 Task: Find connections with filter location Gampengrejo with filter topic #coach with filter profile language French with filter current company BMC Software with filter school Cotton University with filter industry Wholesale Food and Beverage with filter service category Market Research with filter keywords title Brand Strategist
Action: Mouse moved to (679, 73)
Screenshot: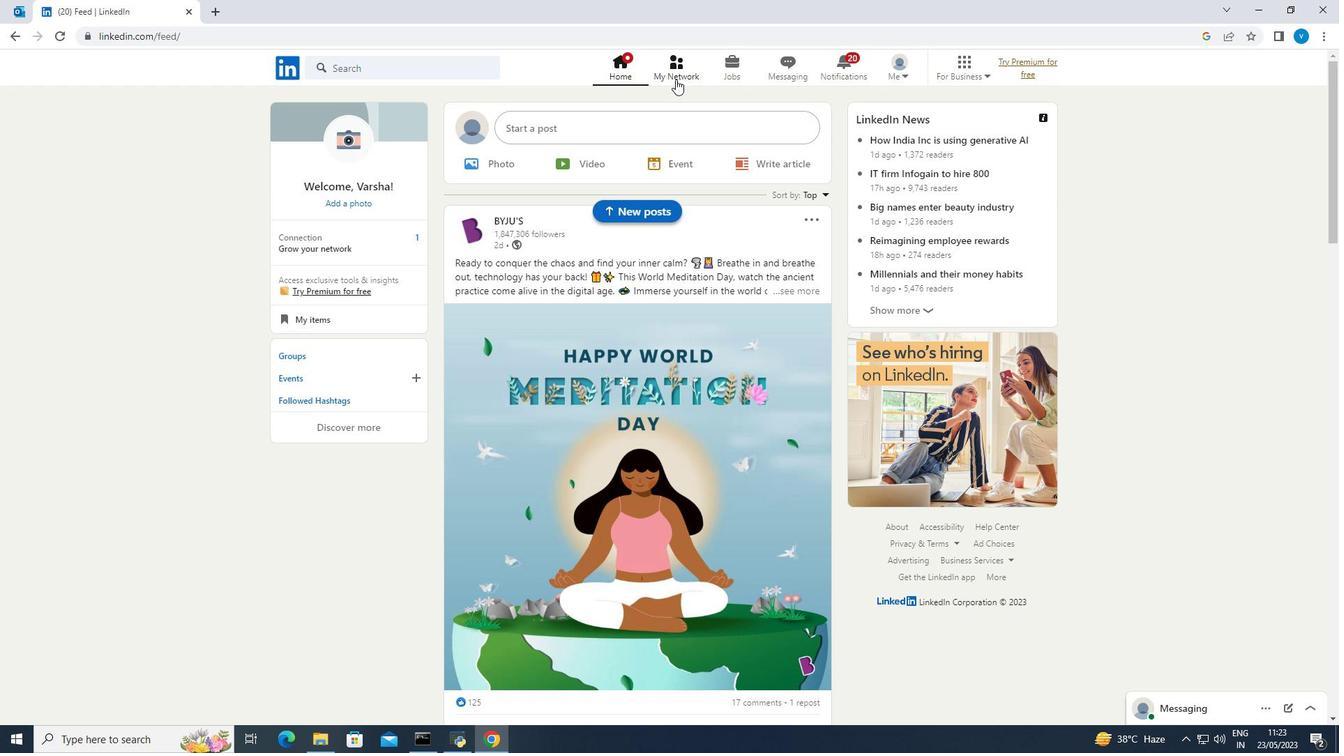 
Action: Mouse pressed left at (679, 73)
Screenshot: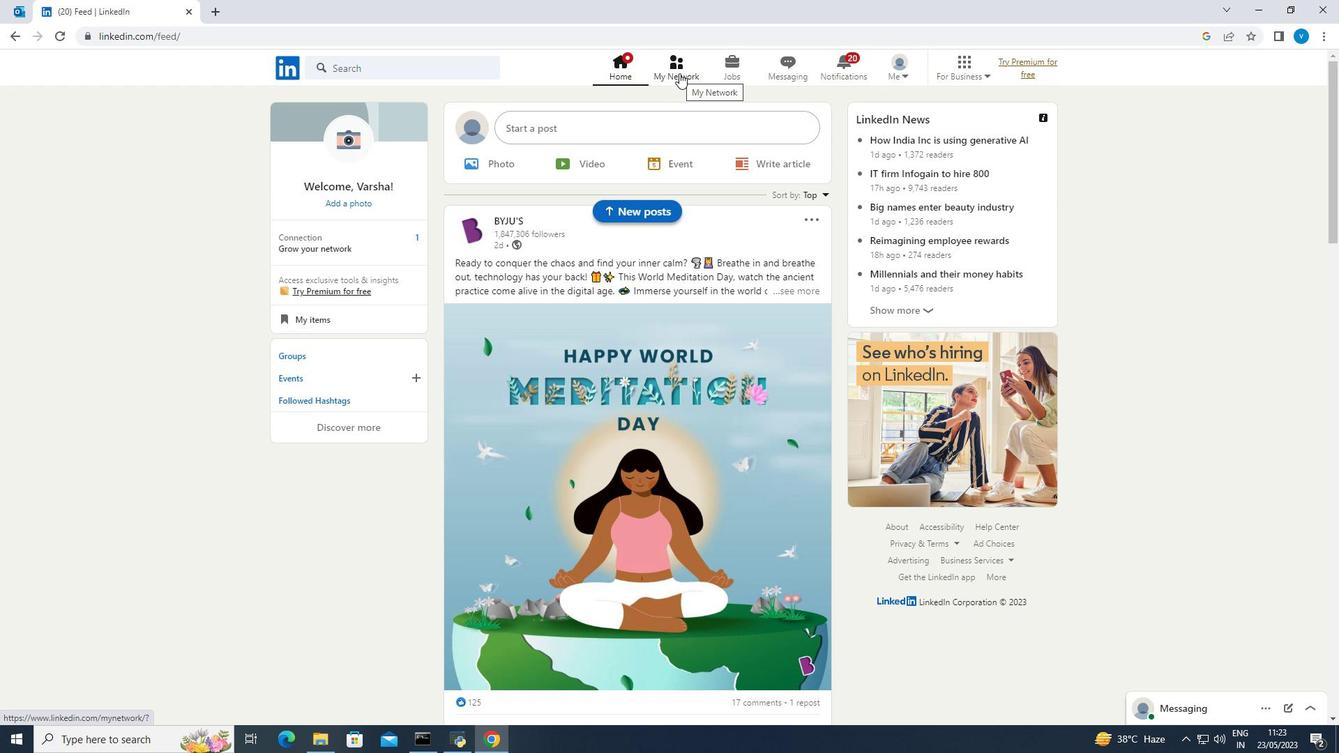 
Action: Mouse moved to (389, 152)
Screenshot: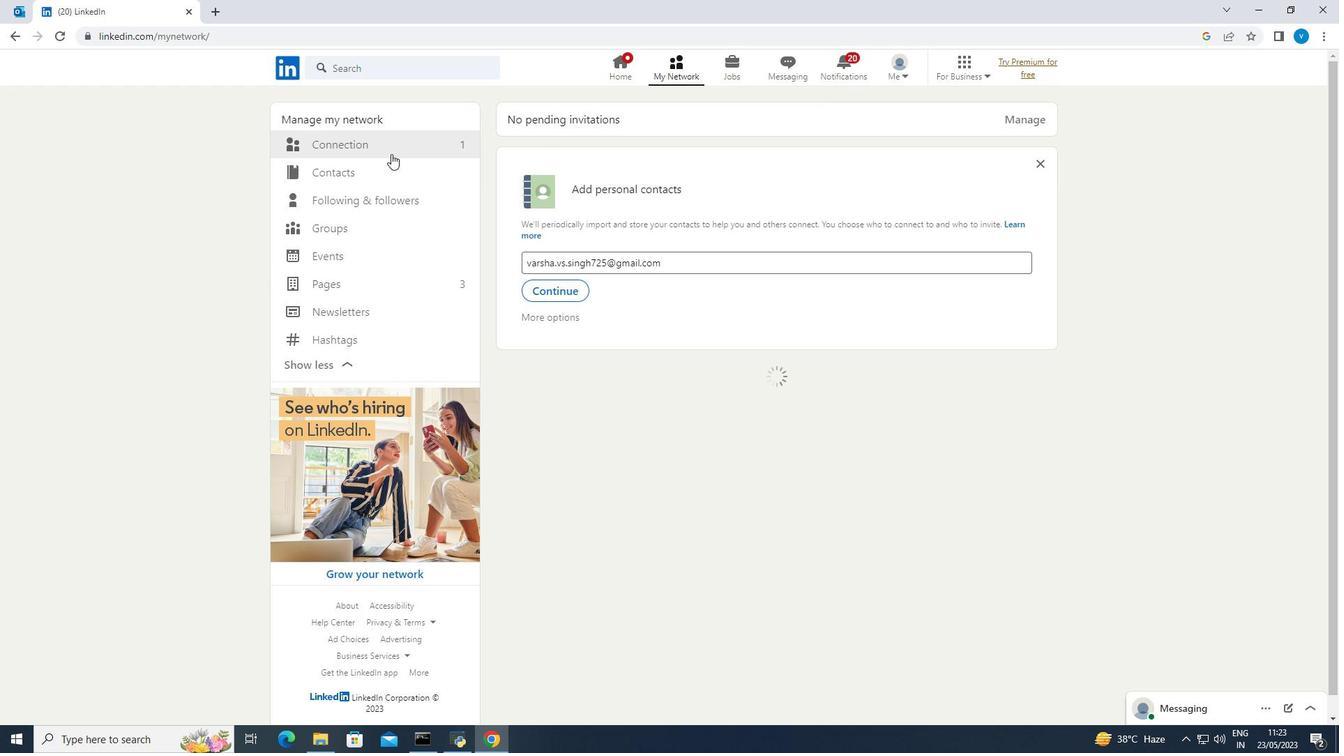 
Action: Mouse pressed left at (389, 152)
Screenshot: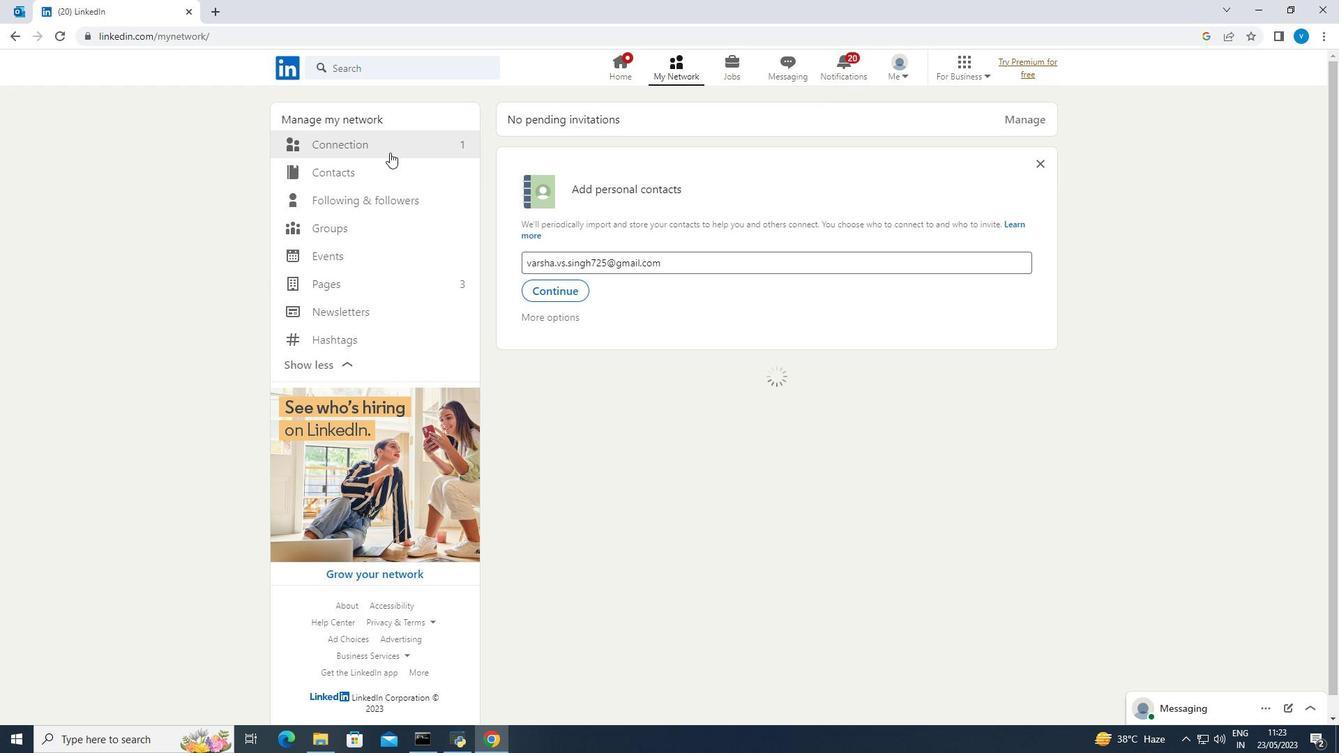 
Action: Mouse moved to (417, 149)
Screenshot: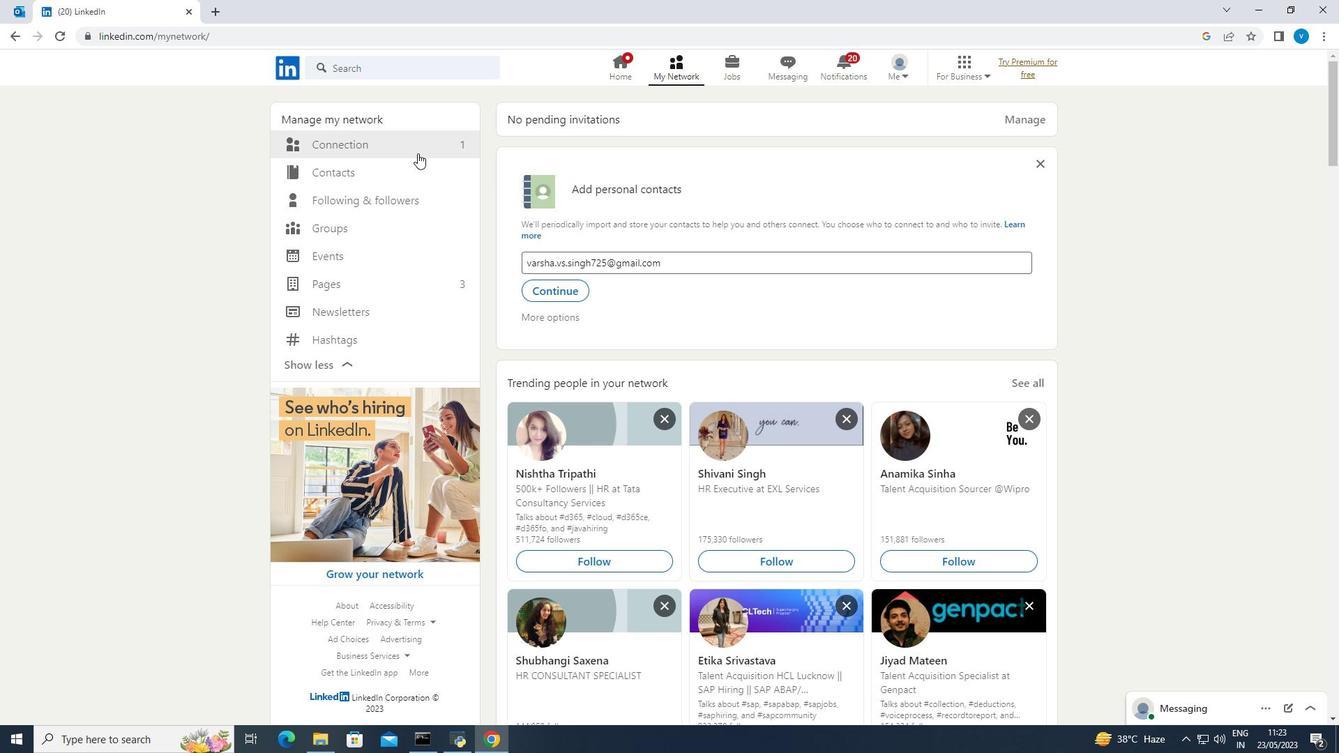 
Action: Mouse pressed left at (417, 149)
Screenshot: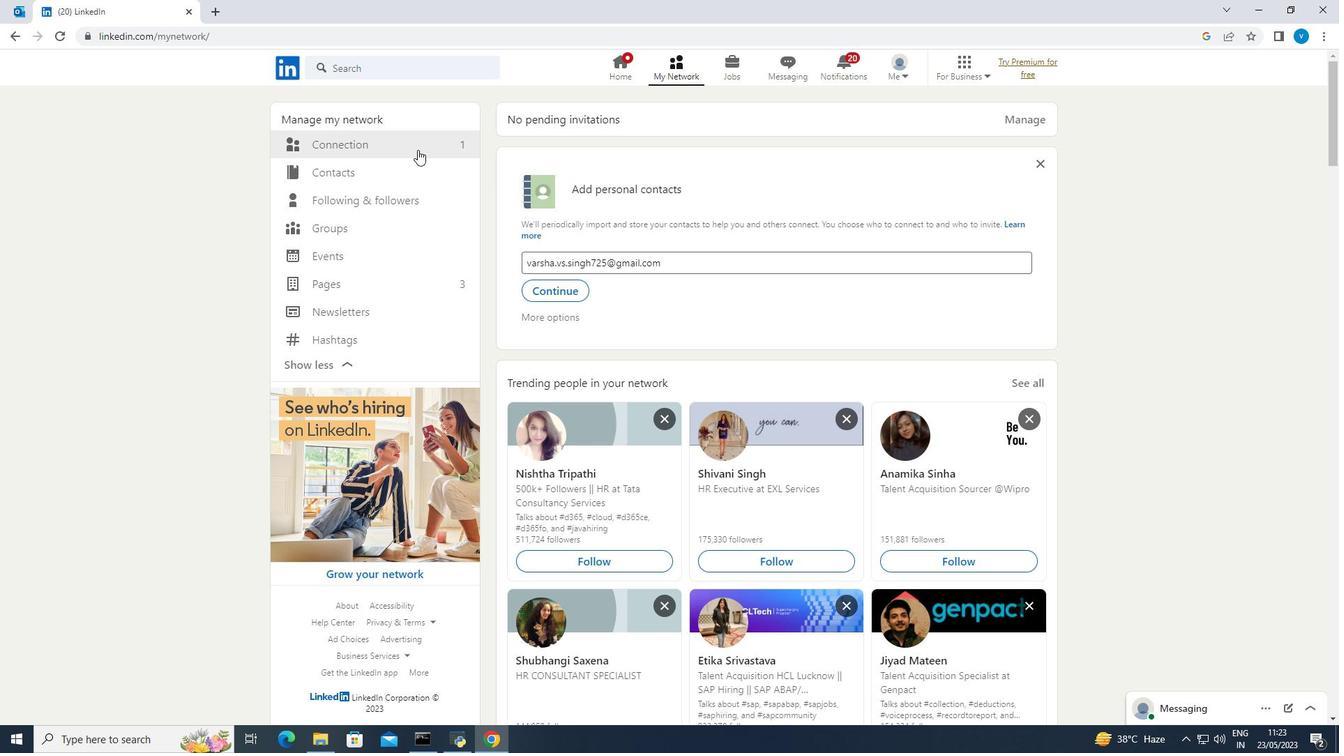 
Action: Mouse moved to (747, 145)
Screenshot: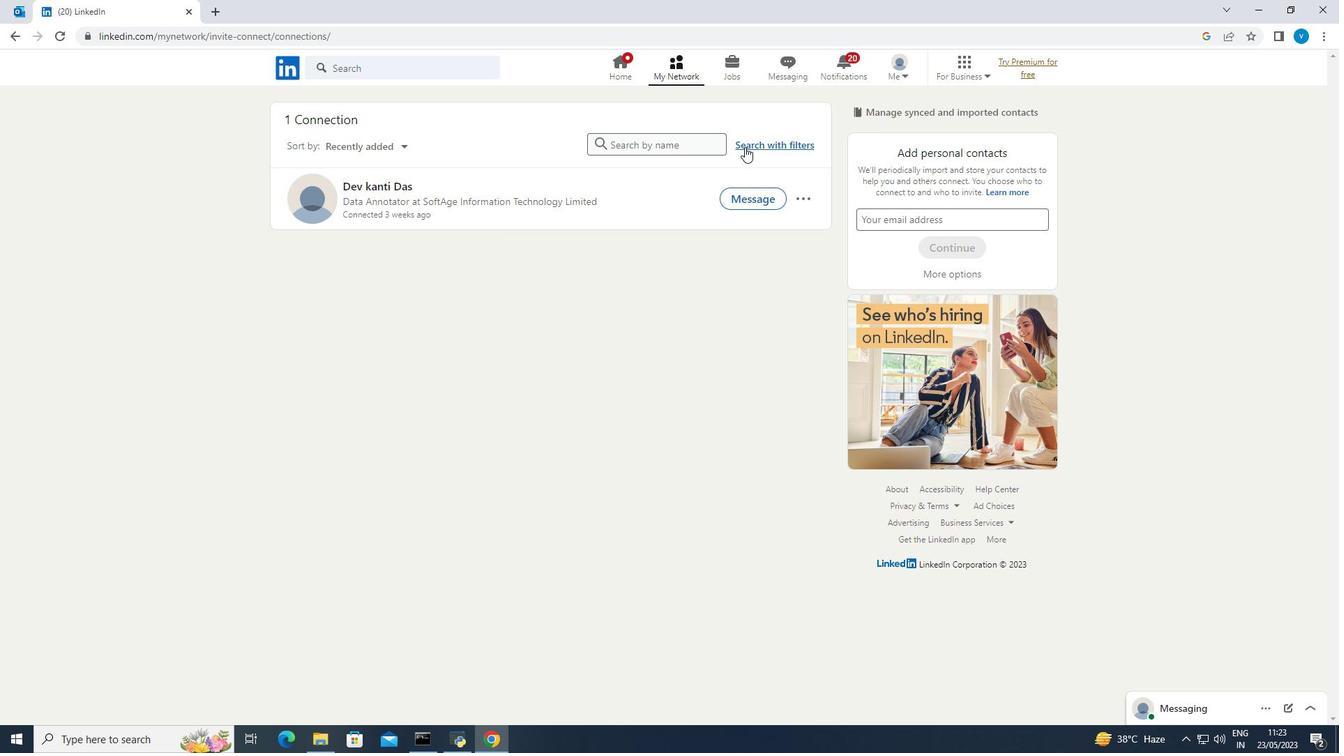 
Action: Mouse pressed left at (747, 145)
Screenshot: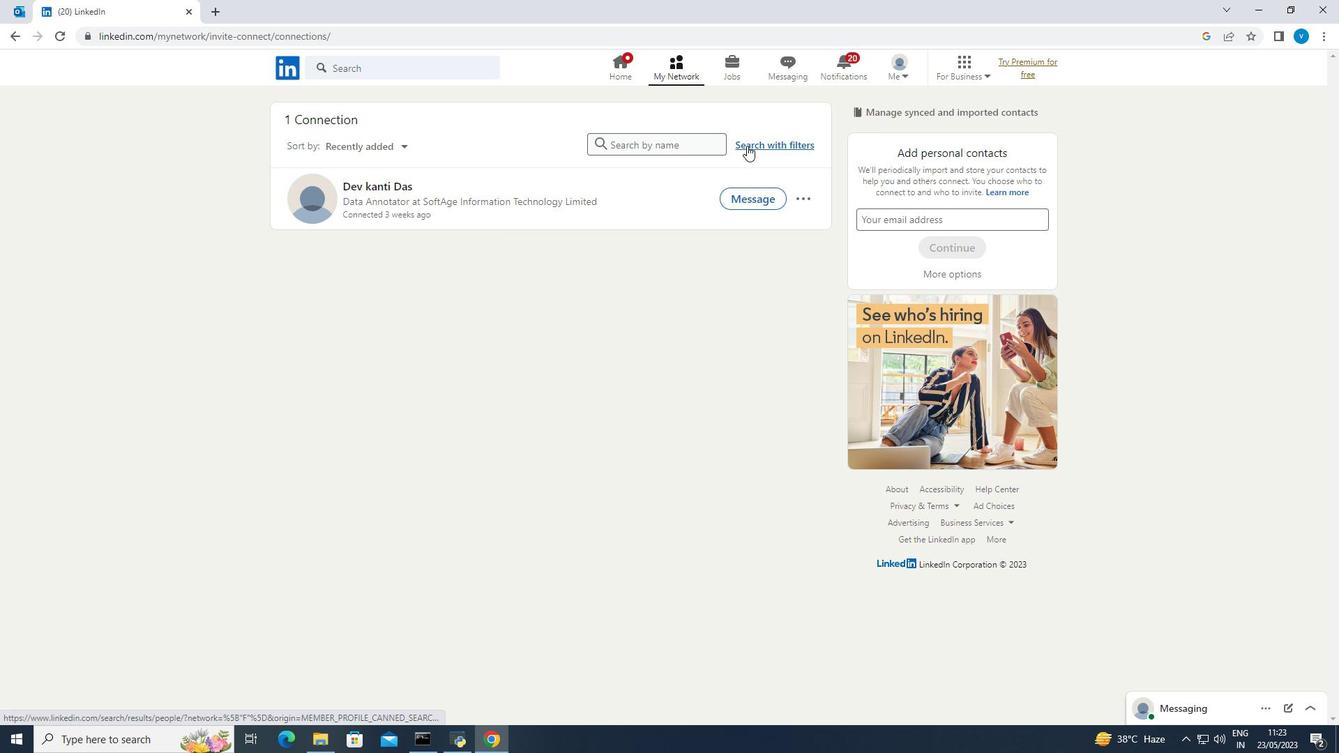 
Action: Mouse moved to (715, 110)
Screenshot: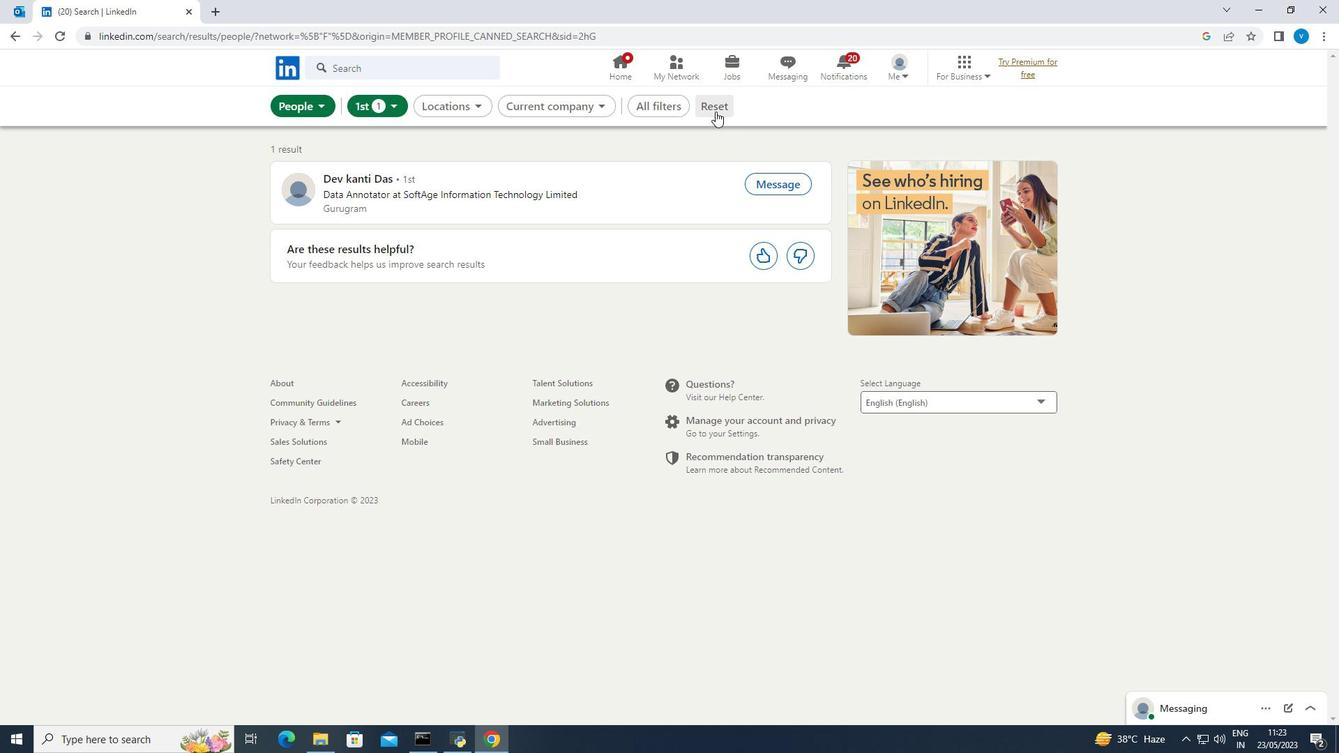 
Action: Mouse pressed left at (715, 110)
Screenshot: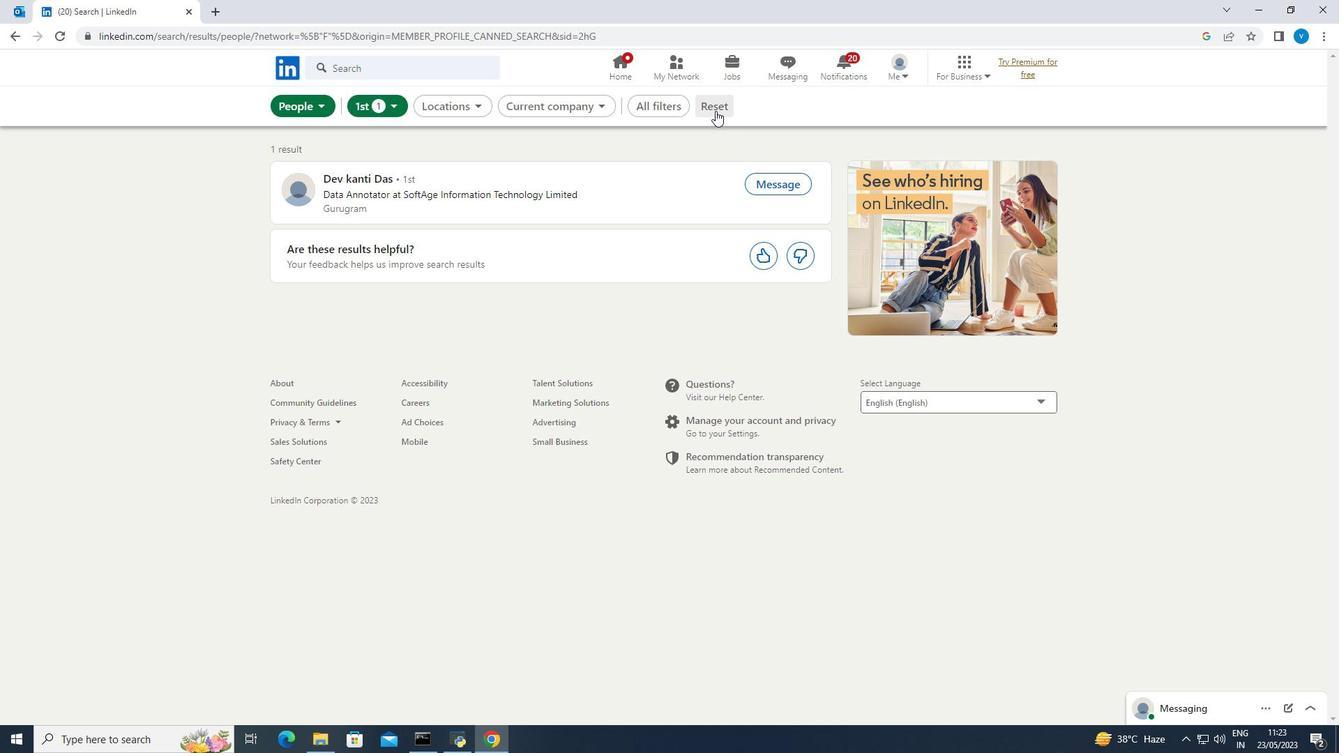 
Action: Mouse moved to (710, 110)
Screenshot: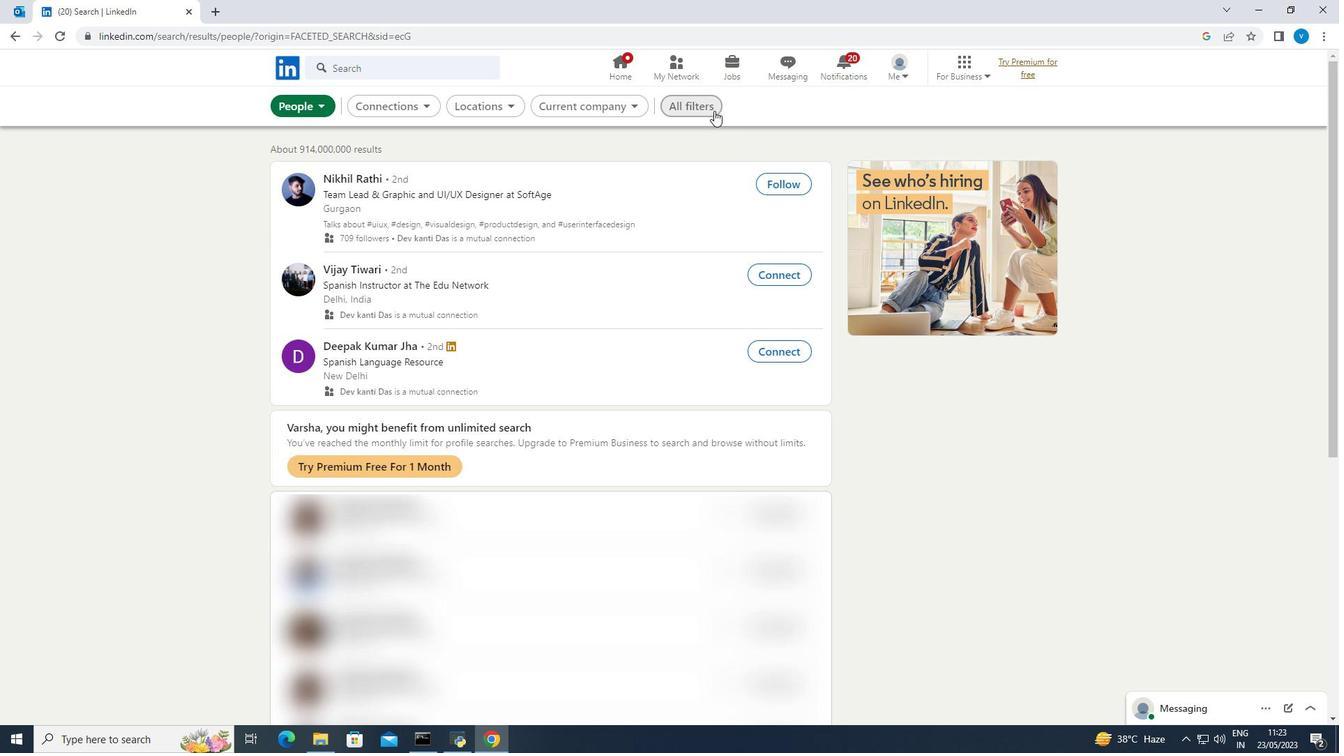 
Action: Mouse pressed left at (710, 110)
Screenshot: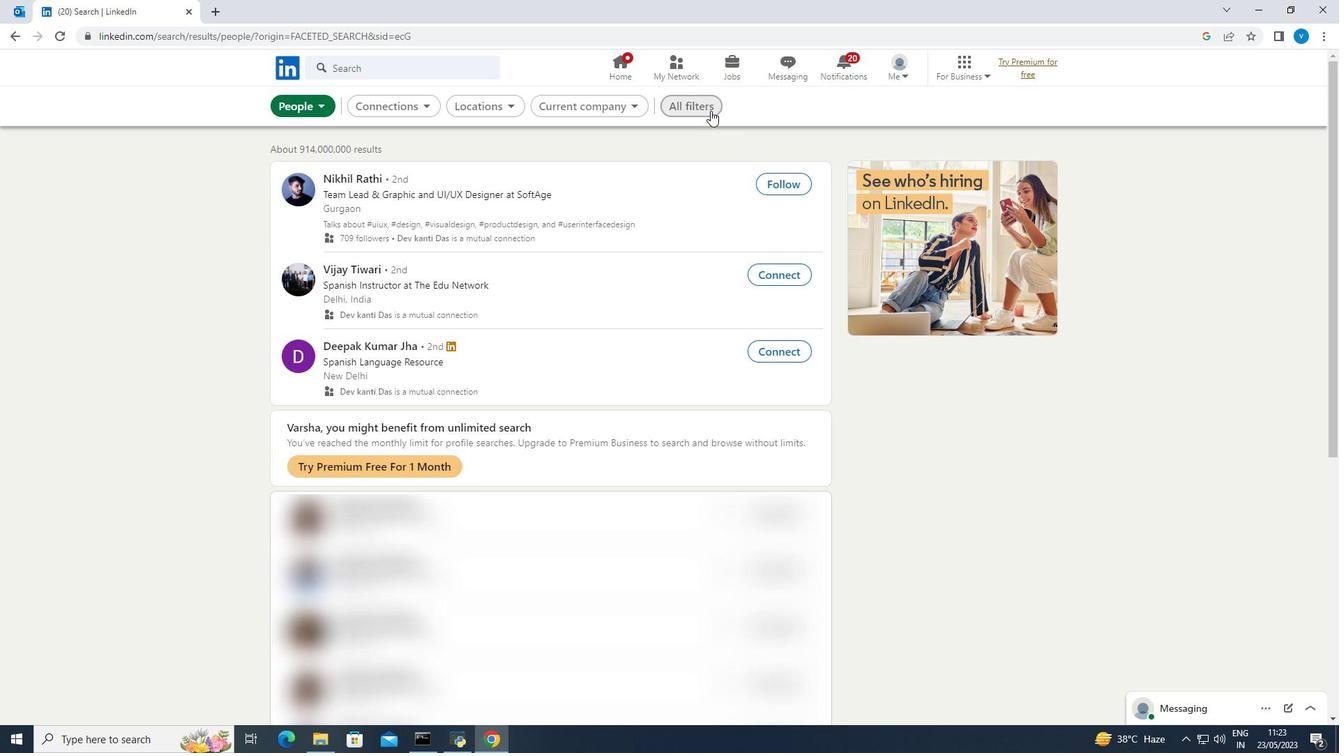 
Action: Mouse moved to (1028, 255)
Screenshot: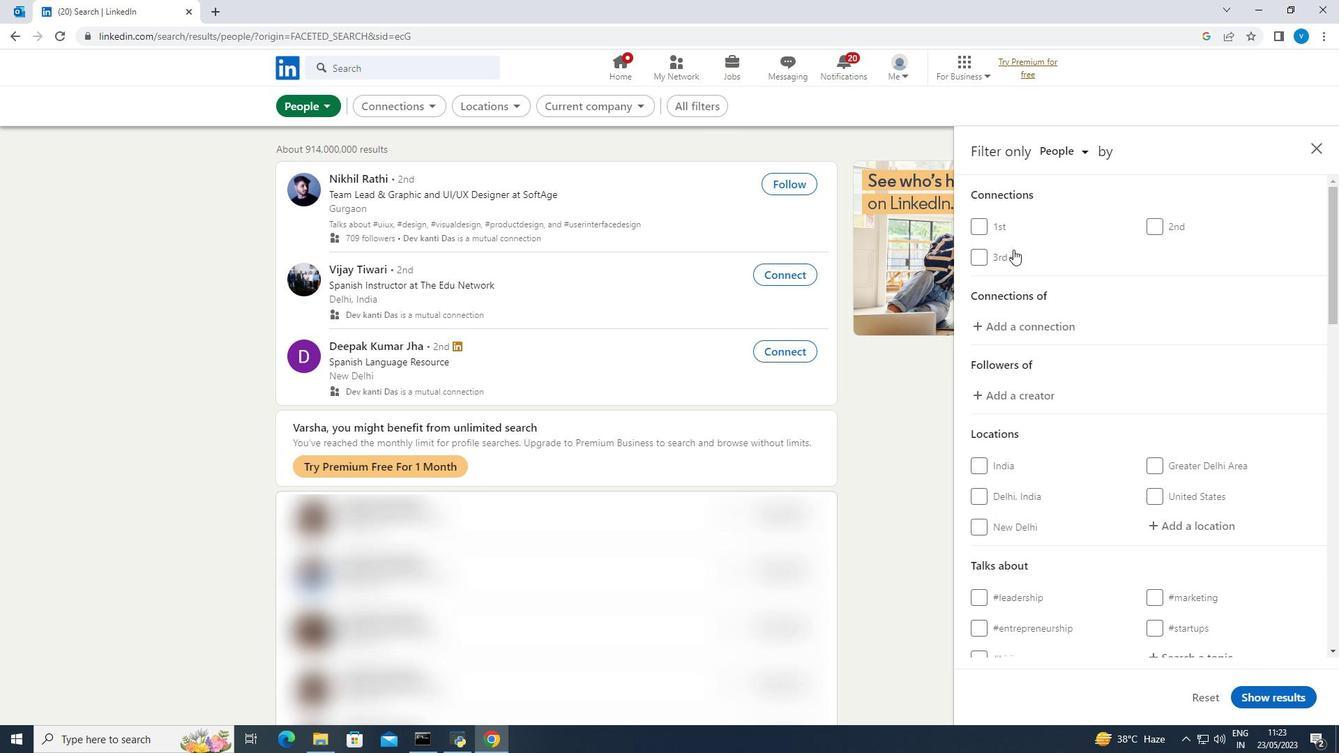 
Action: Mouse scrolled (1028, 255) with delta (0, 0)
Screenshot: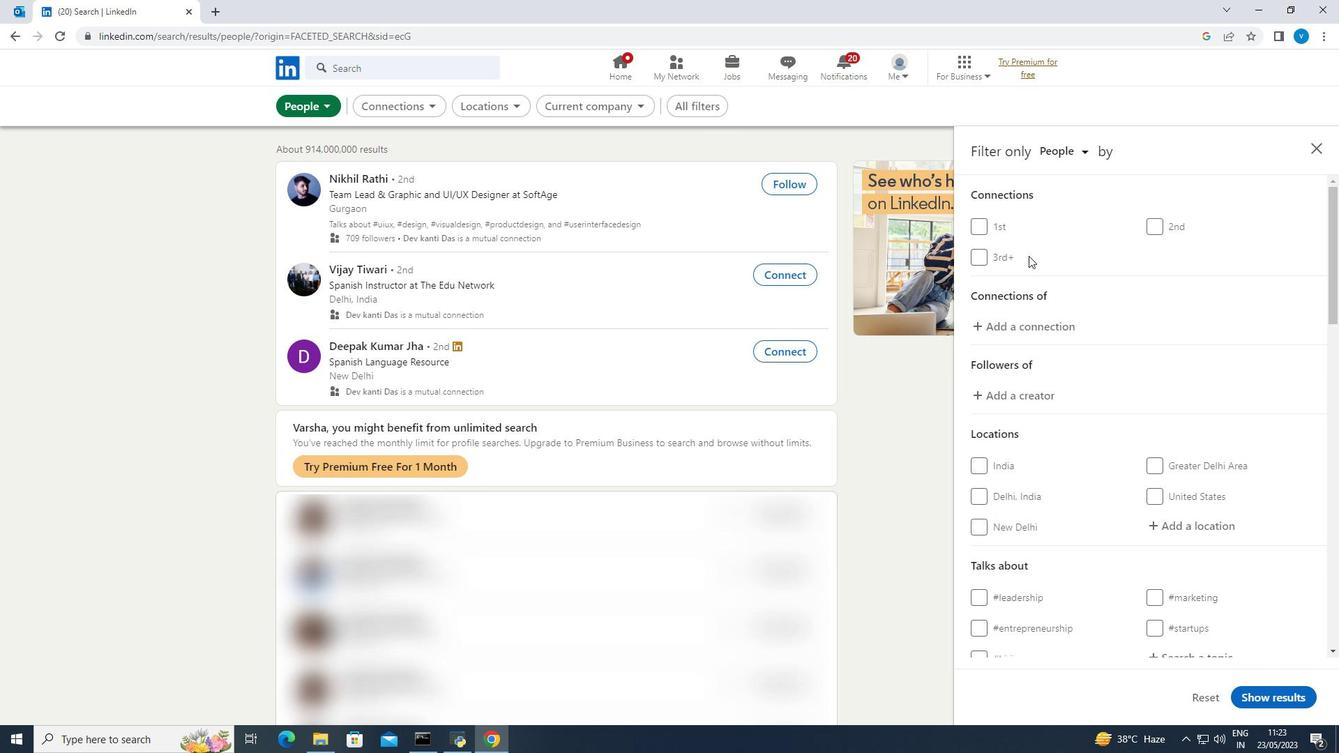 
Action: Mouse scrolled (1028, 255) with delta (0, 0)
Screenshot: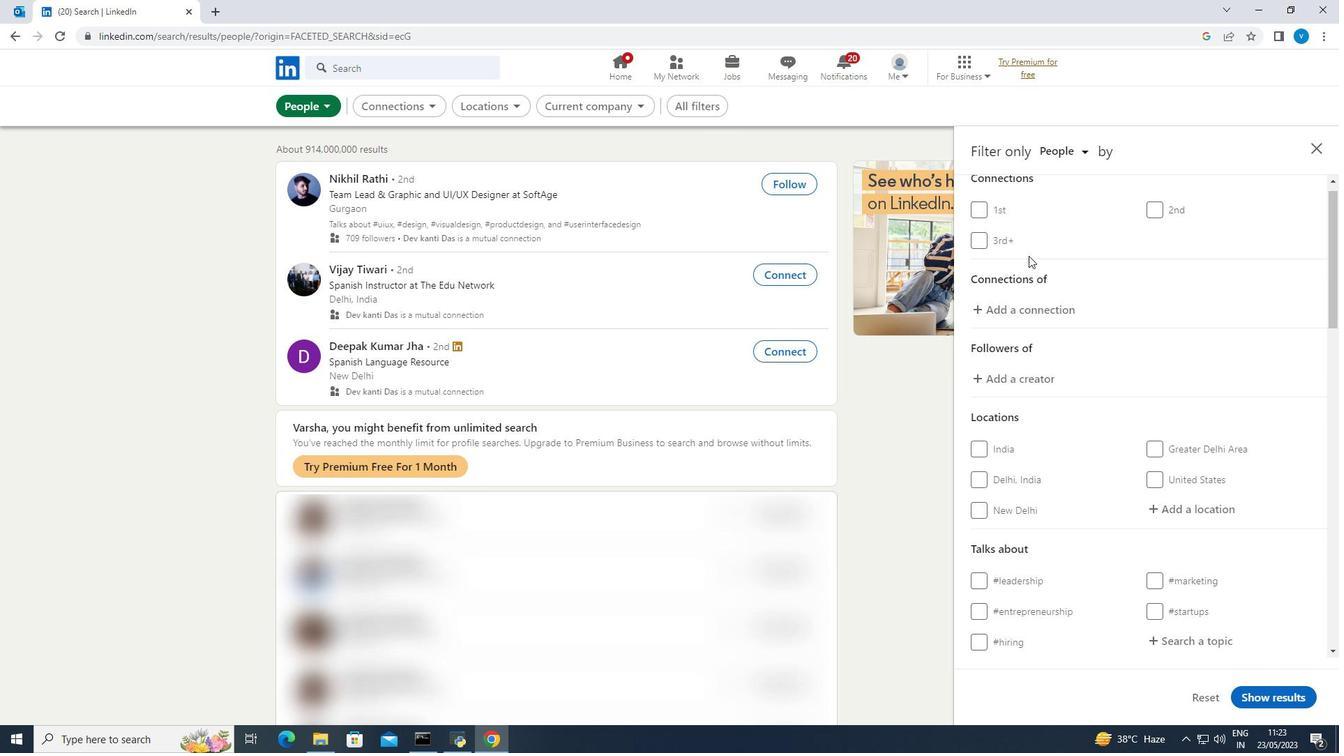
Action: Mouse scrolled (1028, 255) with delta (0, 0)
Screenshot: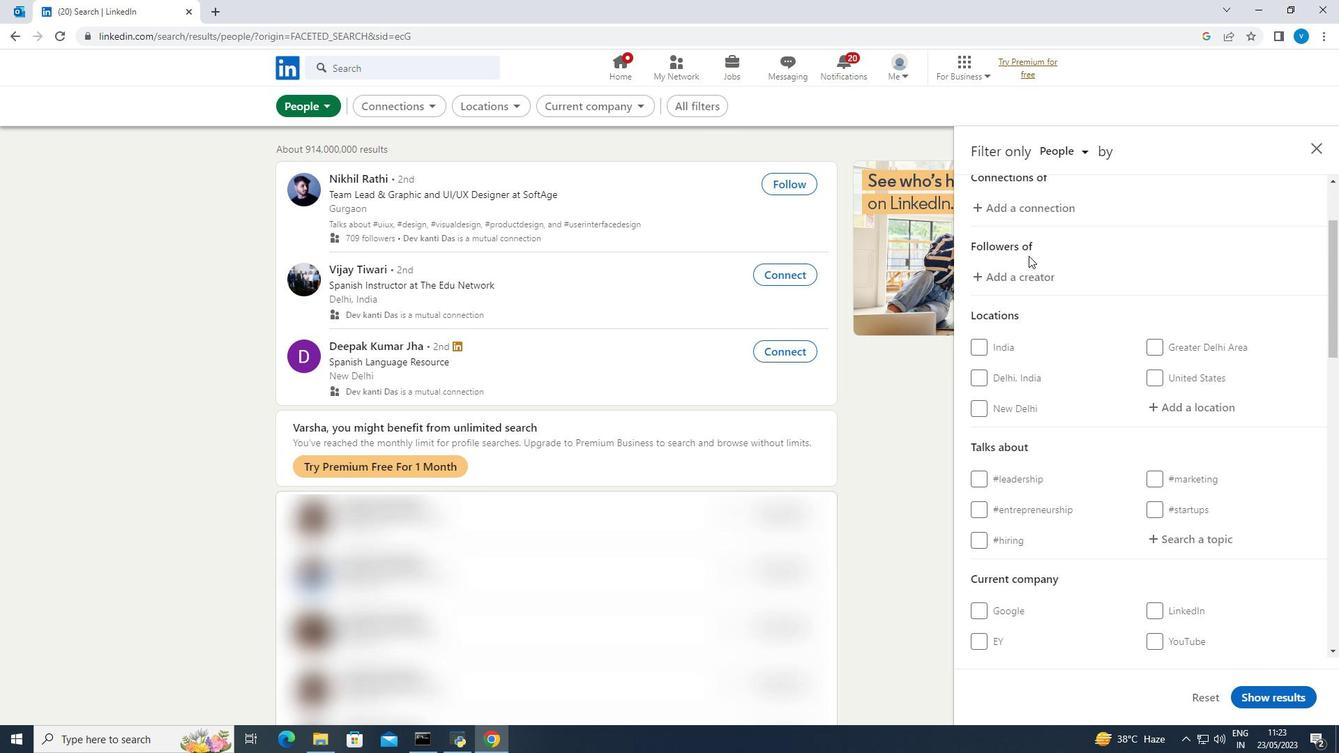
Action: Mouse moved to (1154, 308)
Screenshot: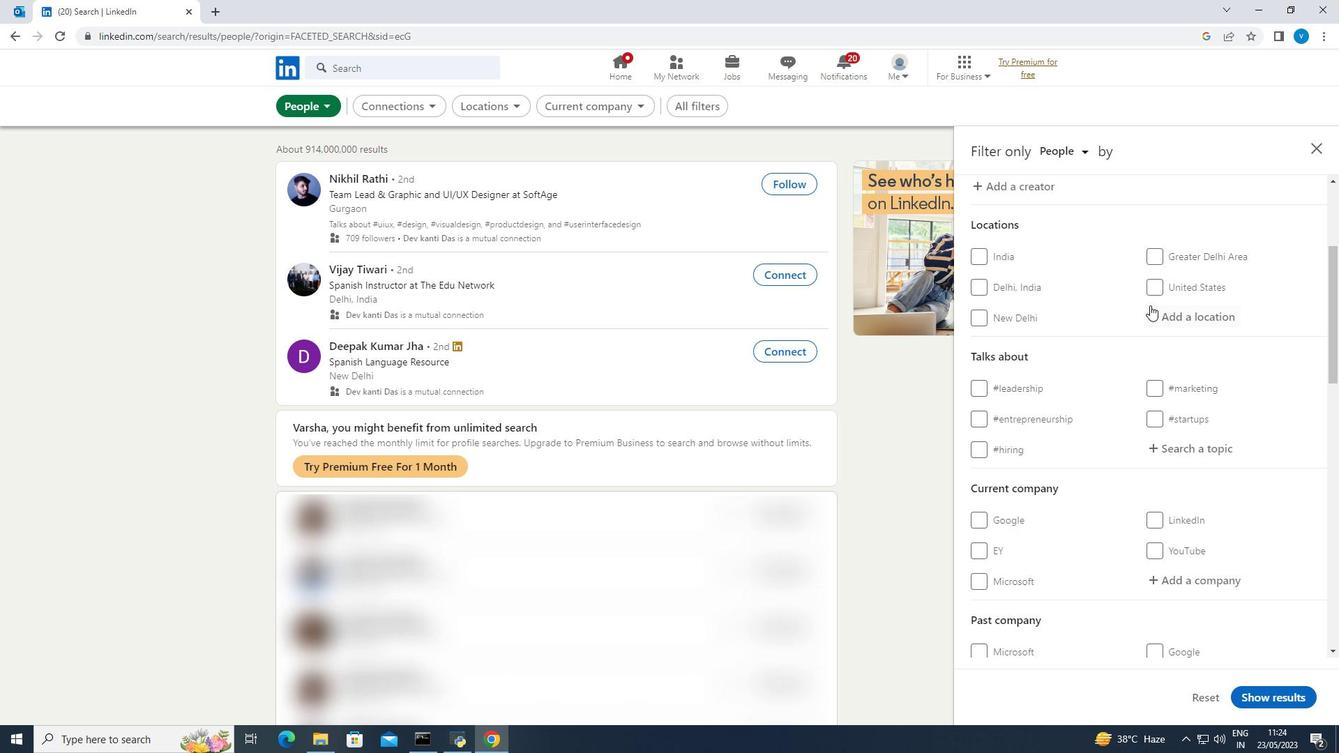 
Action: Mouse pressed left at (1154, 308)
Screenshot: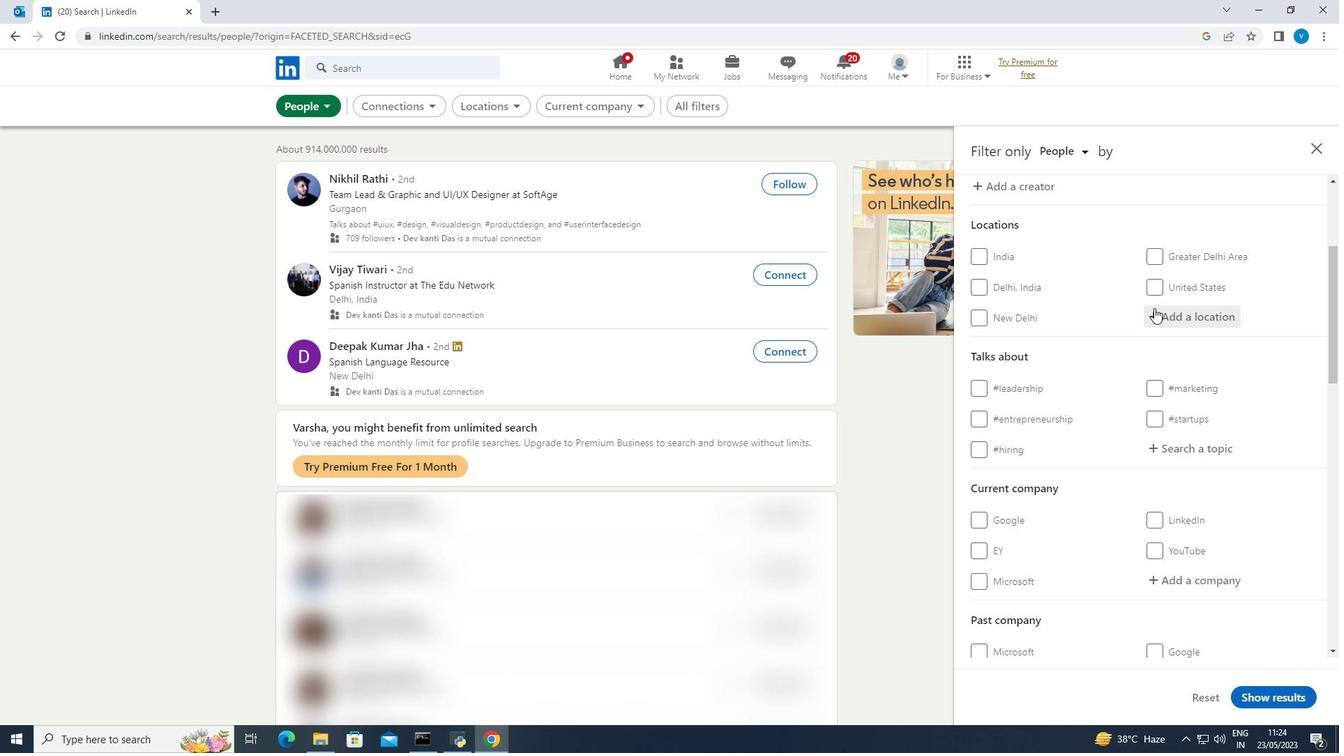 
Action: Mouse moved to (1136, 318)
Screenshot: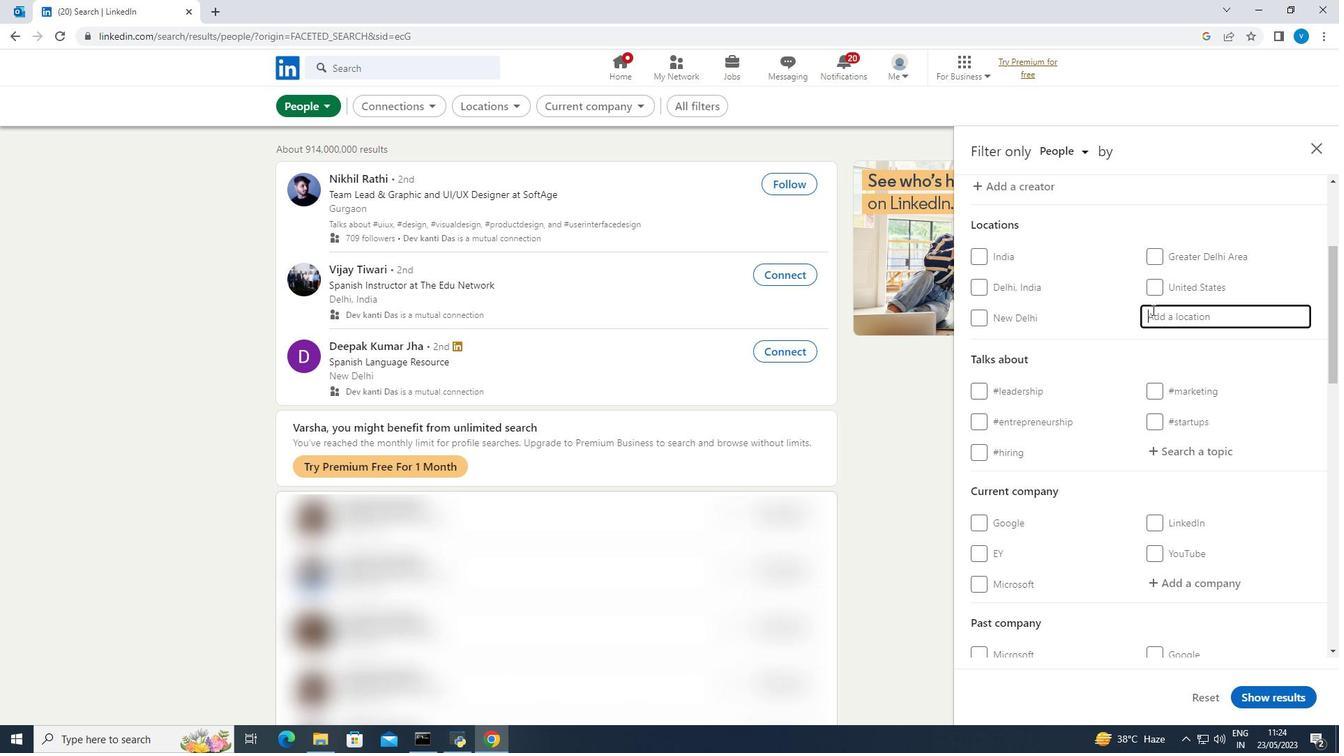 
Action: Key pressed <Key.shift><Key.shift><Key.shift>Gampengrejo
Screenshot: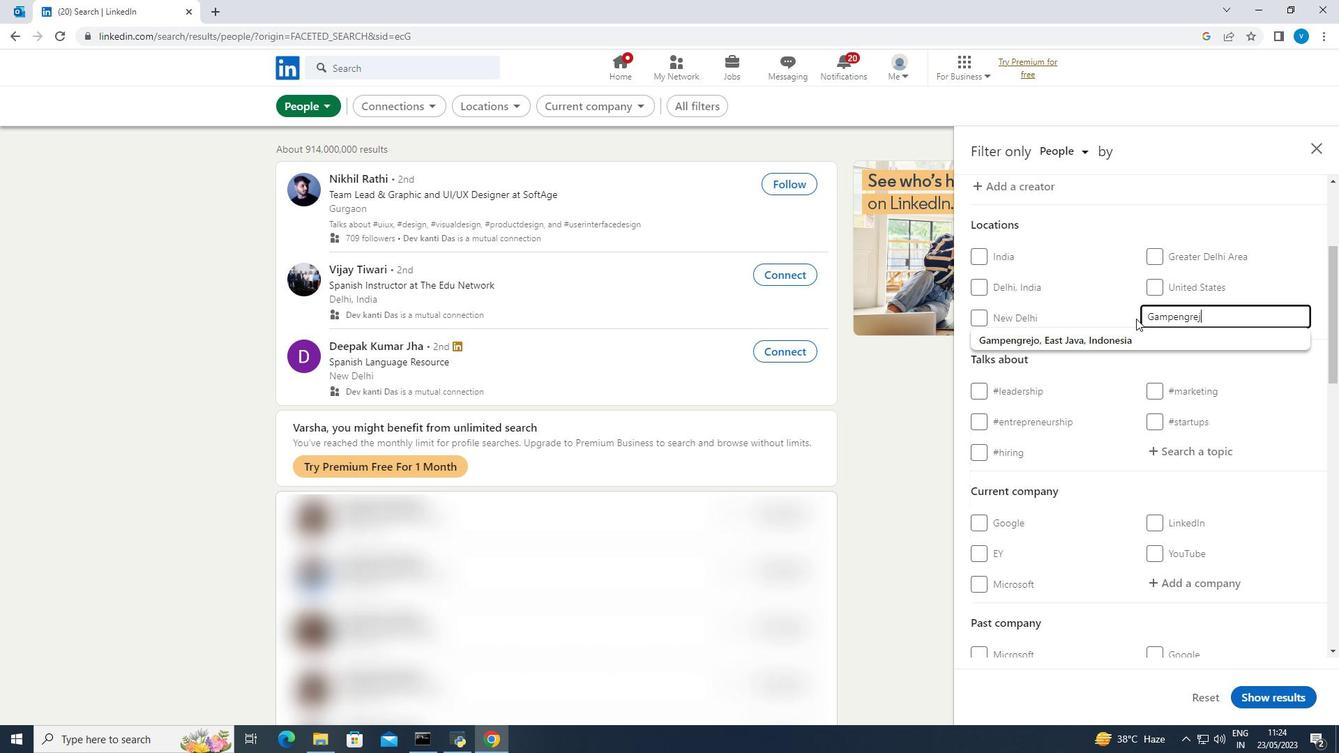 
Action: Mouse moved to (1174, 444)
Screenshot: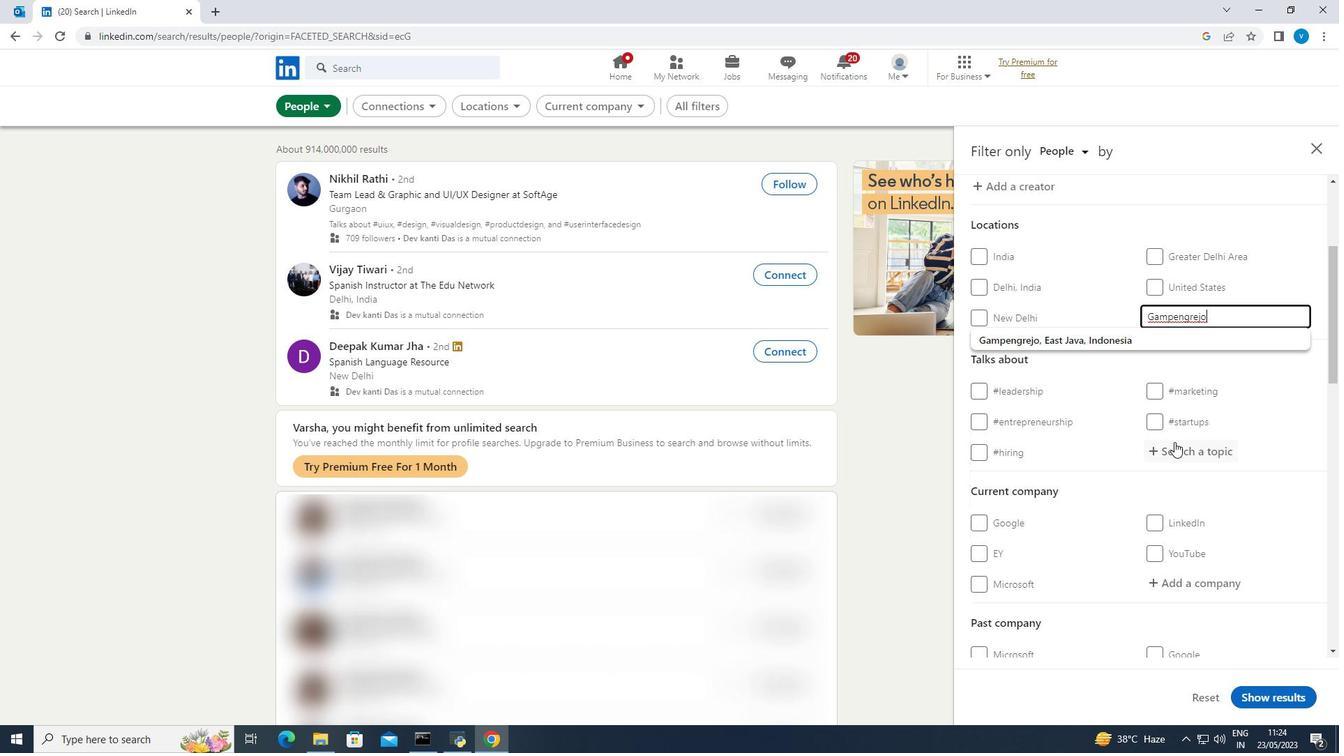 
Action: Mouse pressed left at (1174, 444)
Screenshot: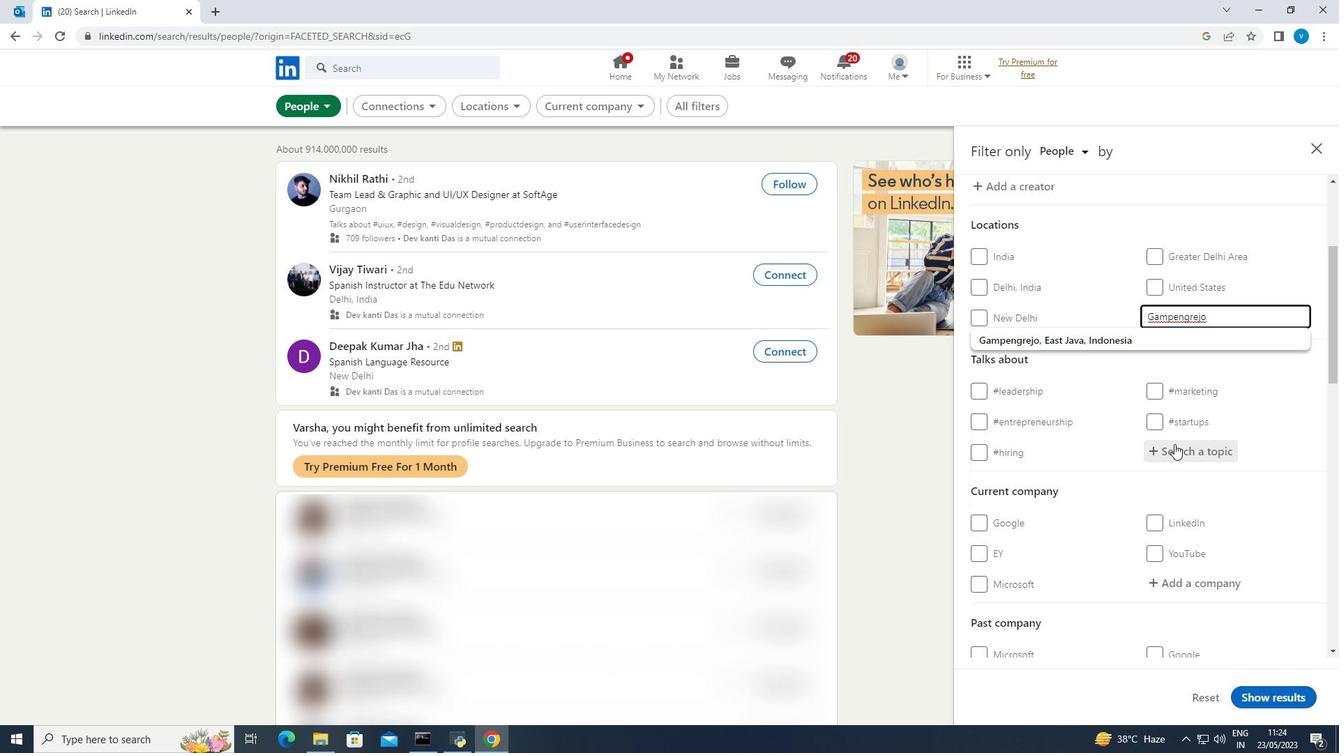 
Action: Key pressed coach
Screenshot: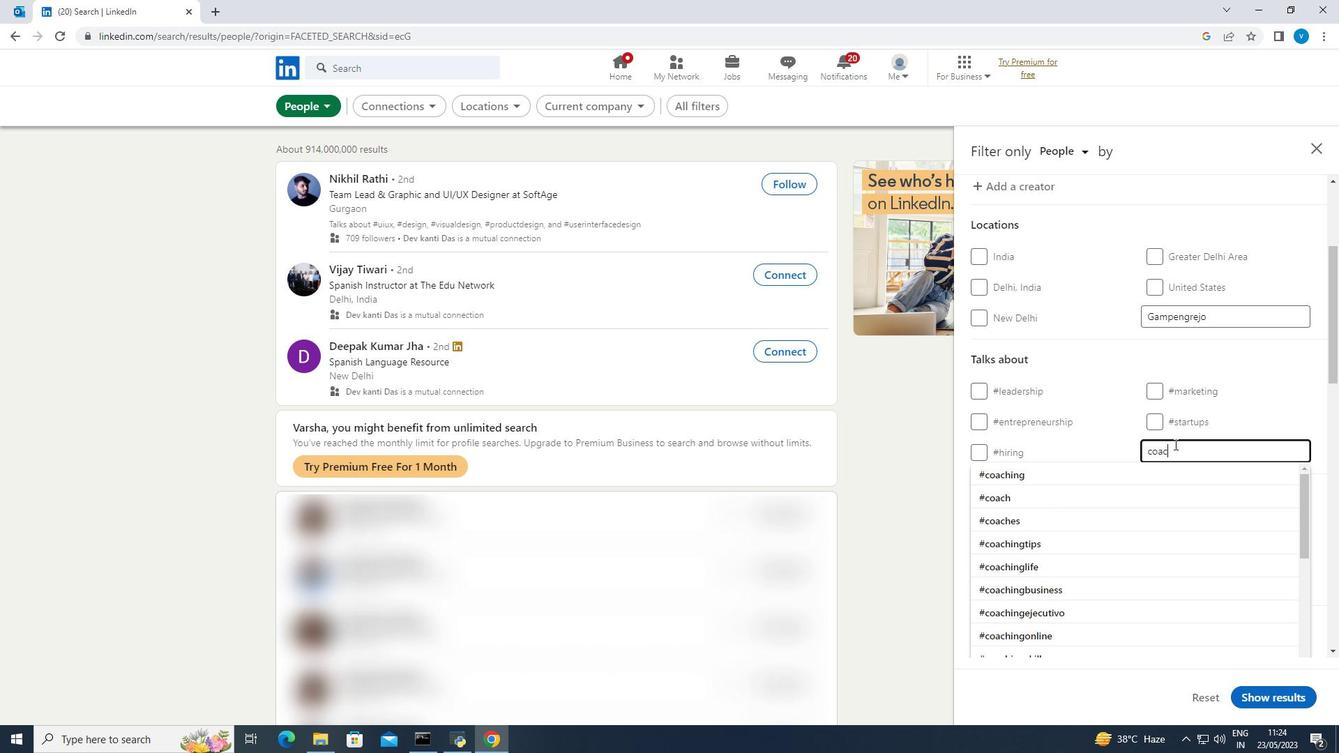 
Action: Mouse moved to (1098, 491)
Screenshot: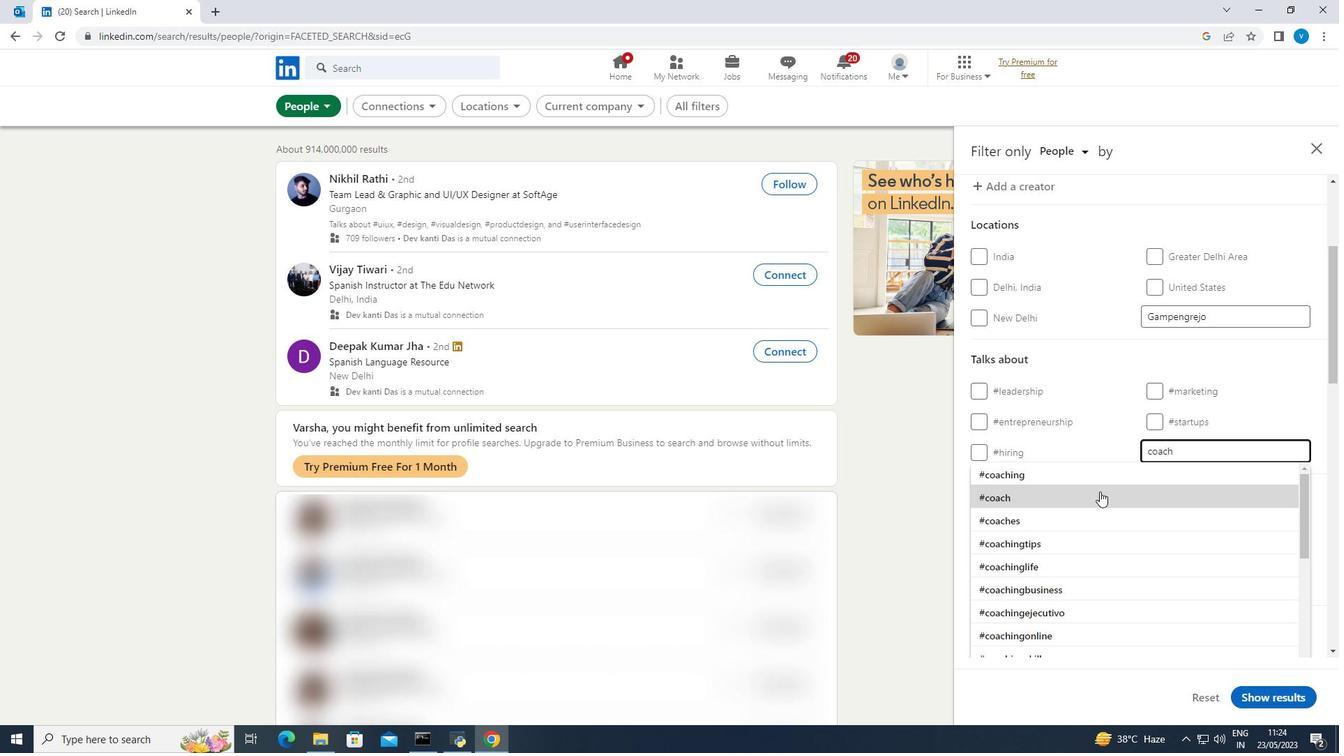 
Action: Mouse pressed left at (1098, 491)
Screenshot: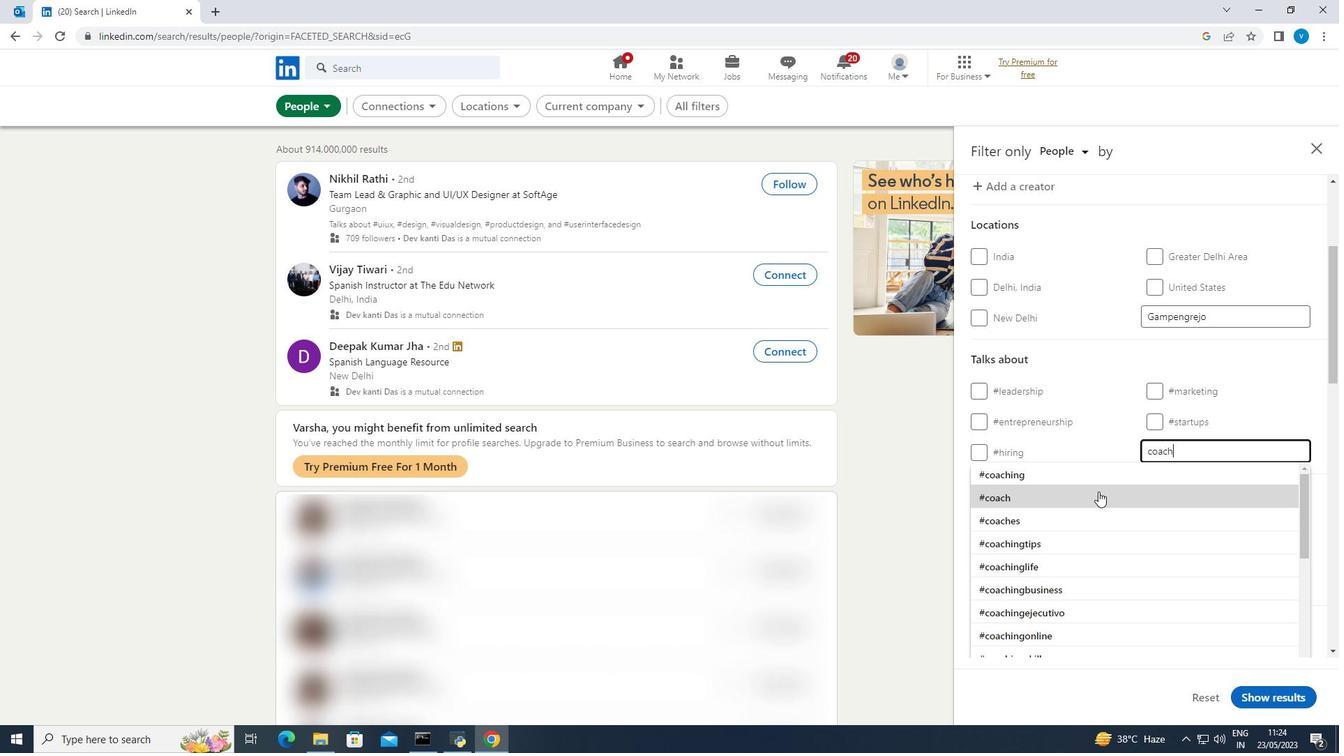 
Action: Mouse scrolled (1098, 491) with delta (0, 0)
Screenshot: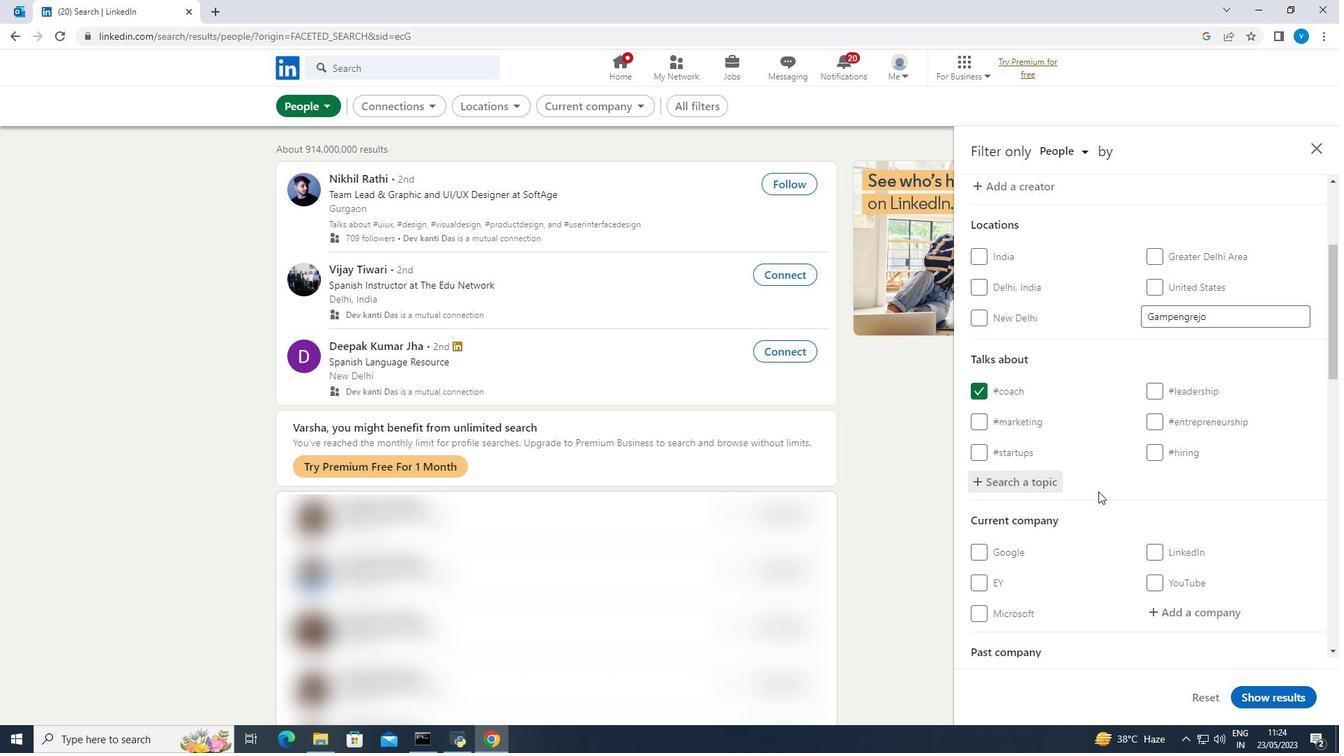 
Action: Mouse scrolled (1098, 491) with delta (0, 0)
Screenshot: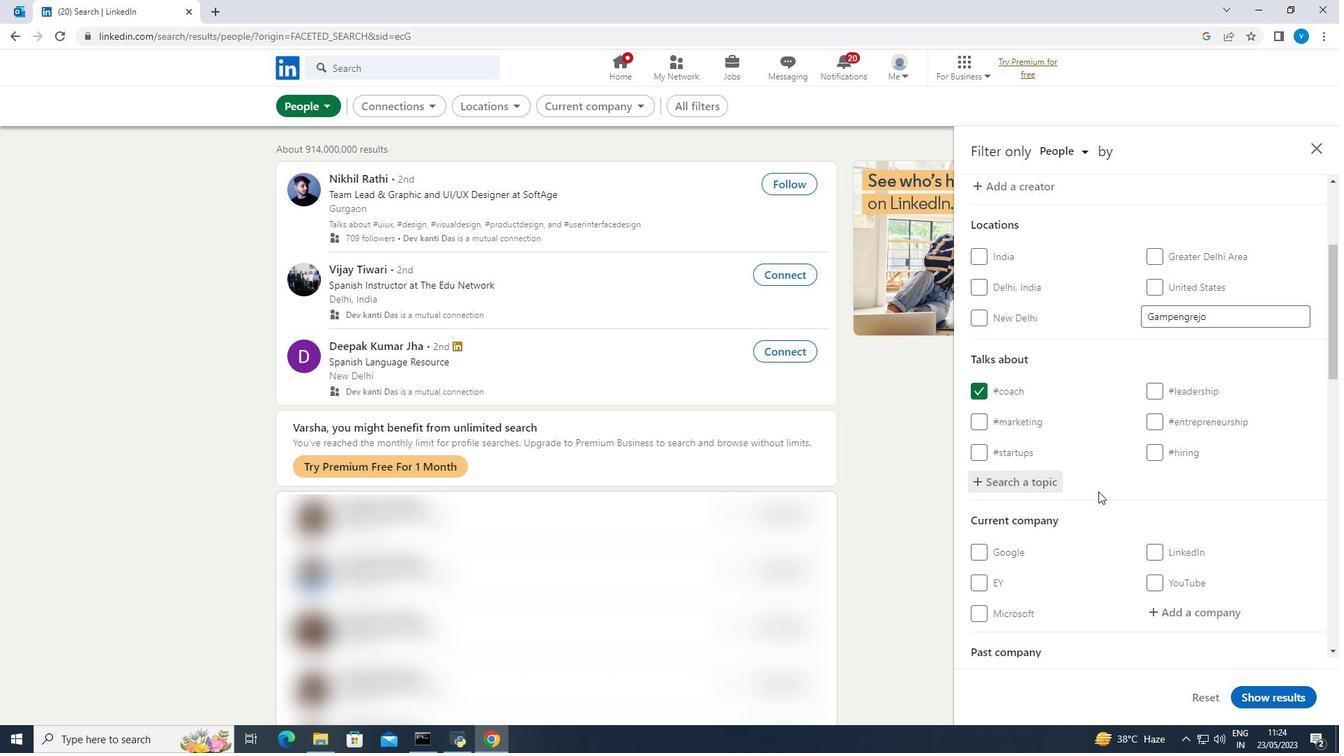 
Action: Mouse scrolled (1098, 491) with delta (0, 0)
Screenshot: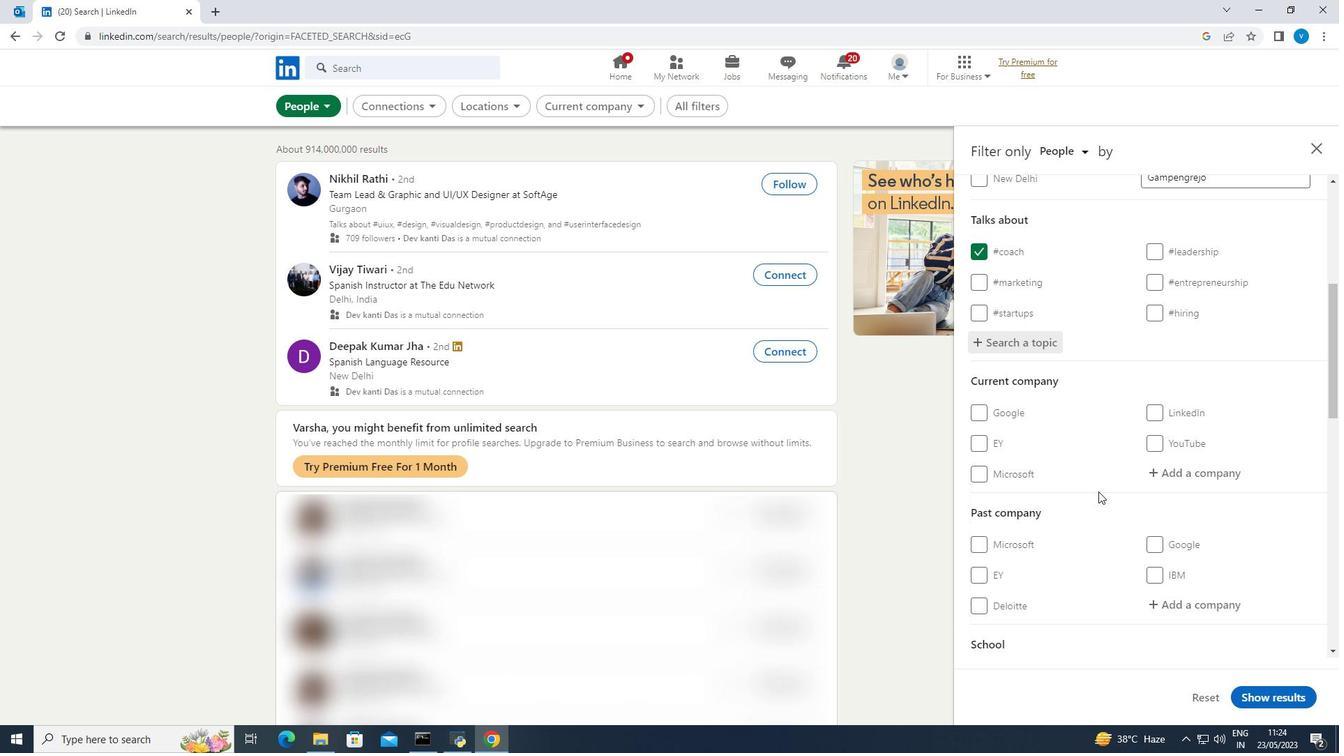 
Action: Mouse scrolled (1098, 491) with delta (0, 0)
Screenshot: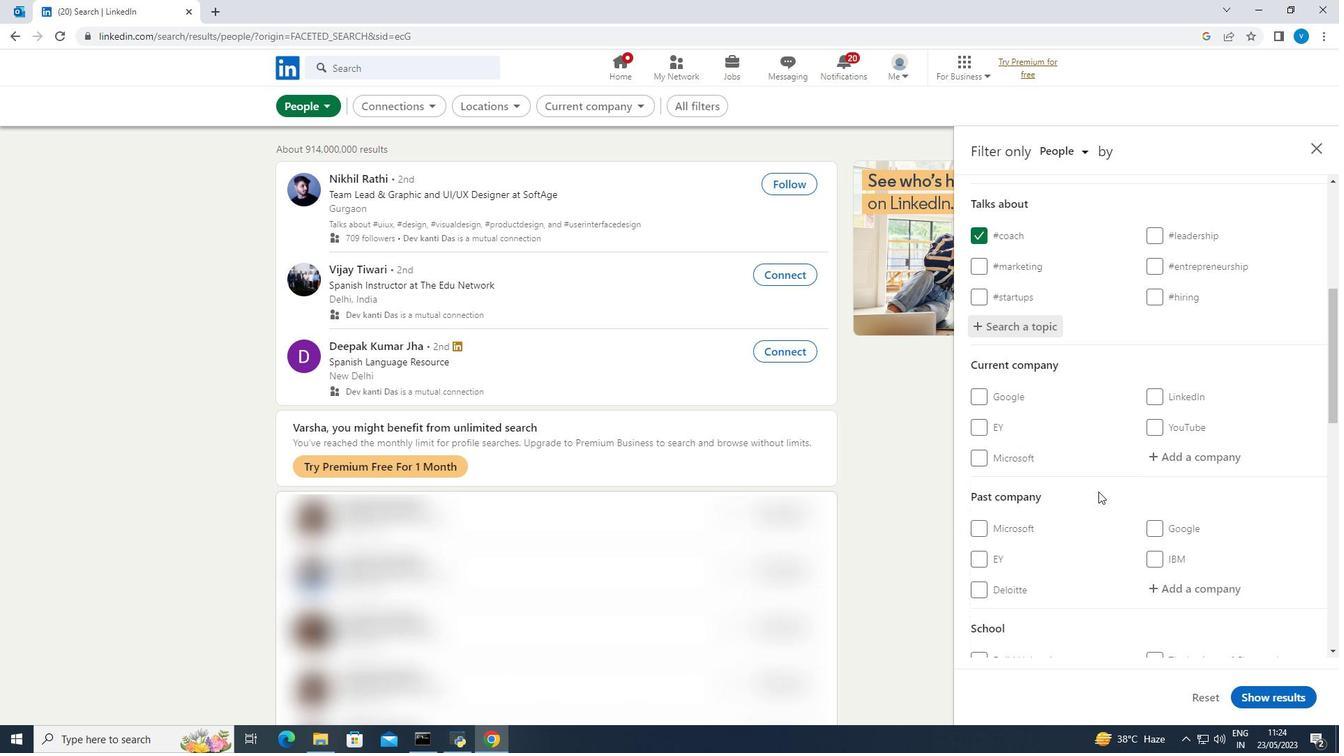 
Action: Mouse scrolled (1098, 491) with delta (0, 0)
Screenshot: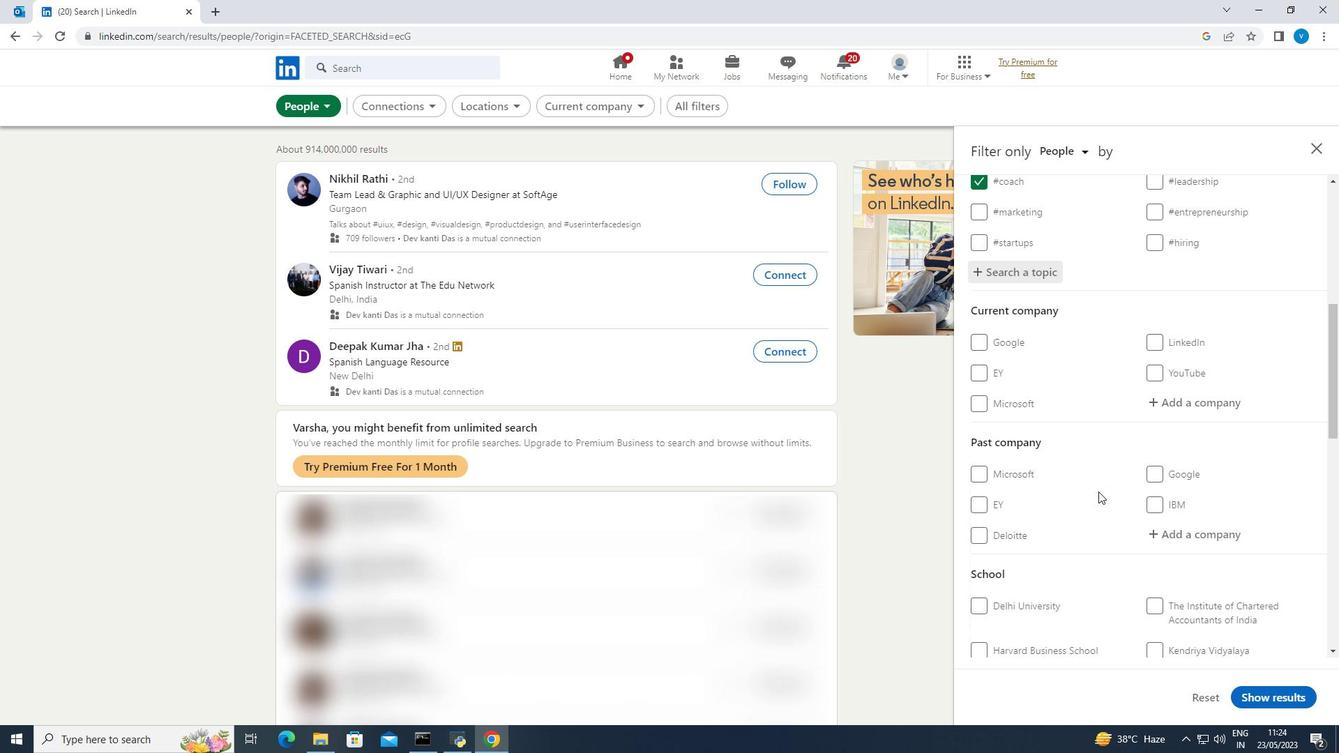 
Action: Mouse scrolled (1098, 491) with delta (0, 0)
Screenshot: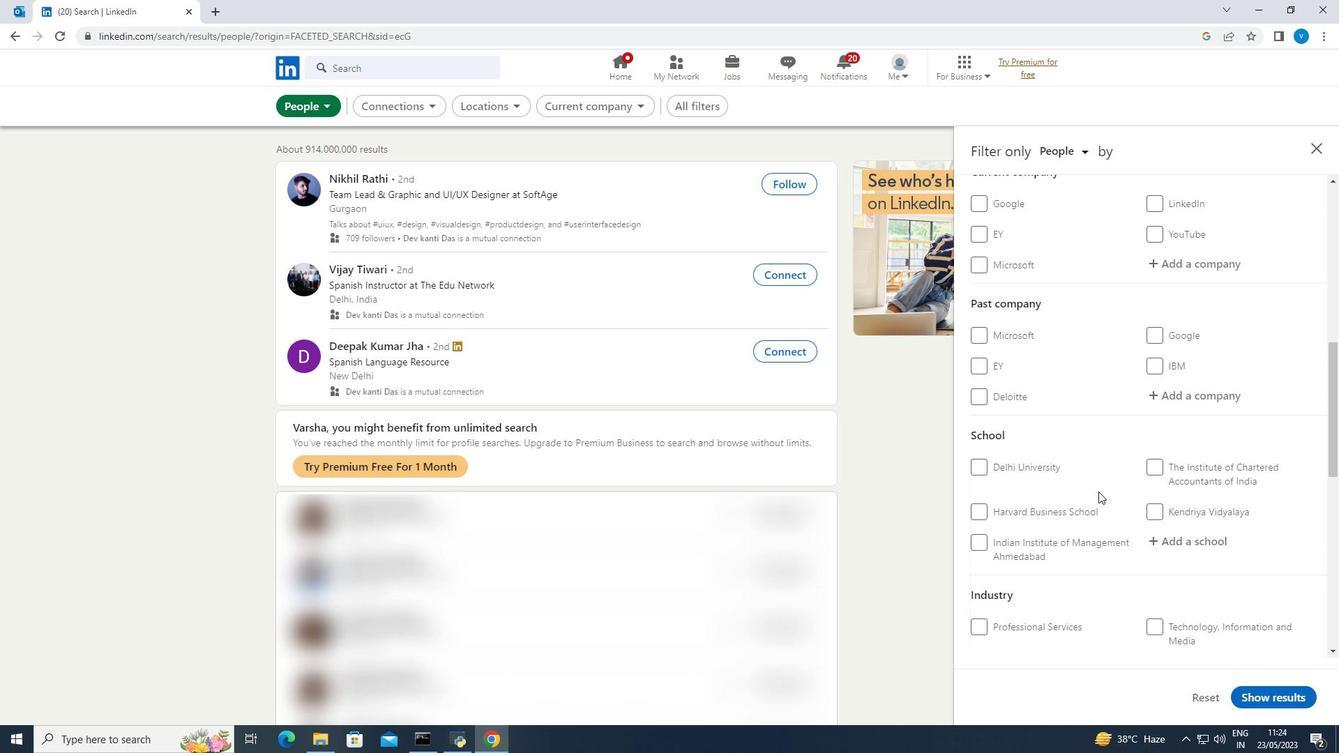 
Action: Mouse scrolled (1098, 491) with delta (0, 0)
Screenshot: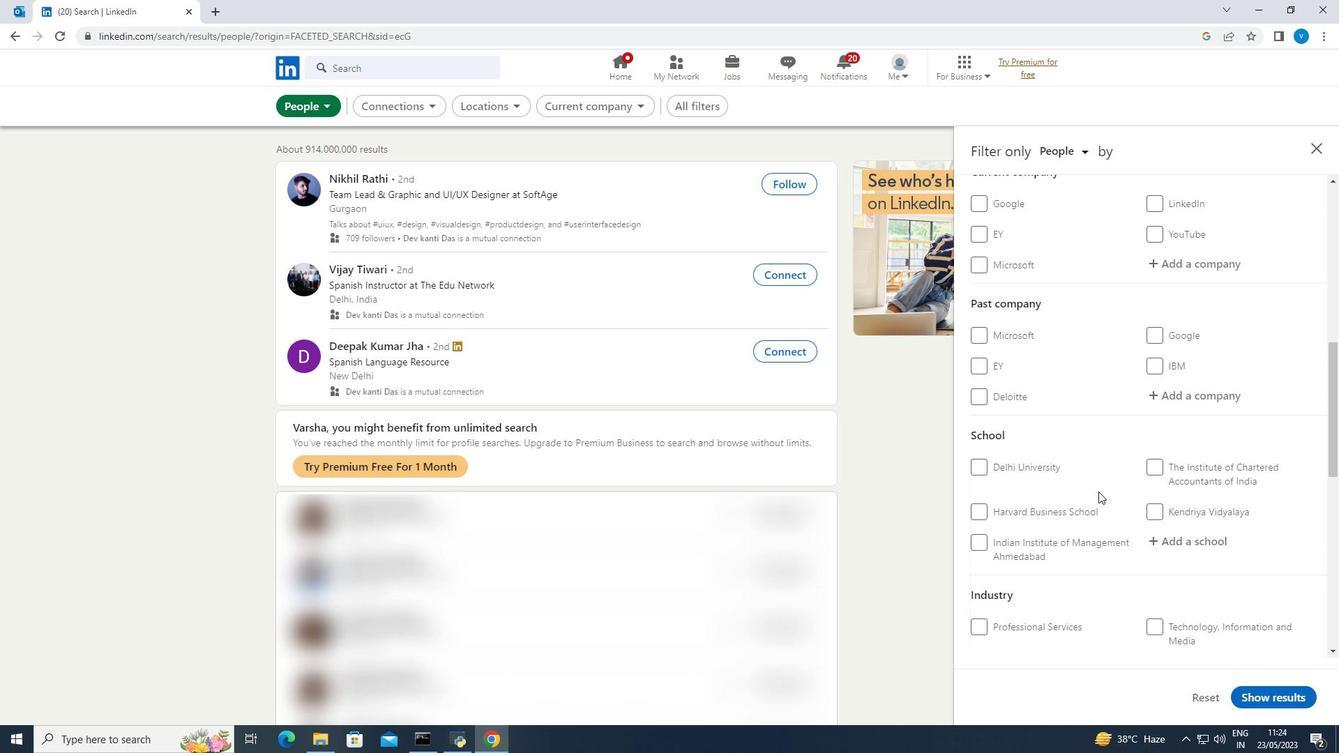 
Action: Mouse scrolled (1098, 491) with delta (0, 0)
Screenshot: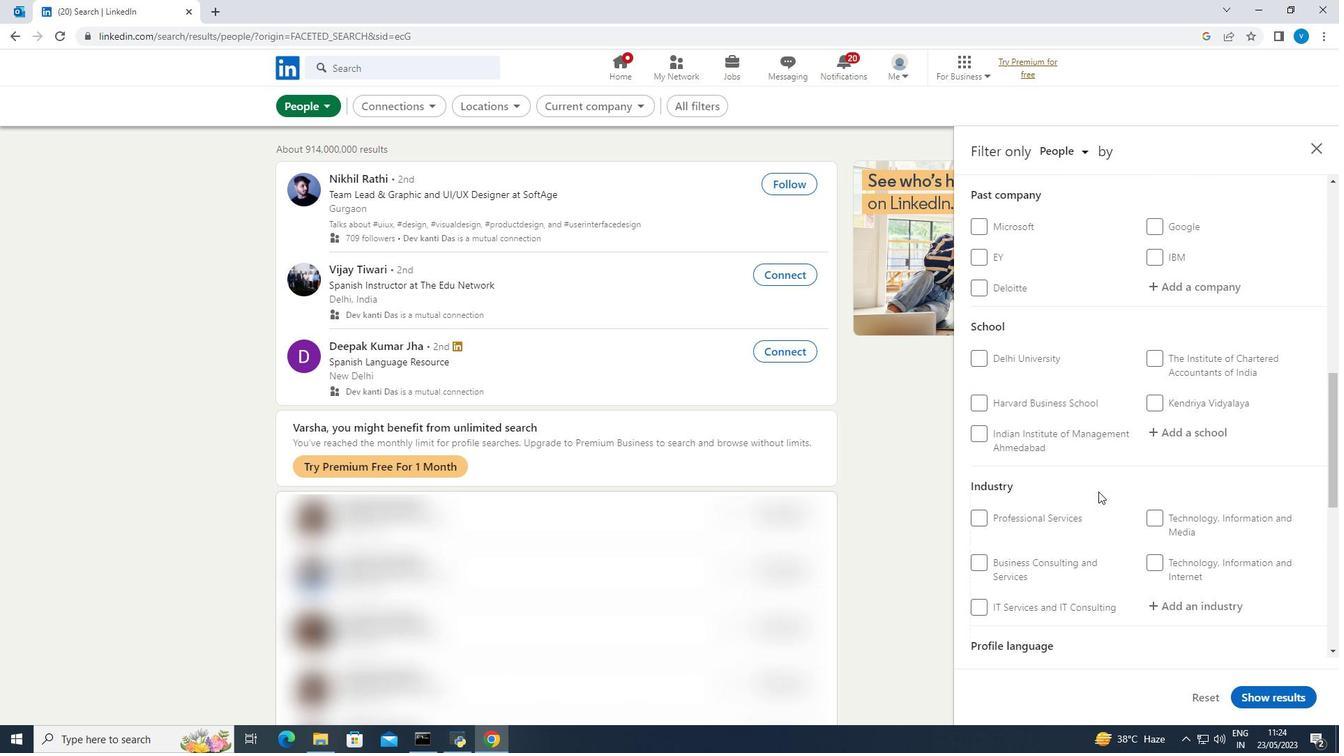 
Action: Mouse moved to (1159, 581)
Screenshot: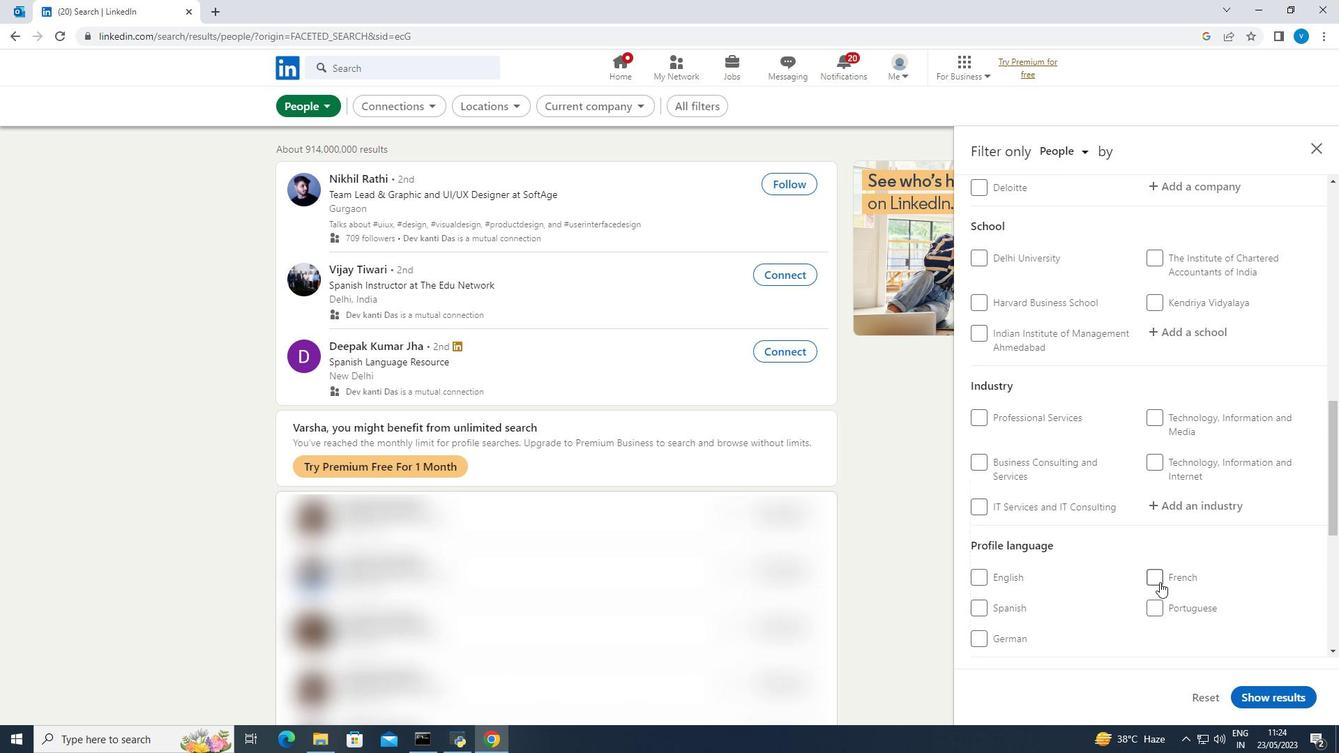 
Action: Mouse pressed left at (1159, 581)
Screenshot: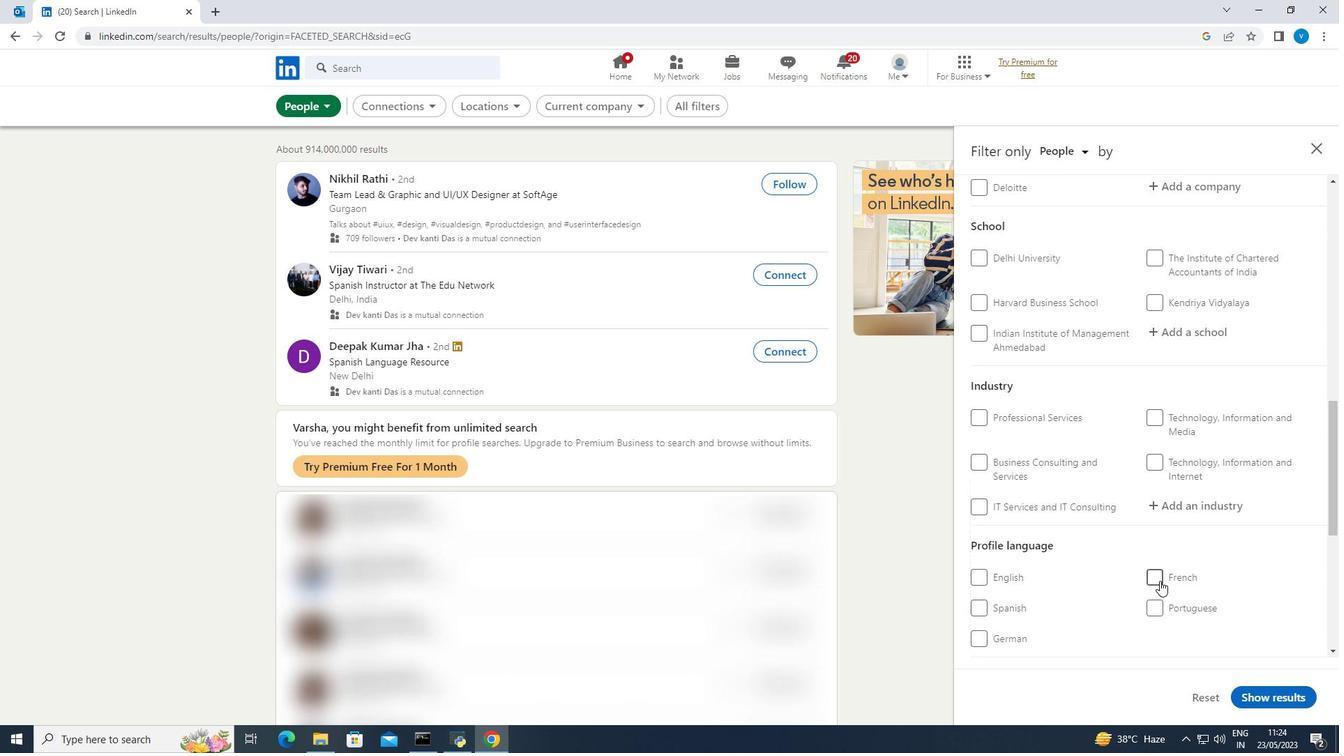 
Action: Mouse moved to (1159, 576)
Screenshot: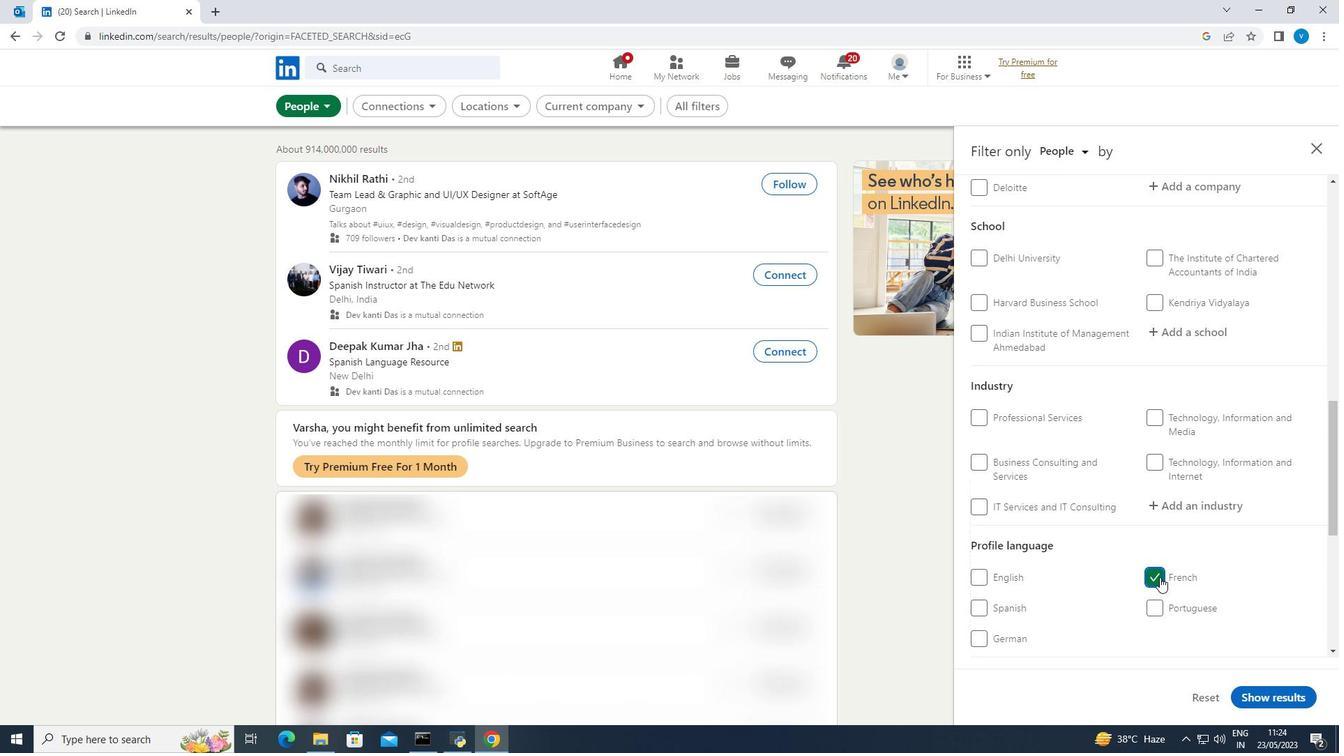
Action: Mouse scrolled (1159, 577) with delta (0, 0)
Screenshot: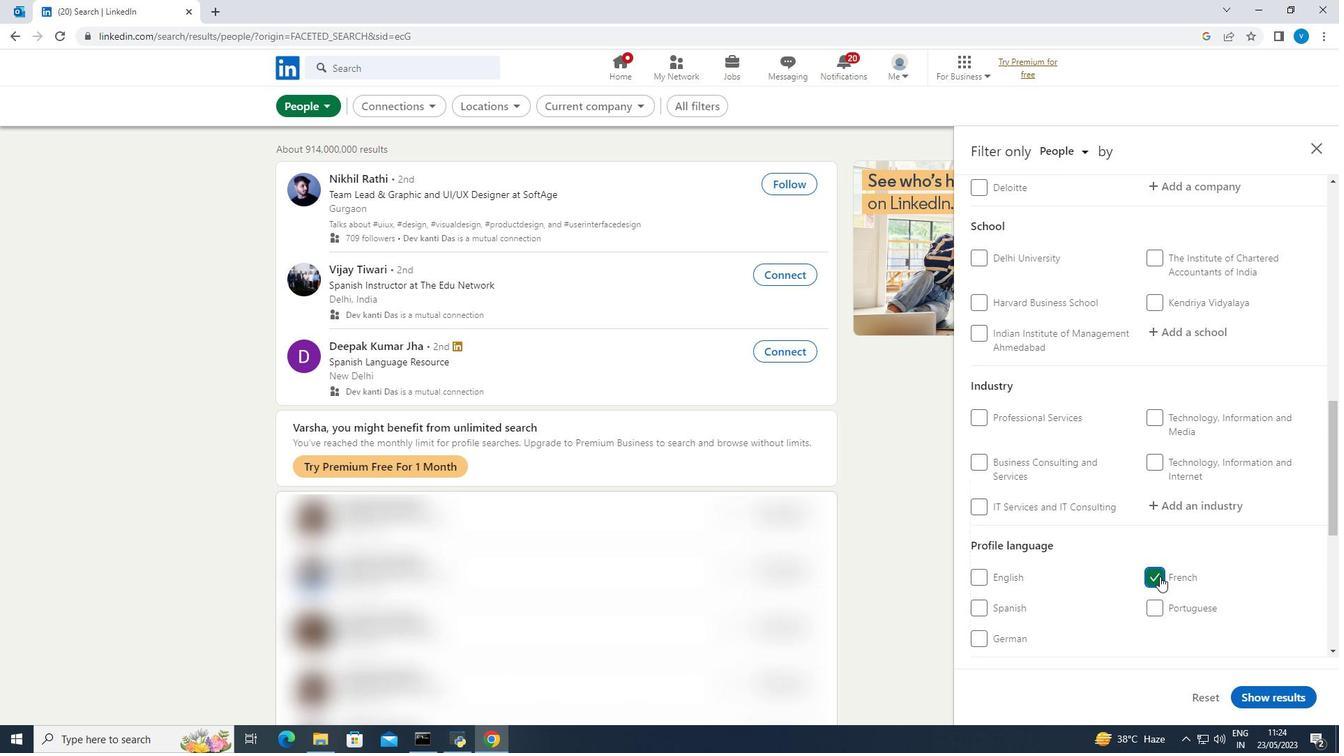 
Action: Mouse scrolled (1159, 577) with delta (0, 0)
Screenshot: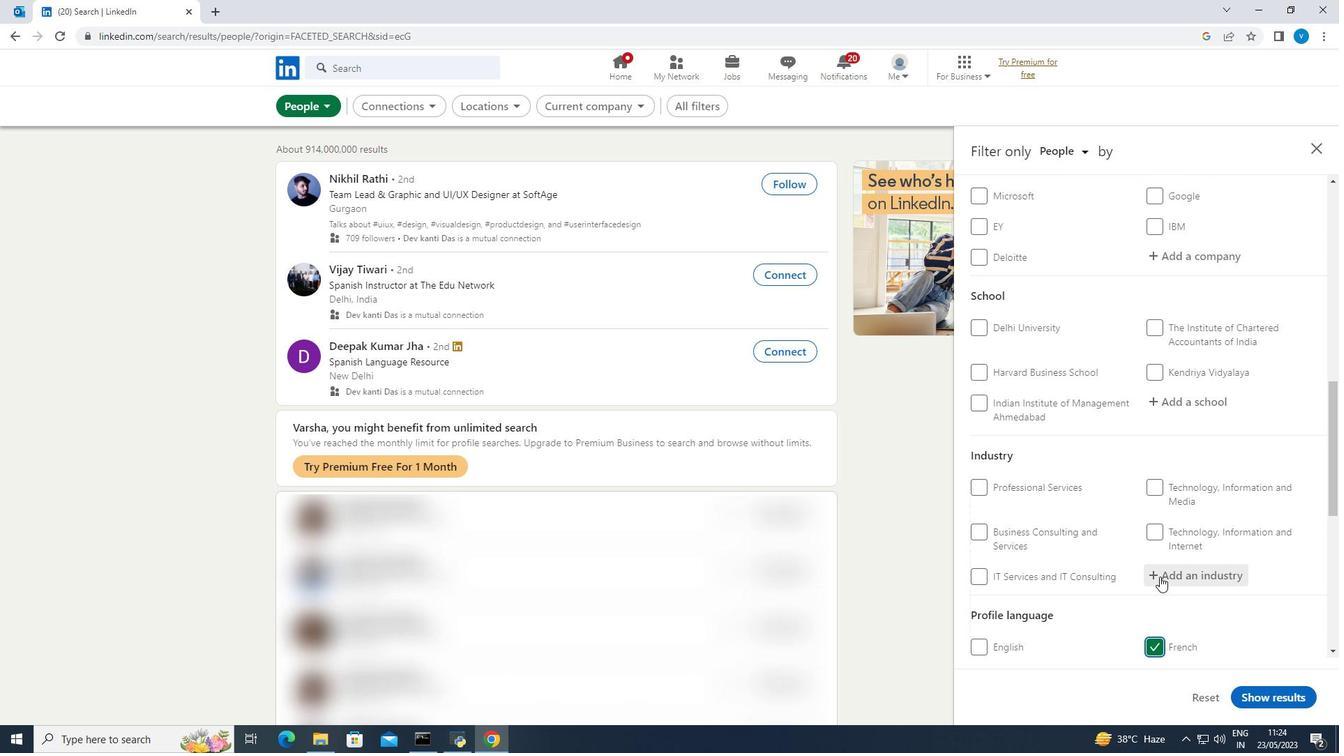 
Action: Mouse moved to (1159, 576)
Screenshot: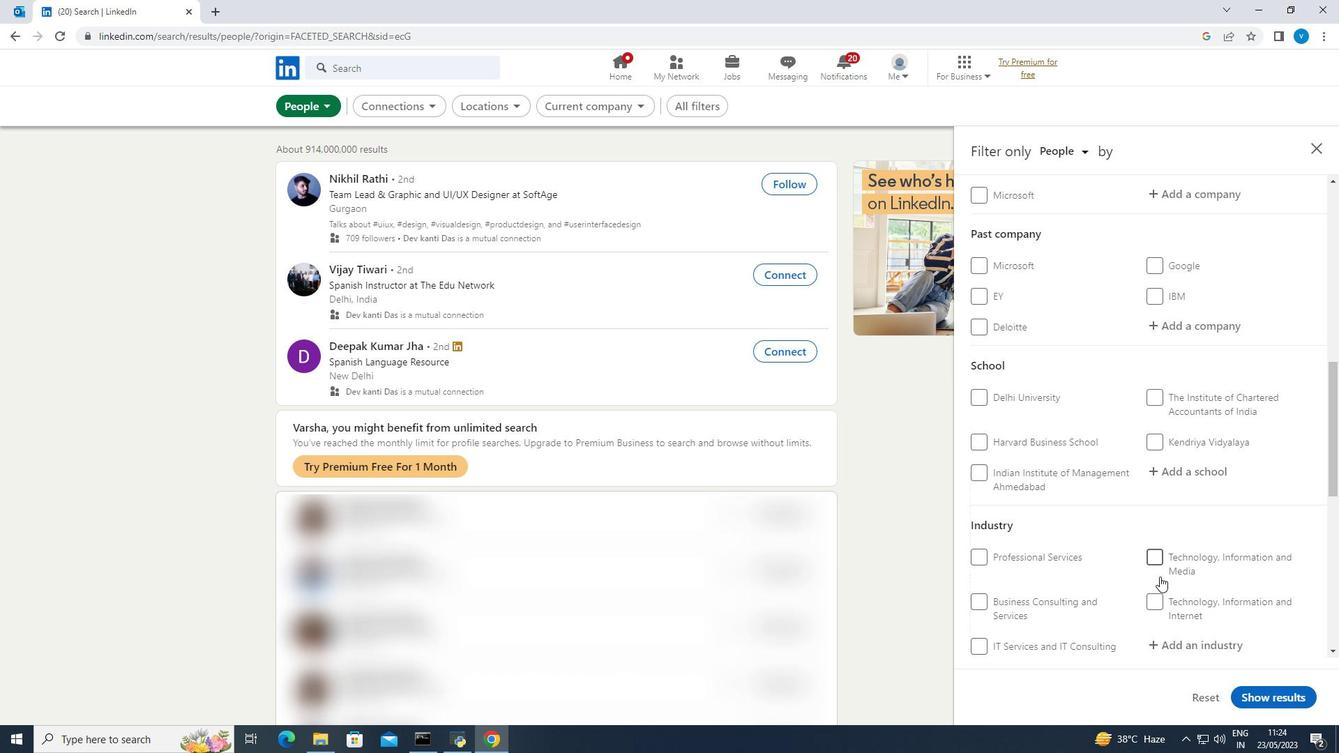 
Action: Mouse scrolled (1159, 577) with delta (0, 0)
Screenshot: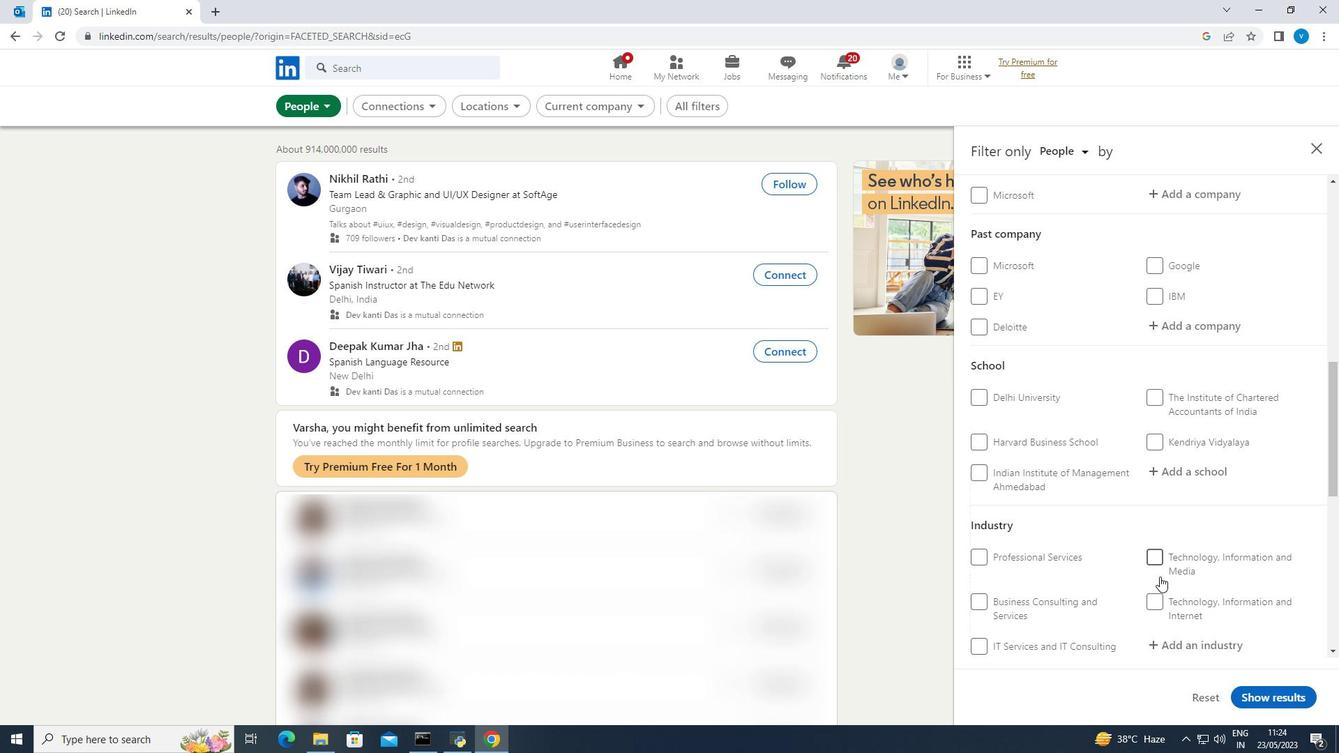 
Action: Mouse scrolled (1159, 577) with delta (0, 0)
Screenshot: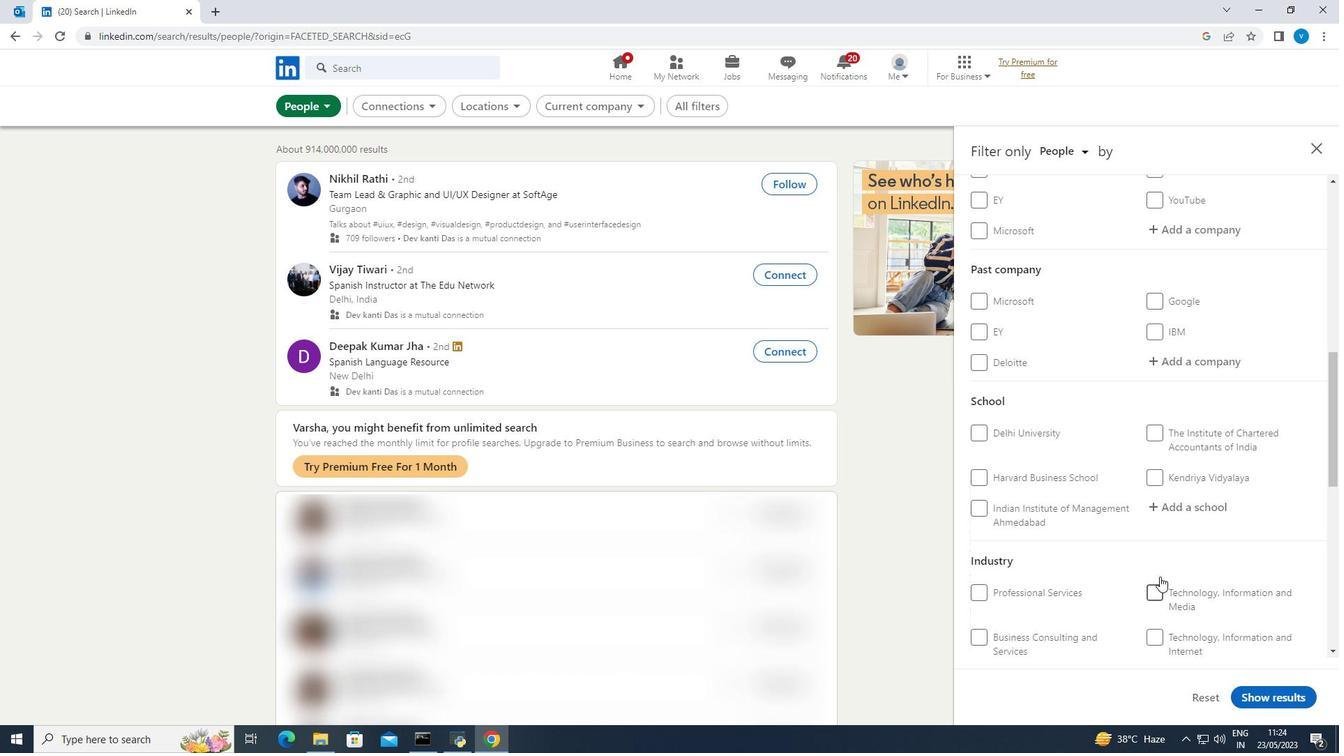 
Action: Mouse scrolled (1159, 577) with delta (0, 0)
Screenshot: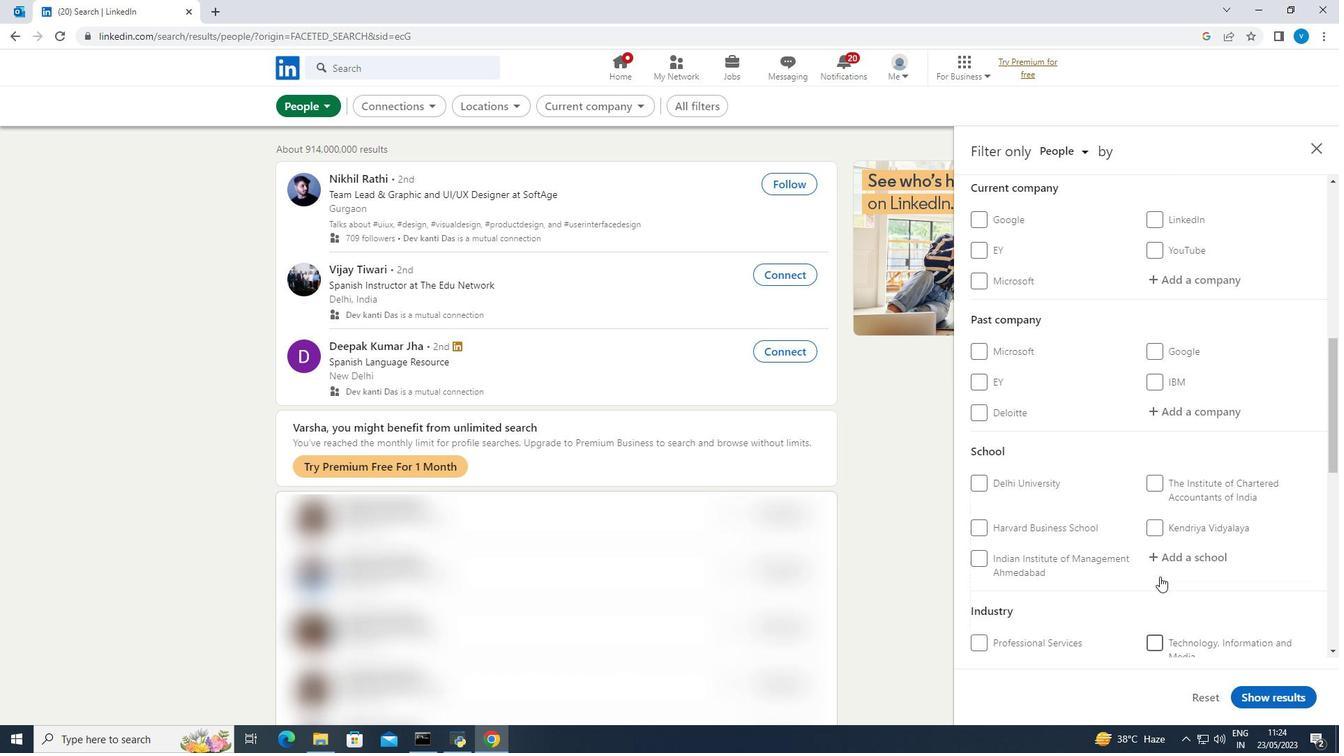 
Action: Mouse moved to (1189, 405)
Screenshot: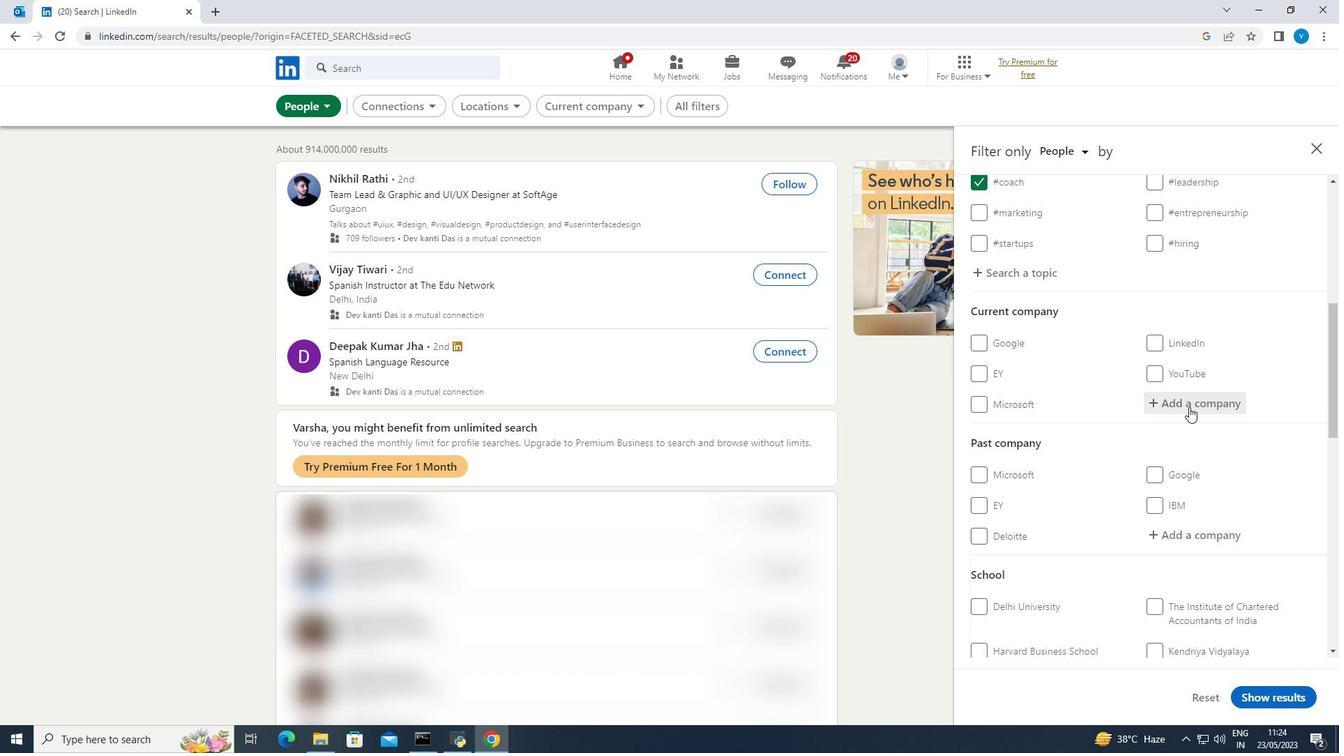 
Action: Mouse pressed left at (1189, 405)
Screenshot: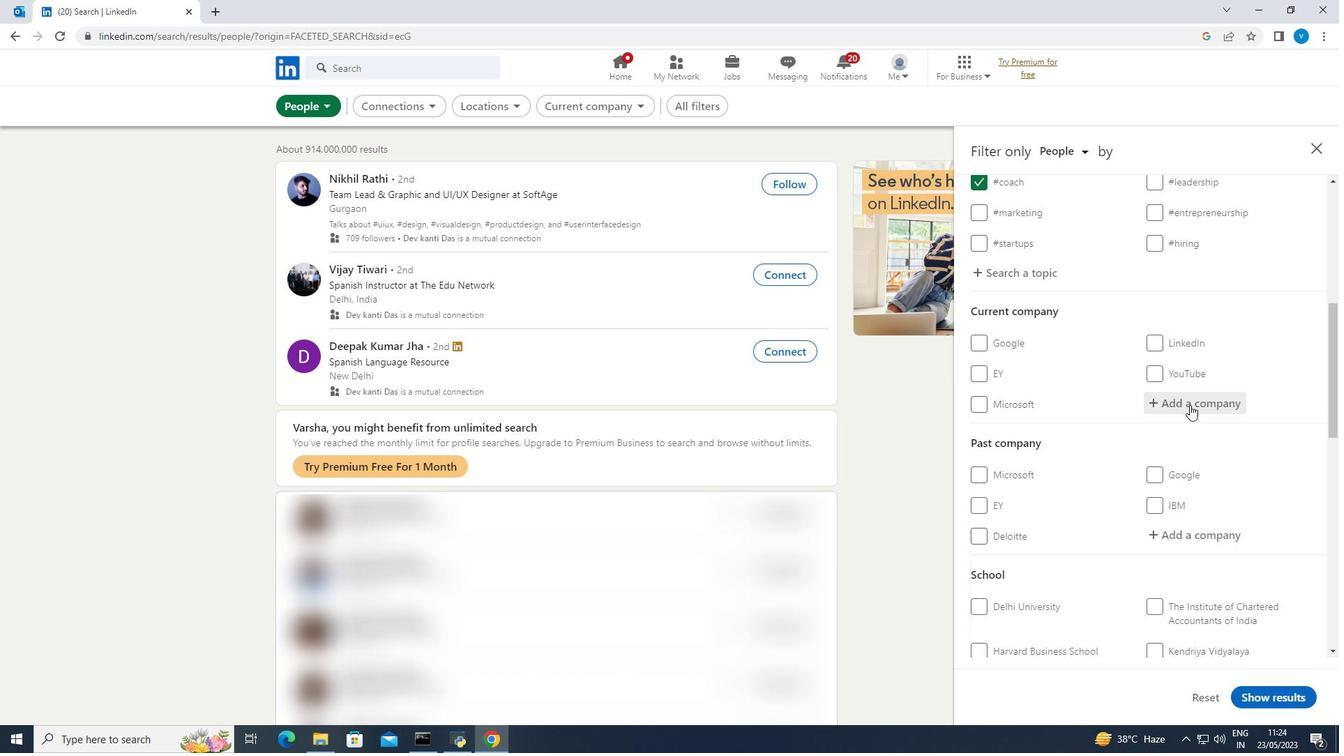
Action: Key pressed <Key.shift>BMC<Key.space>
Screenshot: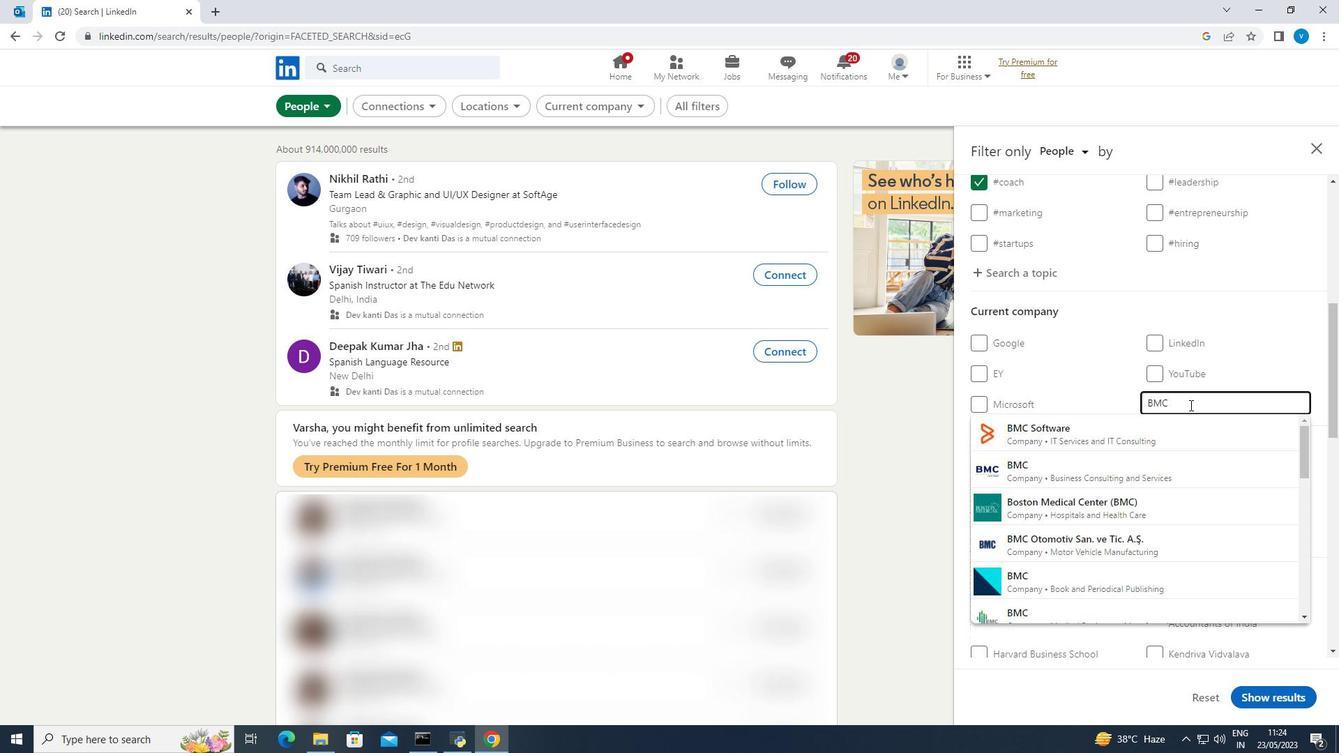
Action: Mouse moved to (1141, 425)
Screenshot: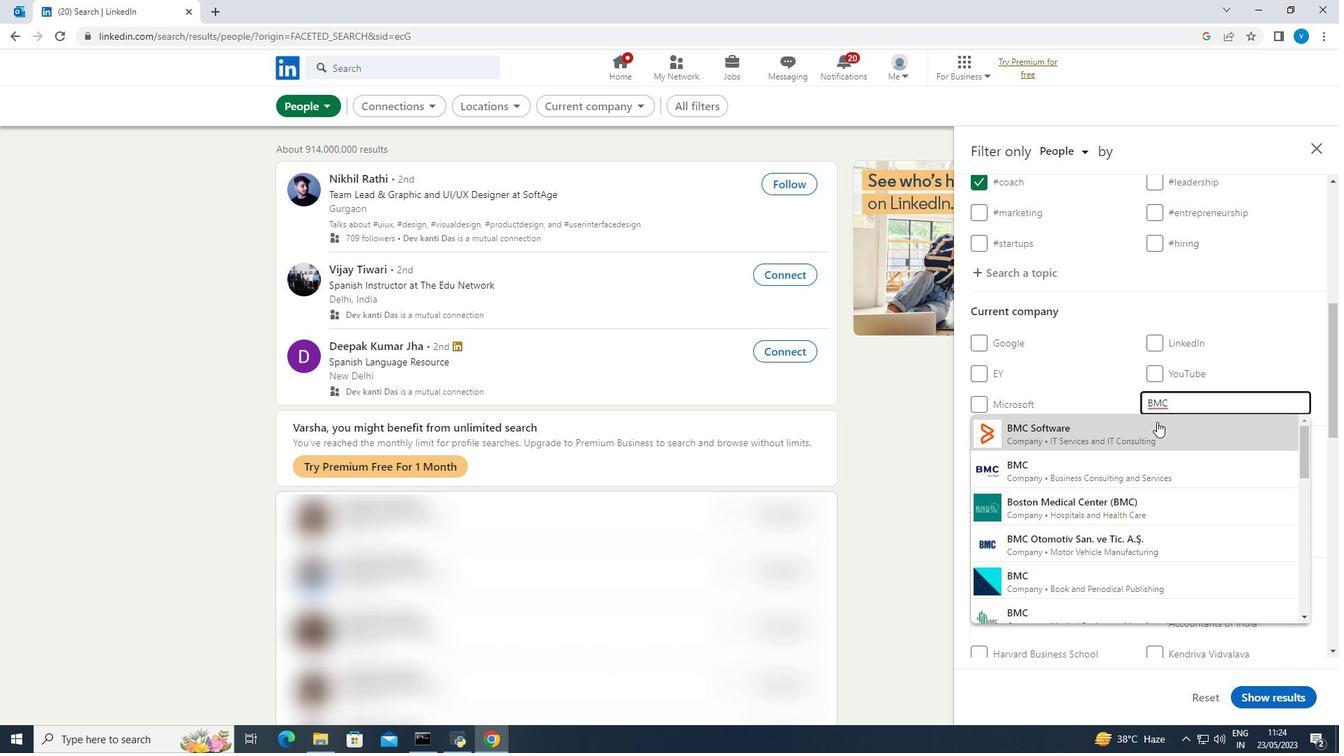 
Action: Mouse pressed left at (1141, 425)
Screenshot: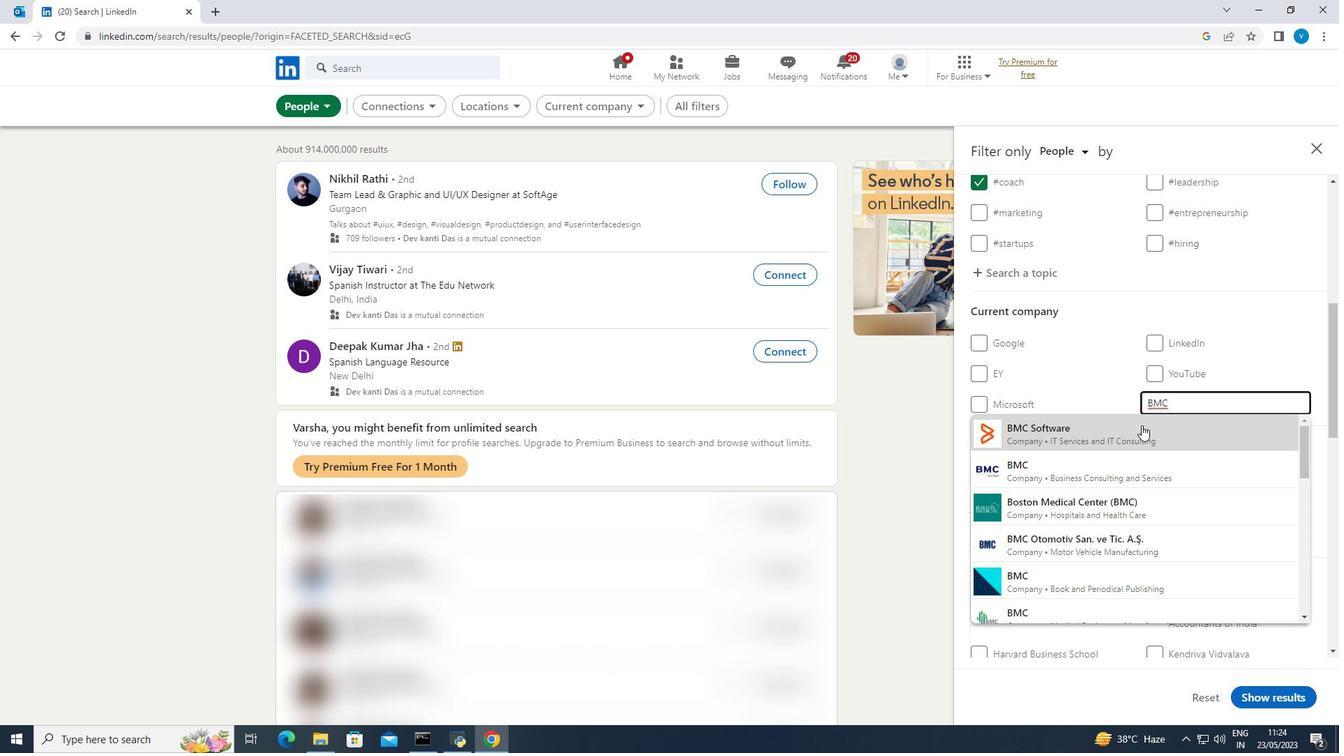
Action: Mouse scrolled (1141, 424) with delta (0, 0)
Screenshot: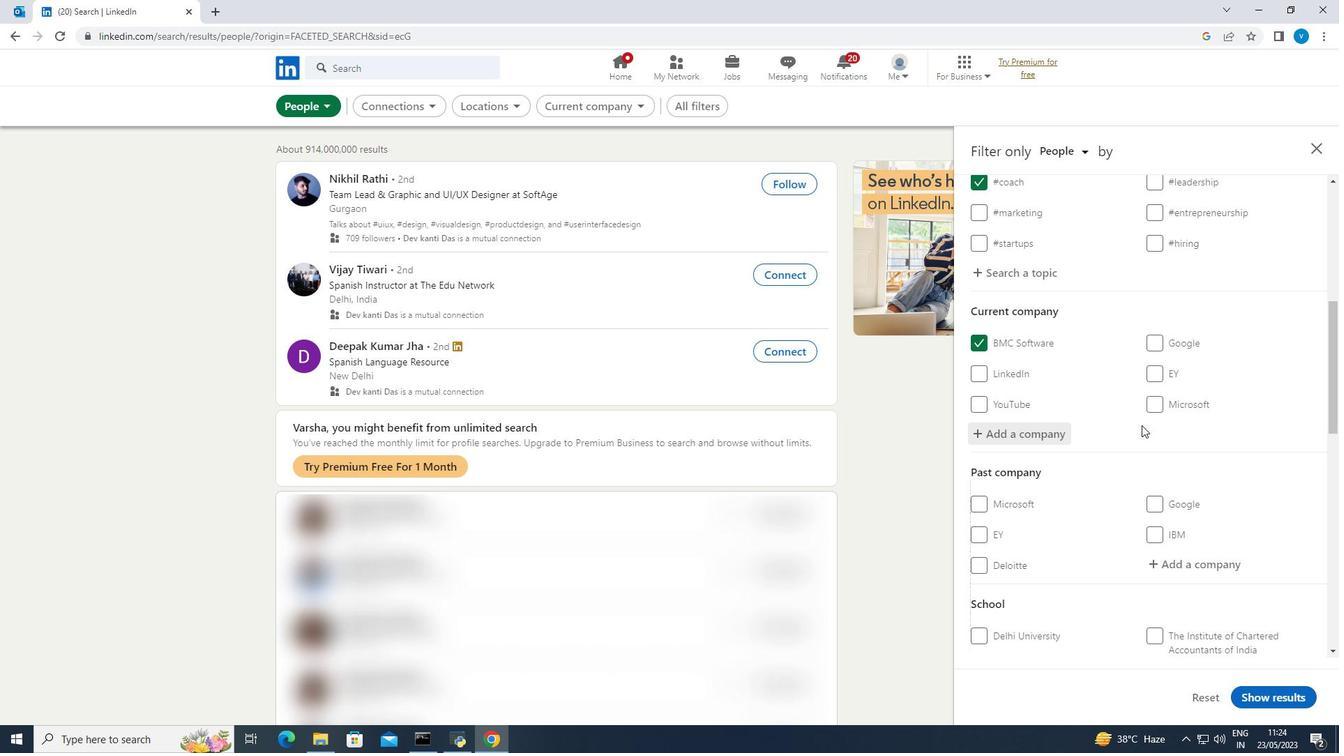 
Action: Mouse scrolled (1141, 424) with delta (0, 0)
Screenshot: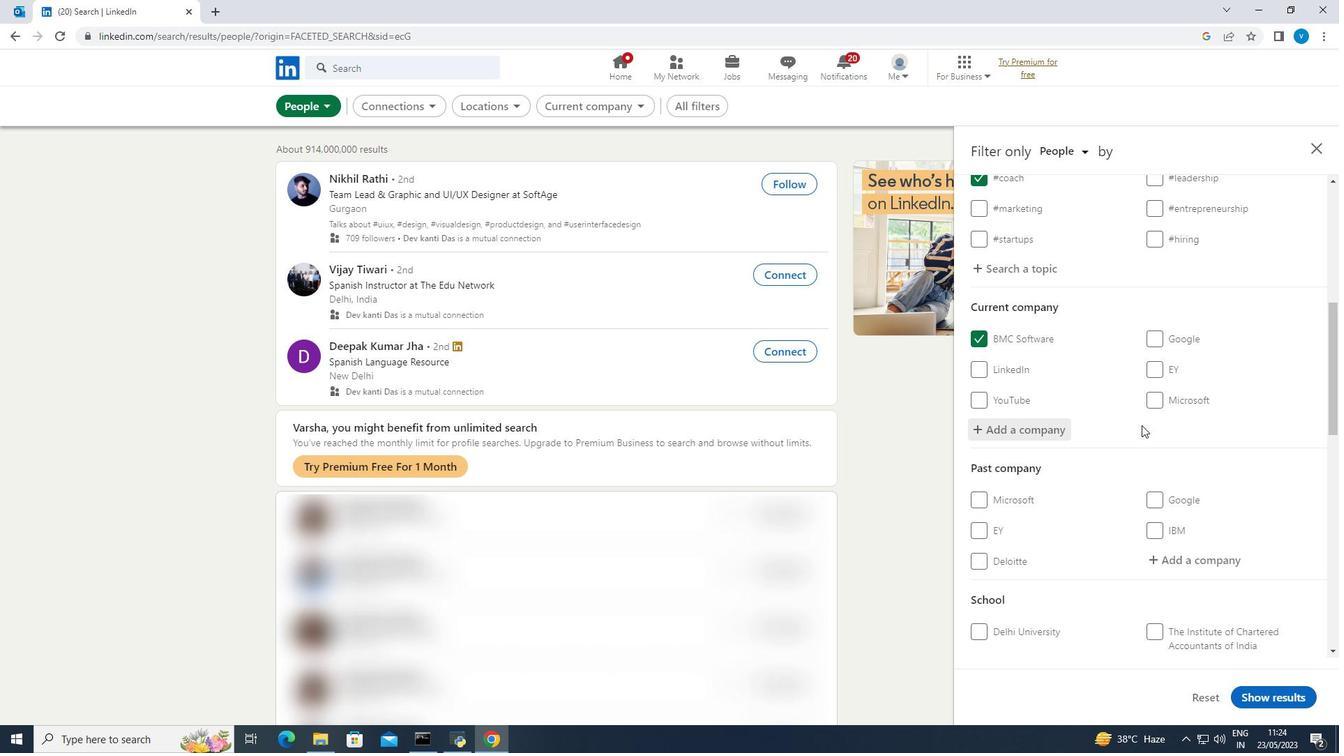 
Action: Mouse scrolled (1141, 424) with delta (0, 0)
Screenshot: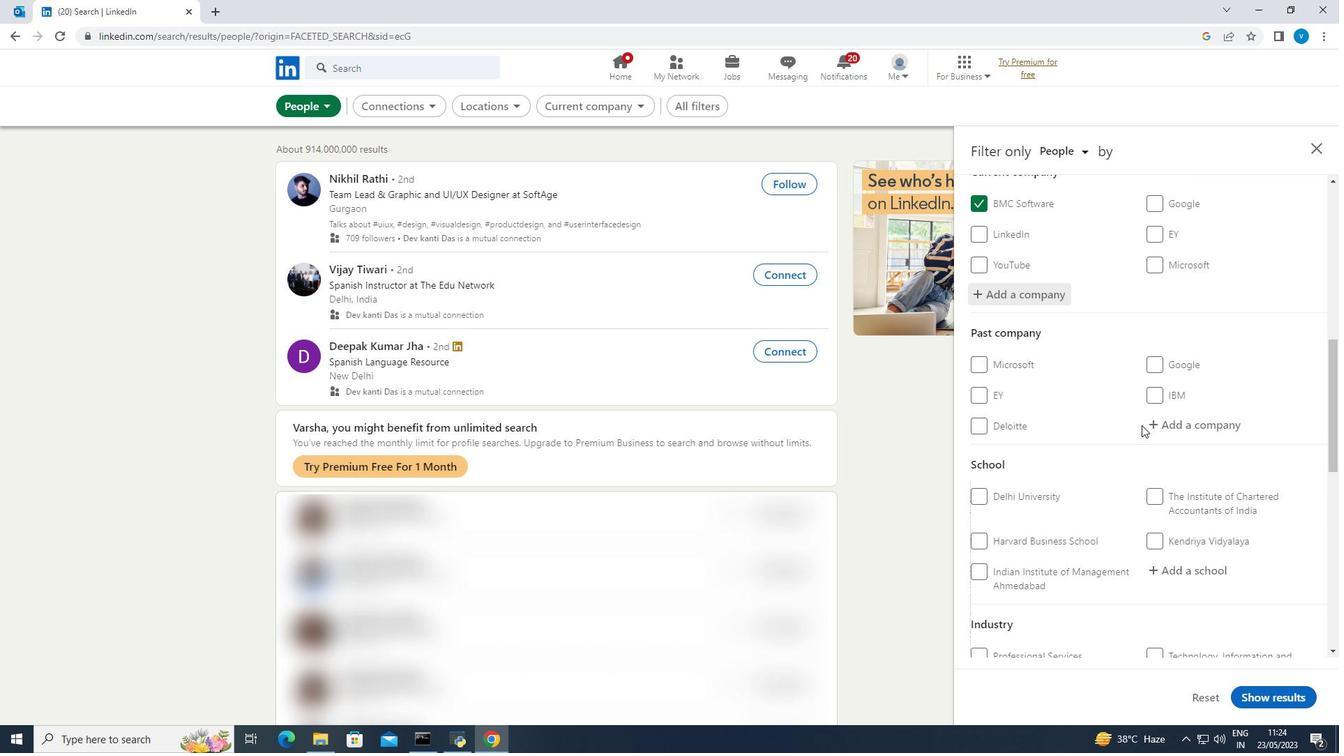 
Action: Mouse scrolled (1141, 424) with delta (0, 0)
Screenshot: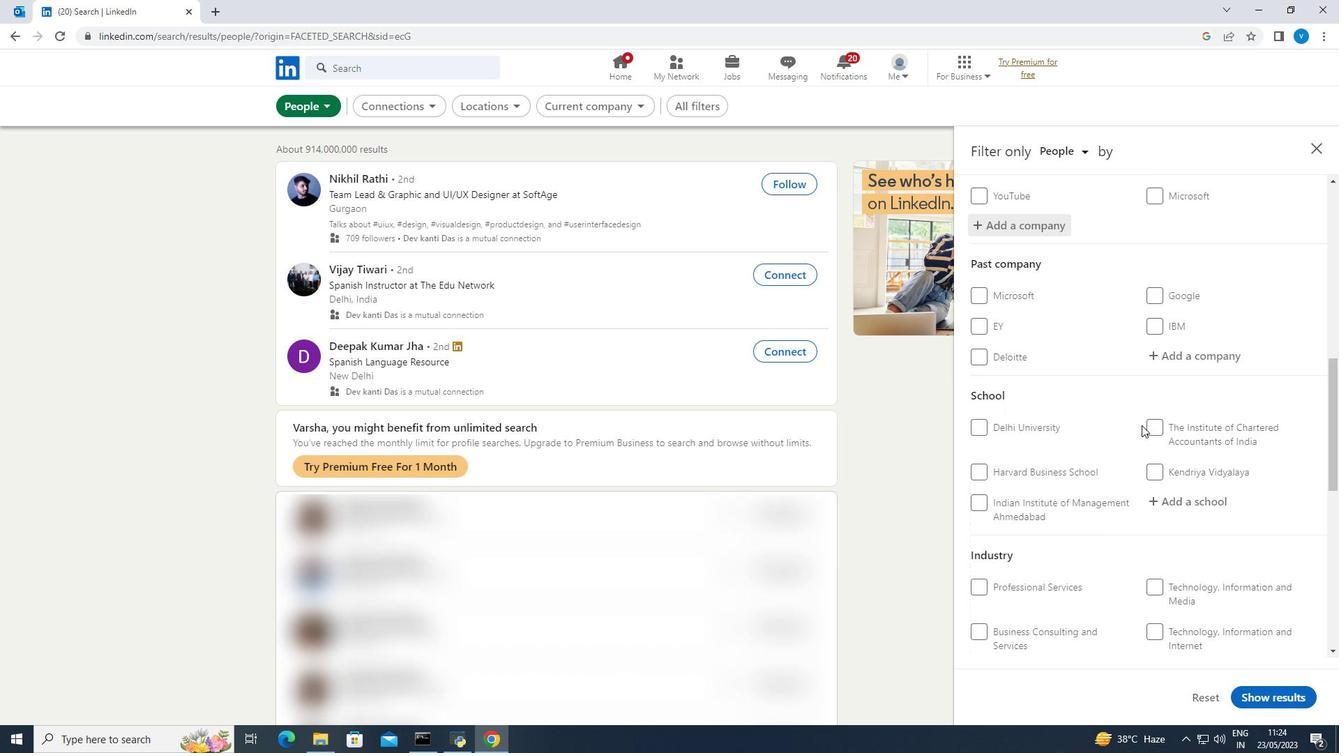 
Action: Mouse moved to (1163, 426)
Screenshot: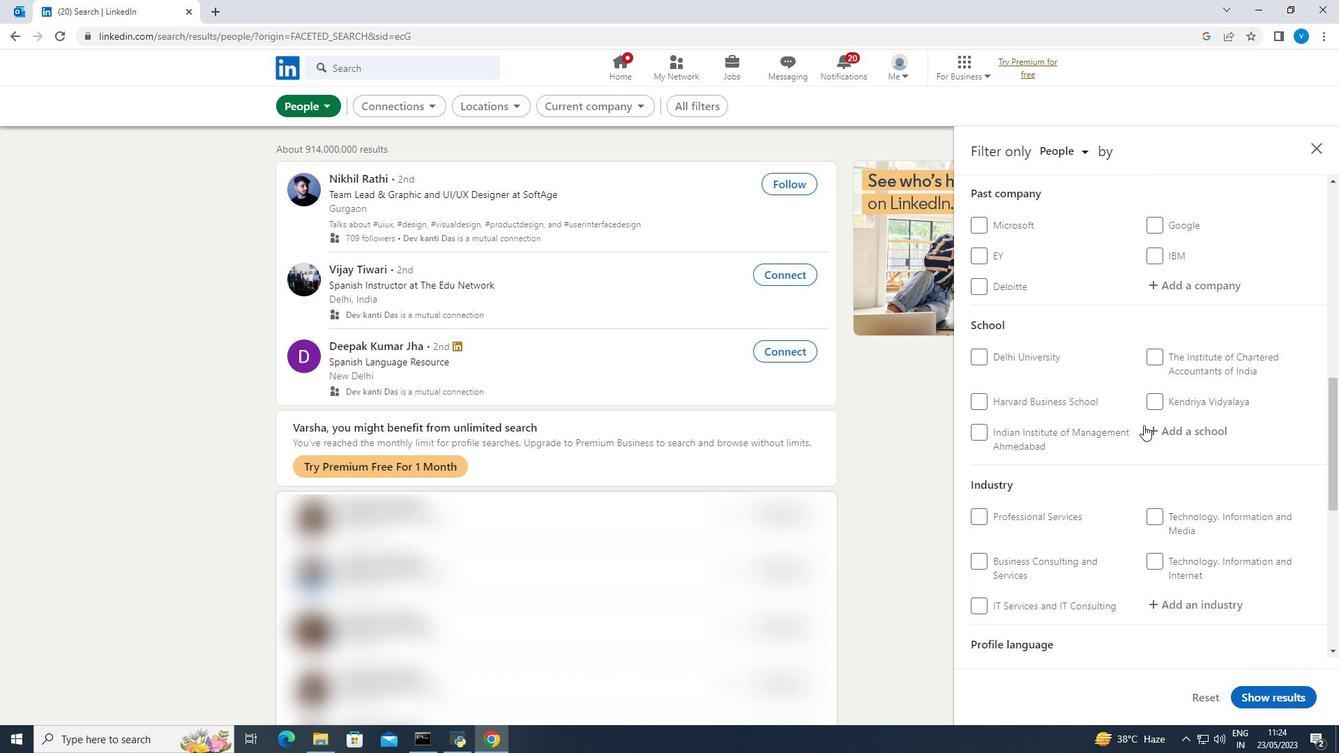 
Action: Mouse pressed left at (1163, 426)
Screenshot: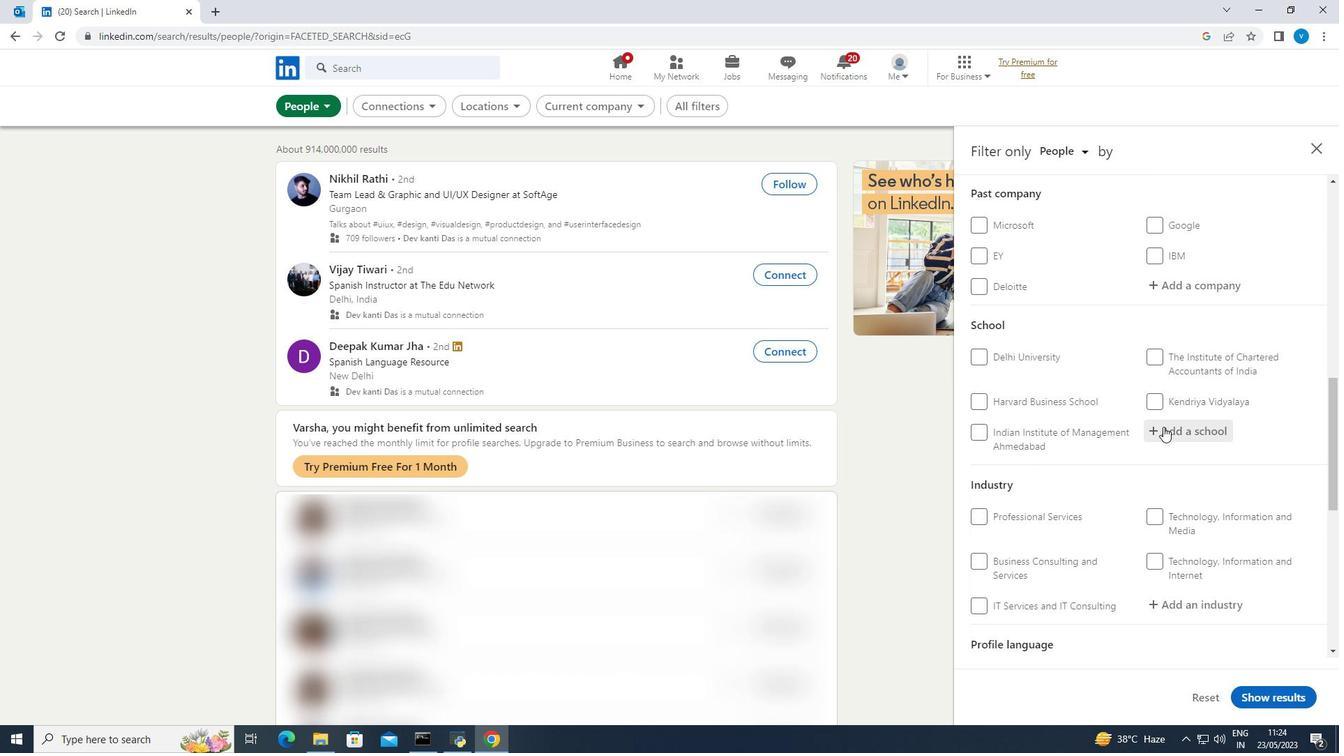 
Action: Mouse moved to (1164, 426)
Screenshot: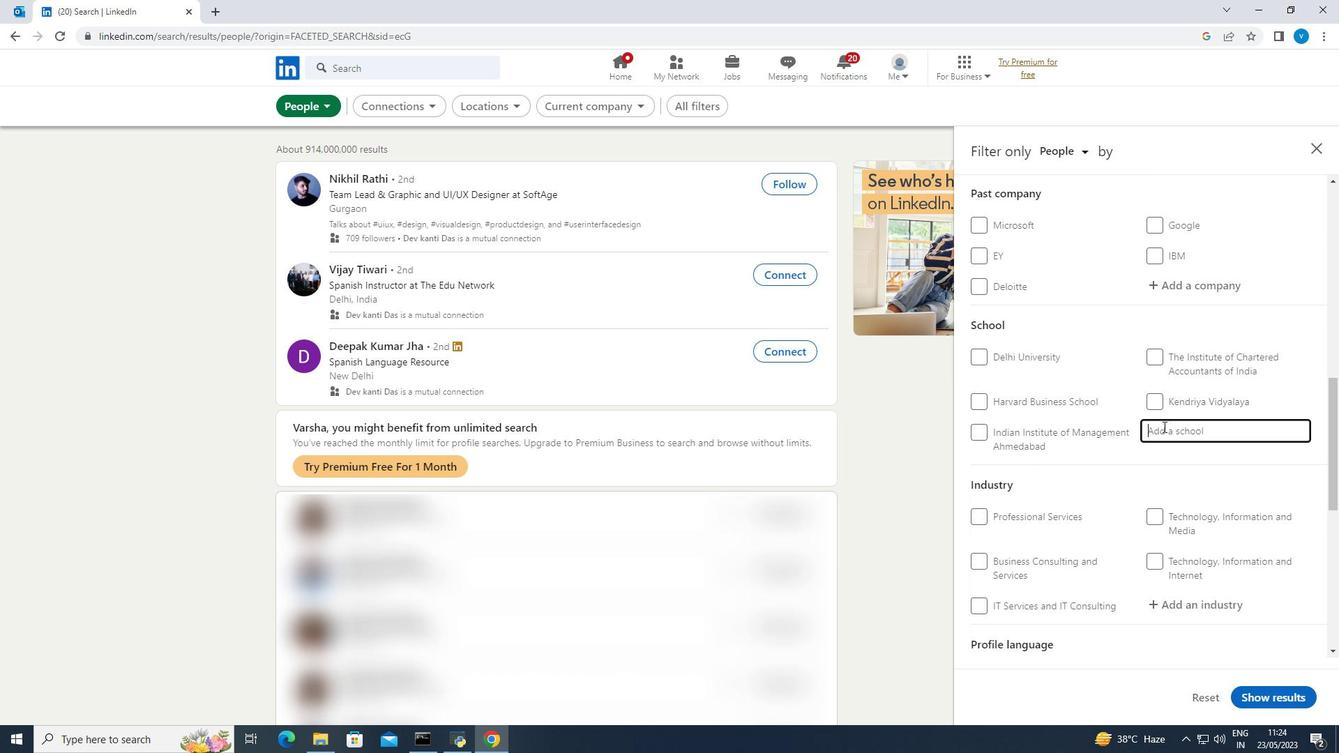 
Action: Key pressed <Key.shift><Key.shift><Key.shift><Key.shift><Key.shift>Cotton<Key.space>
Screenshot: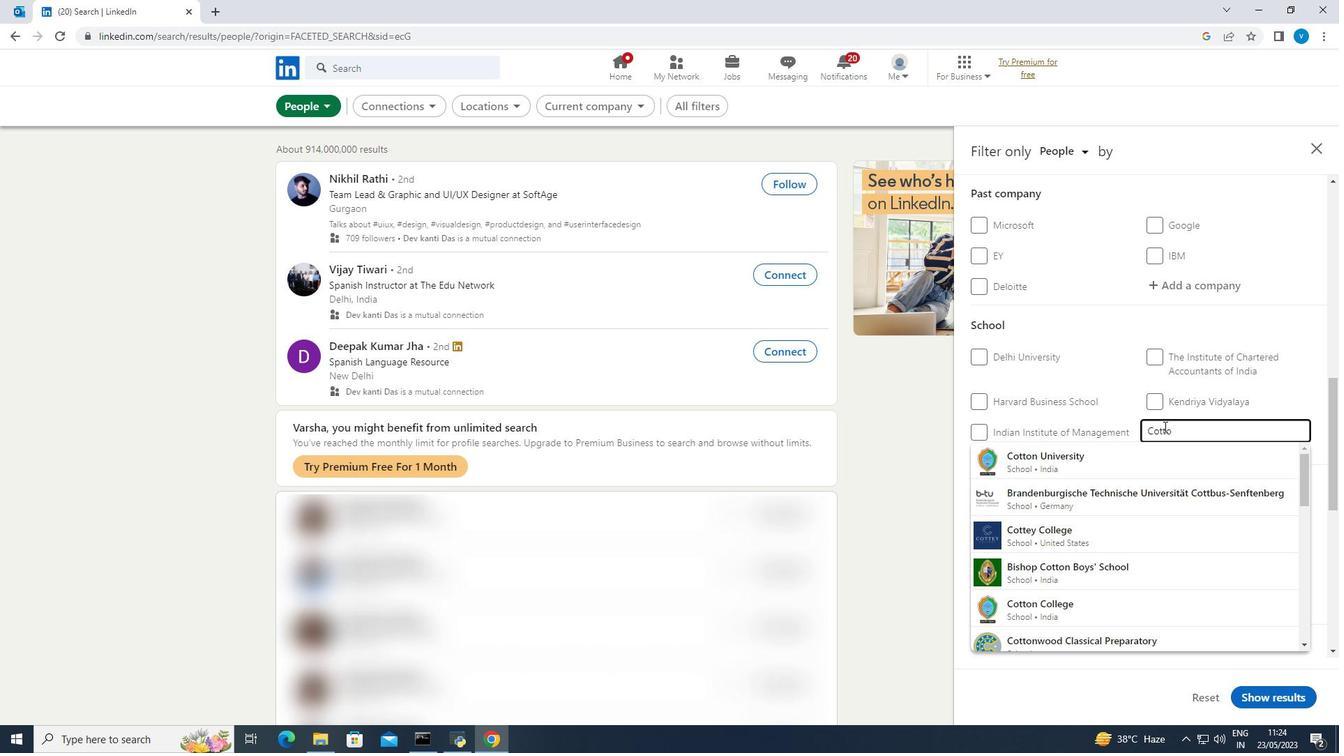 
Action: Mouse moved to (1111, 454)
Screenshot: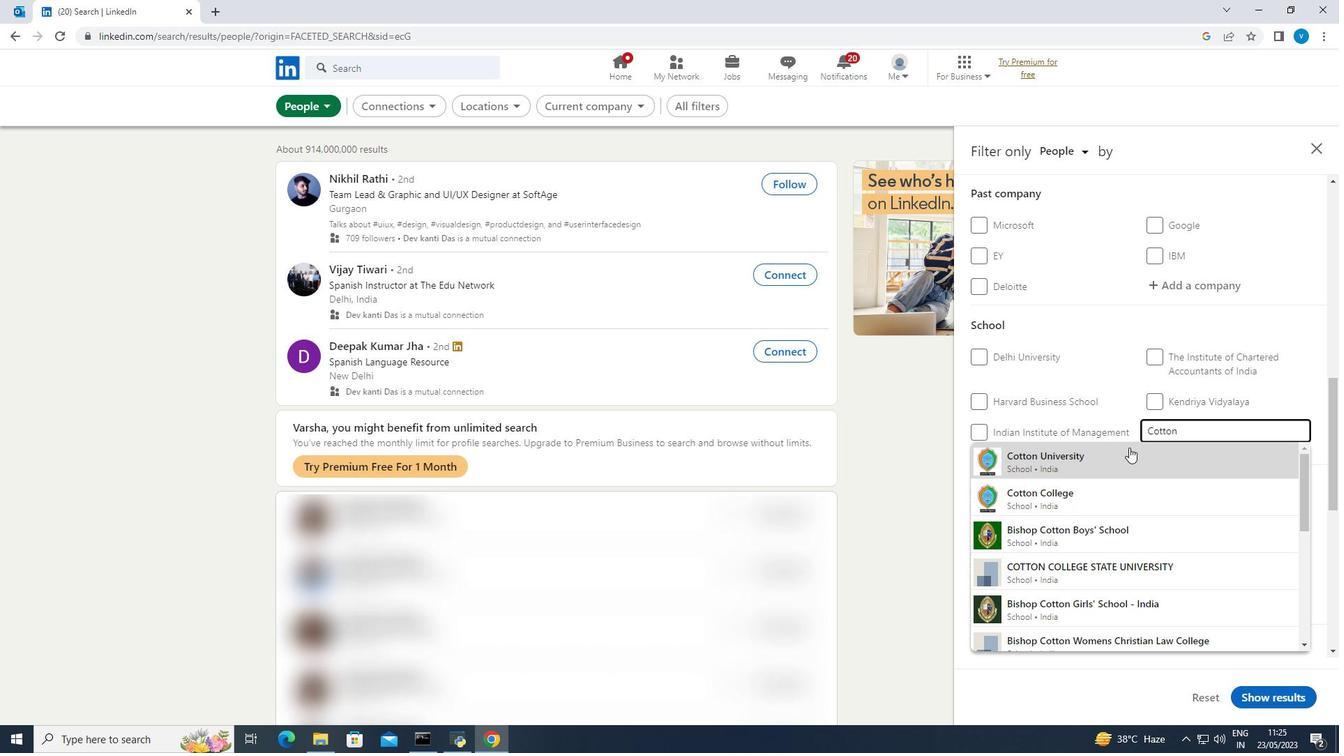 
Action: Mouse pressed left at (1111, 454)
Screenshot: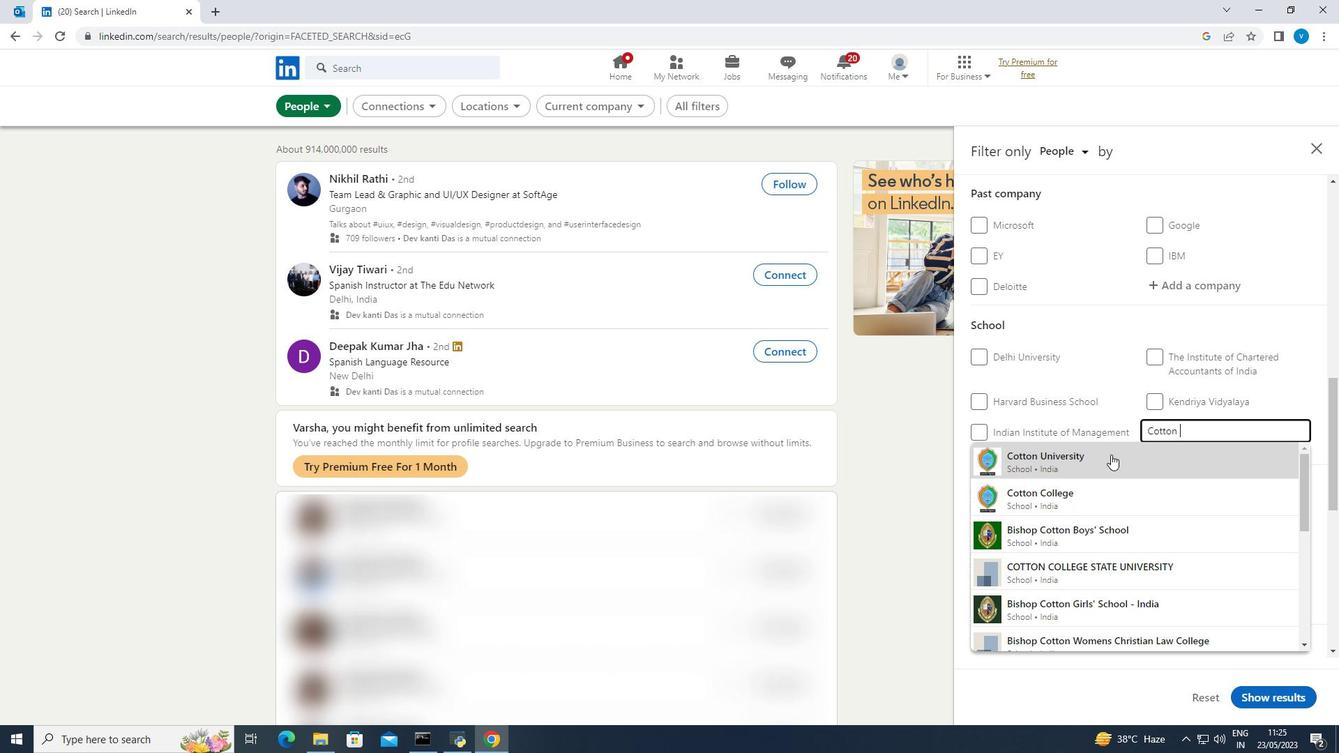 
Action: Mouse scrolled (1111, 454) with delta (0, 0)
Screenshot: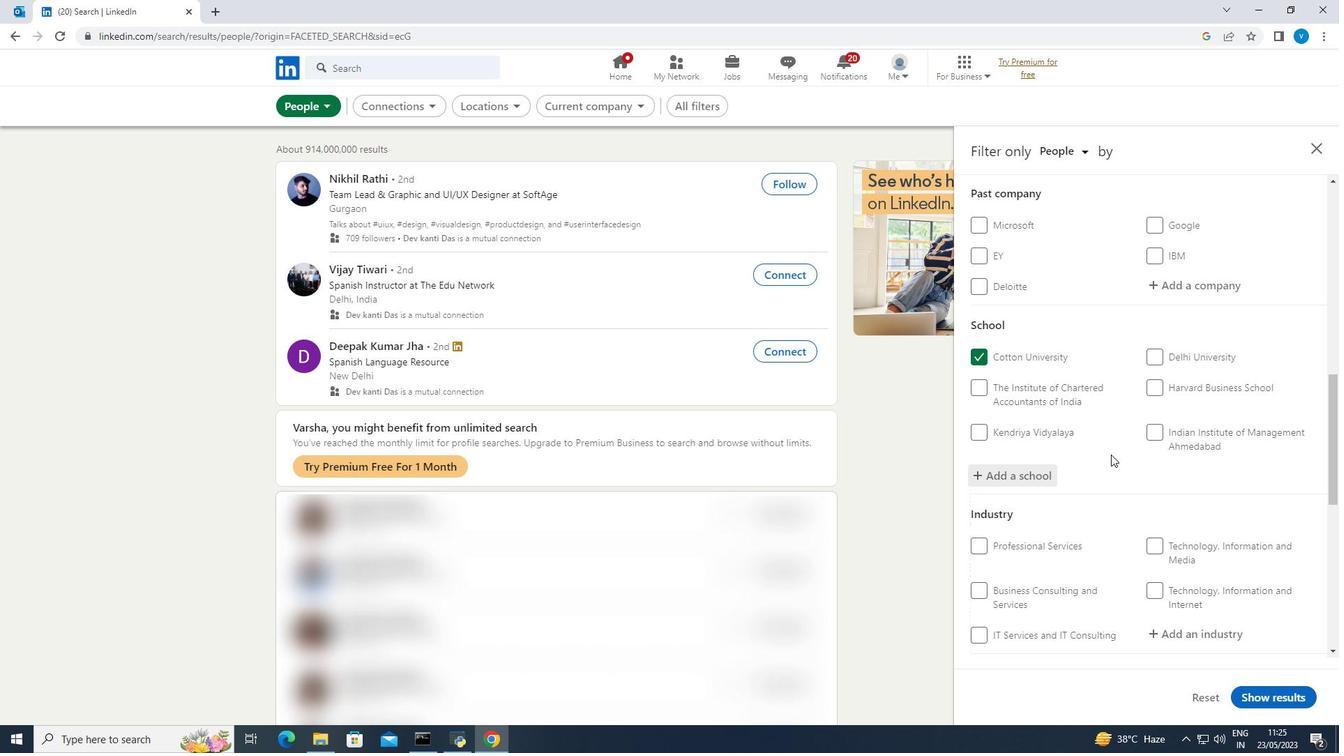 
Action: Mouse scrolled (1111, 454) with delta (0, 0)
Screenshot: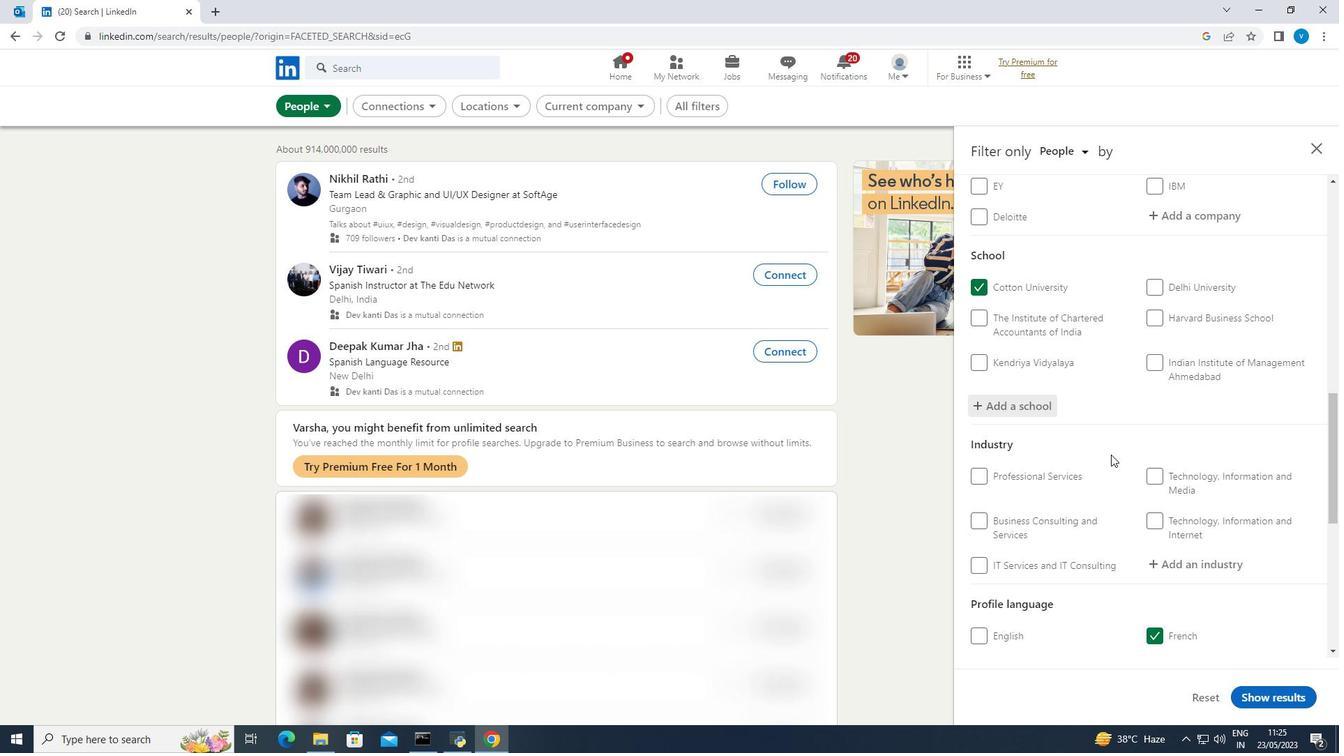 
Action: Mouse moved to (1168, 491)
Screenshot: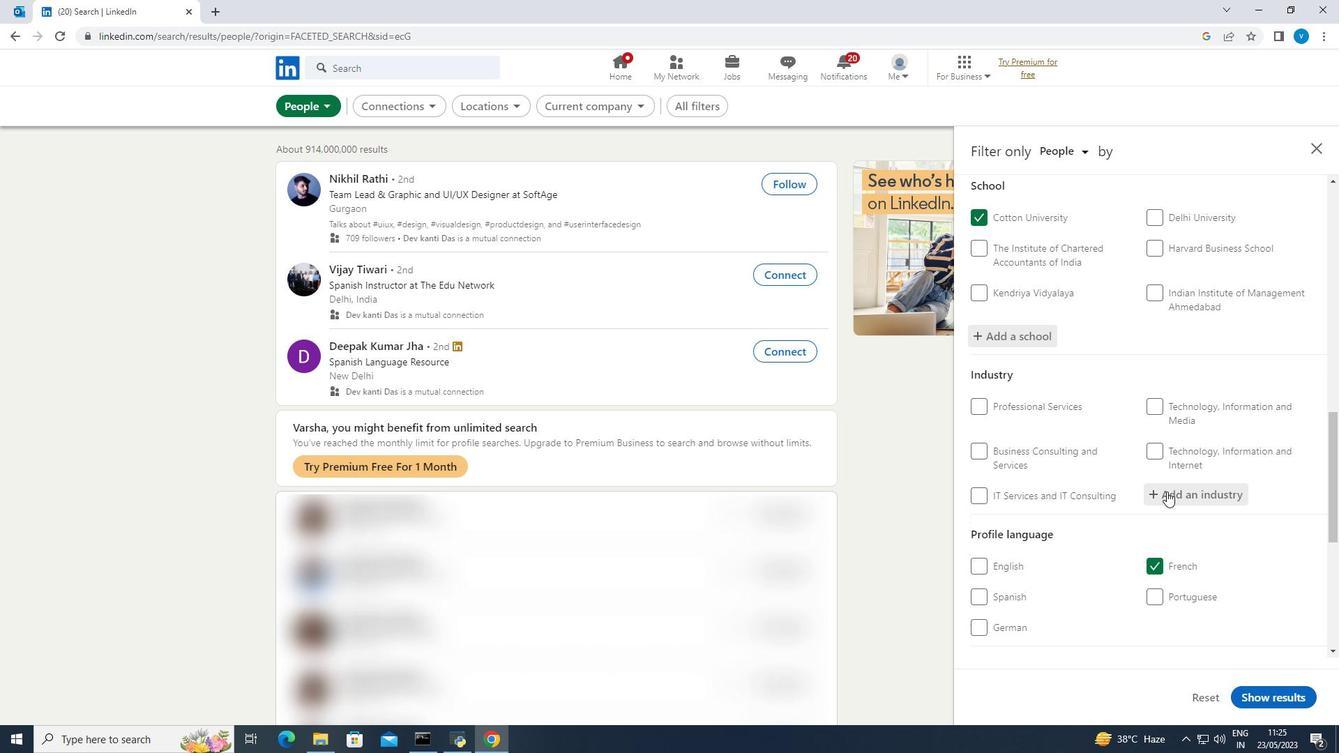 
Action: Mouse pressed left at (1168, 491)
Screenshot: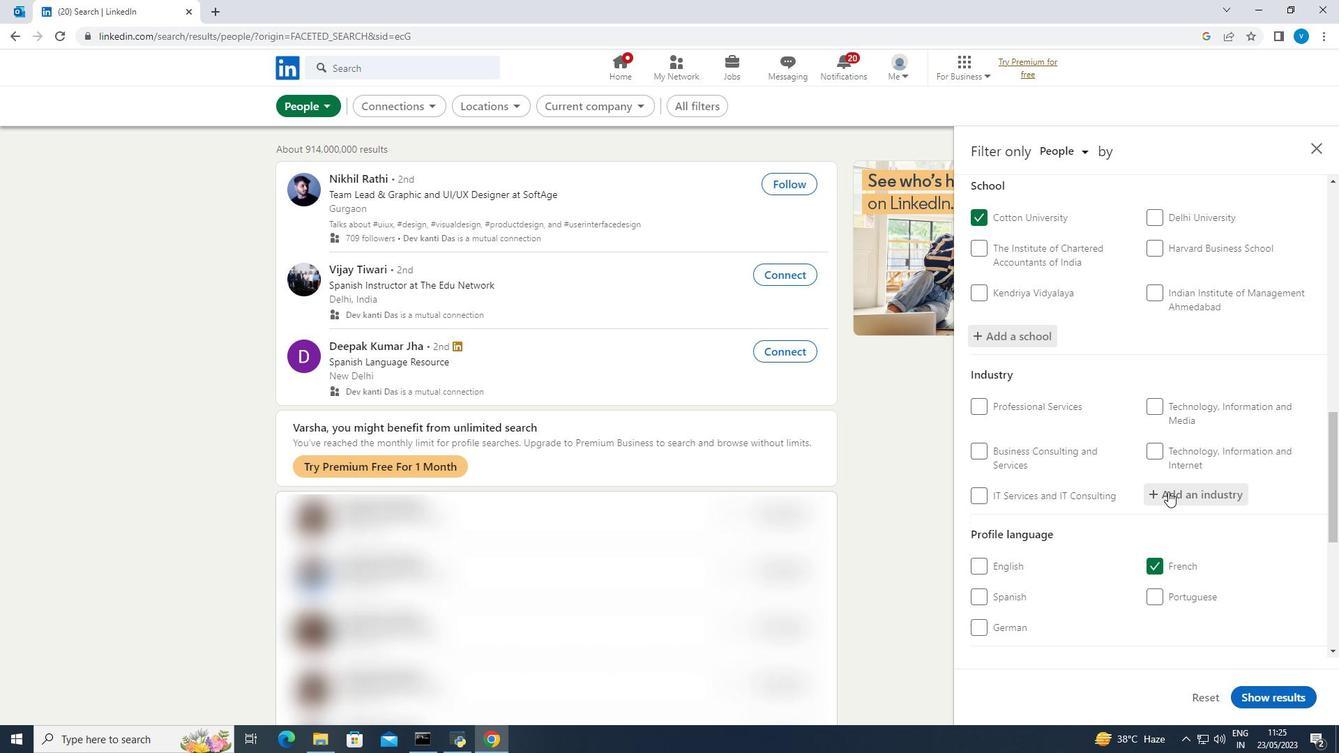 
Action: Key pressed <Key.shift><Key.shift><Key.shift>Whol
Screenshot: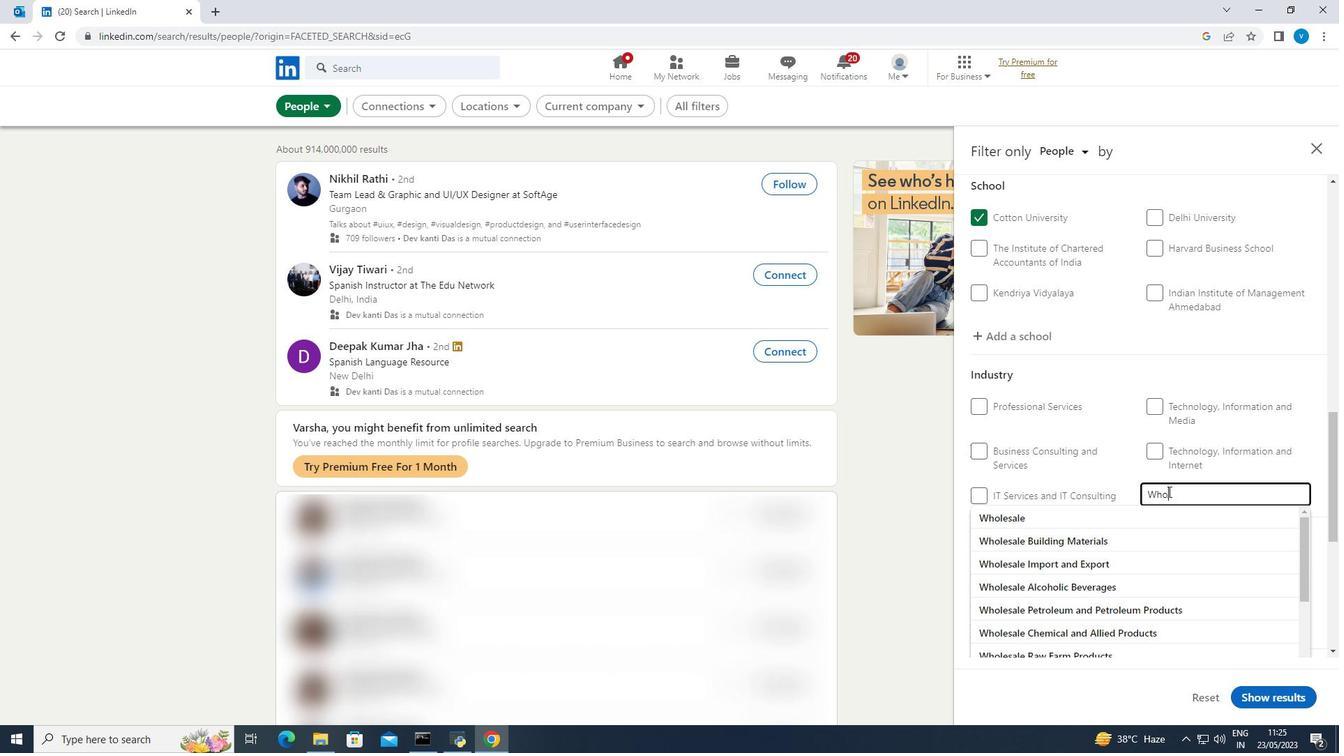 
Action: Mouse moved to (1143, 544)
Screenshot: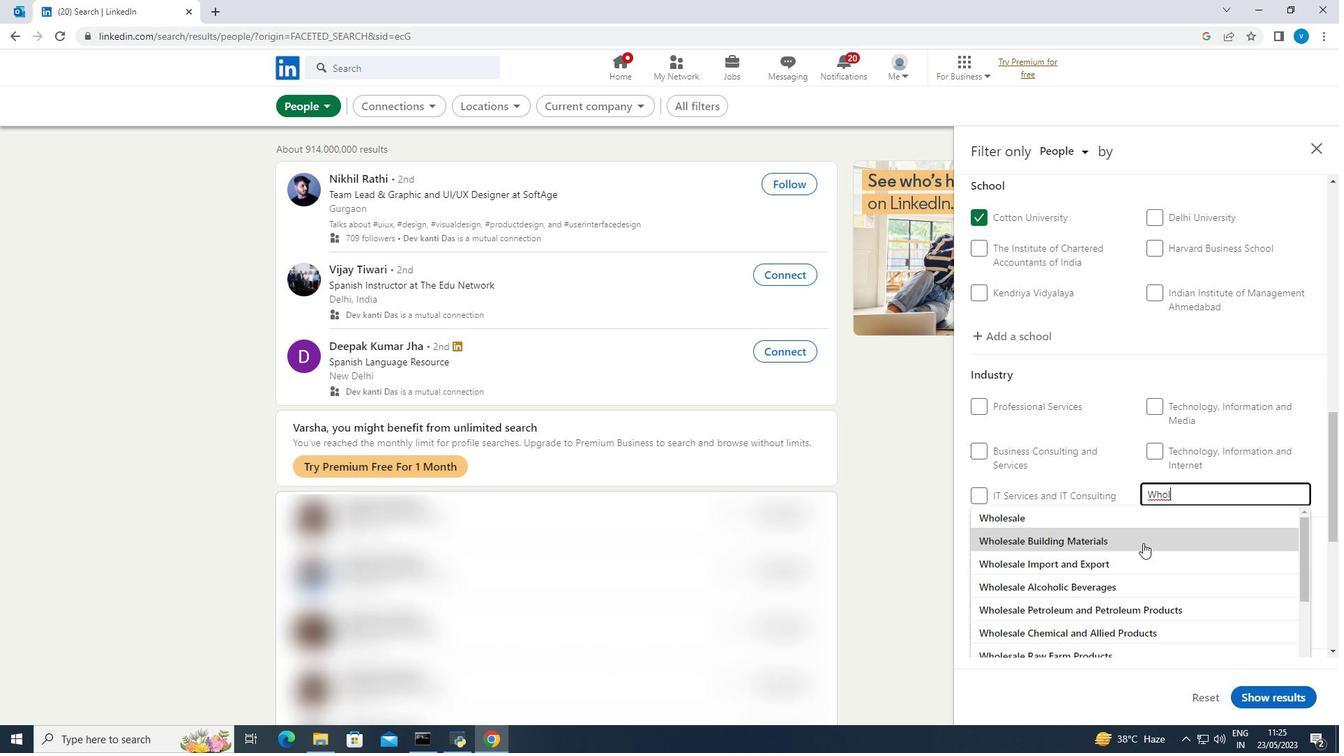 
Action: Mouse scrolled (1143, 543) with delta (0, 0)
Screenshot: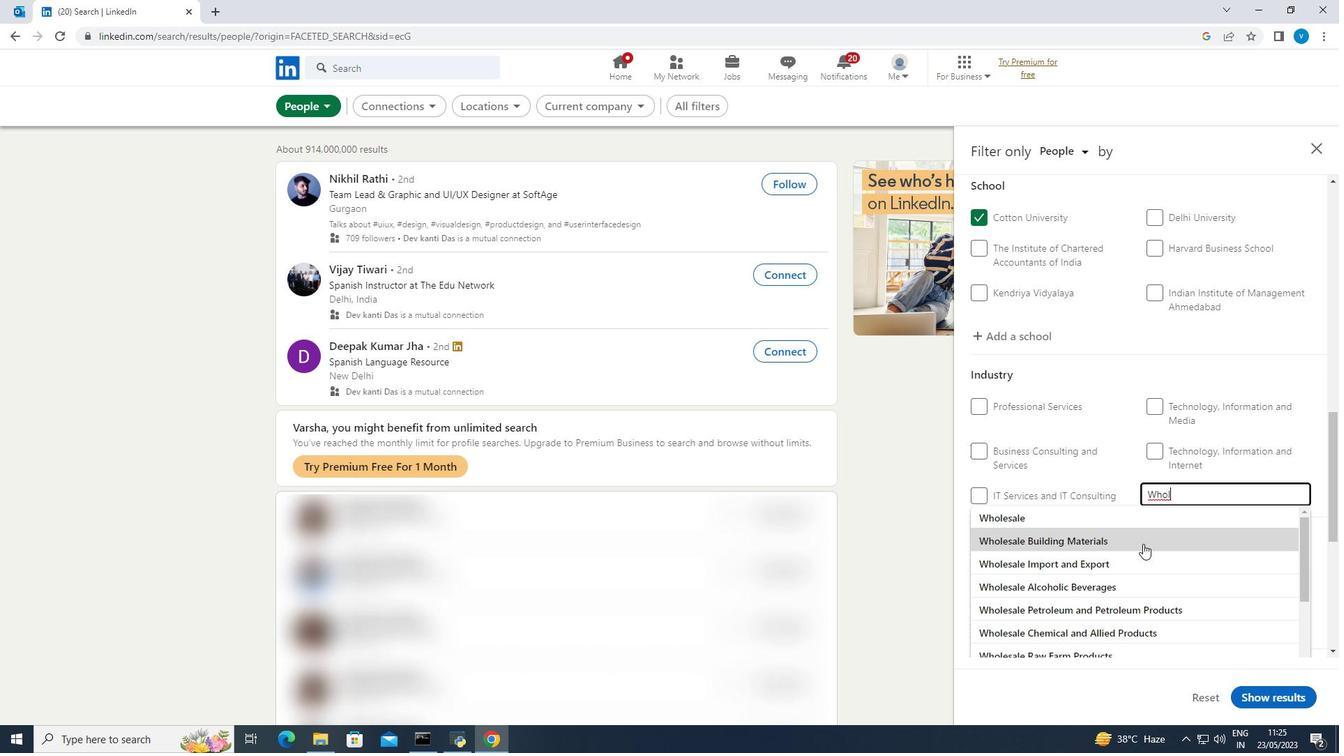 
Action: Mouse moved to (1115, 606)
Screenshot: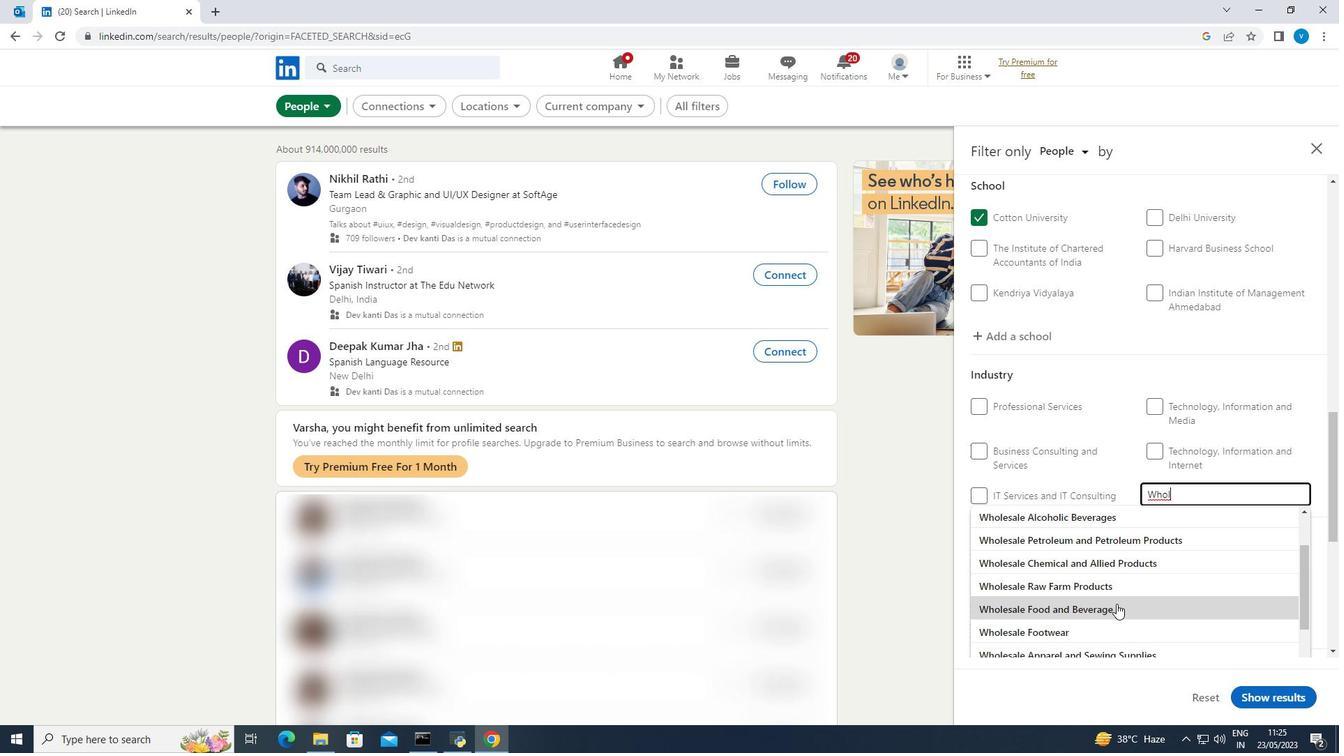 
Action: Mouse pressed left at (1115, 606)
Screenshot: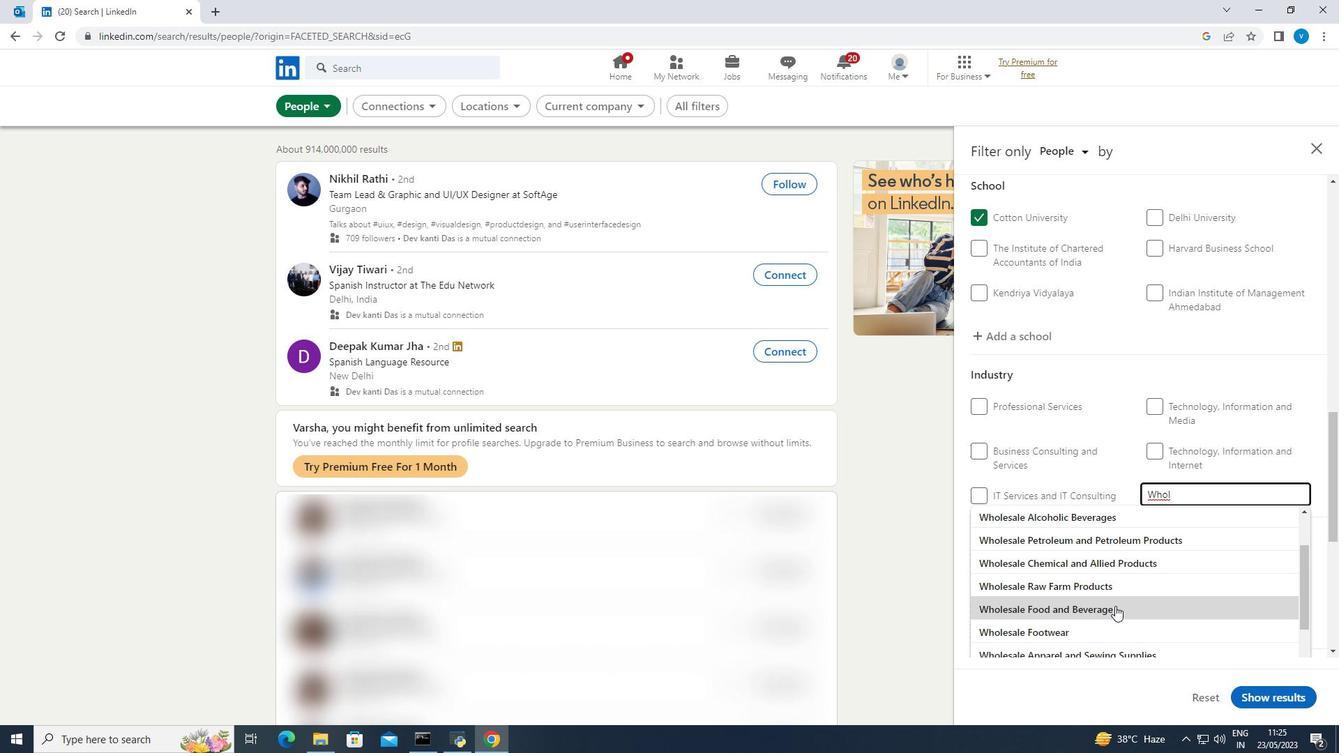 
Action: Mouse moved to (1121, 604)
Screenshot: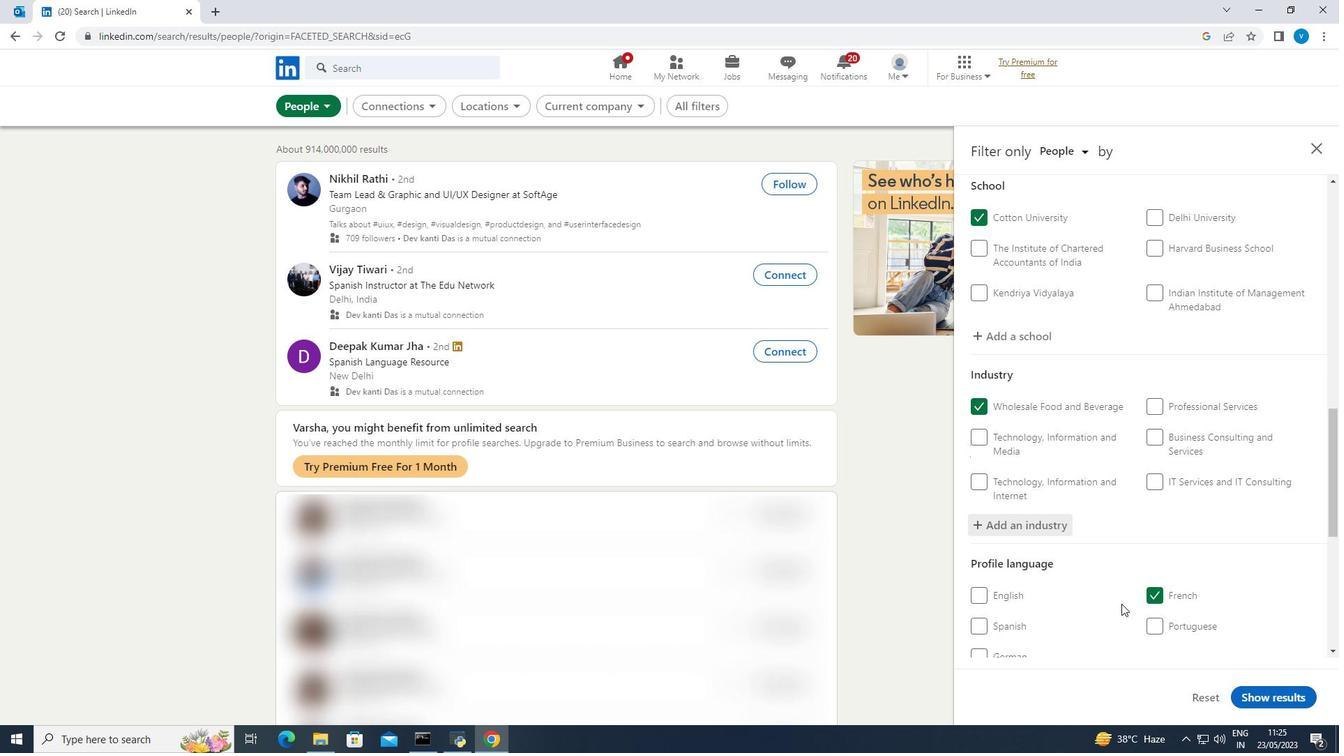 
Action: Mouse scrolled (1121, 603) with delta (0, 0)
Screenshot: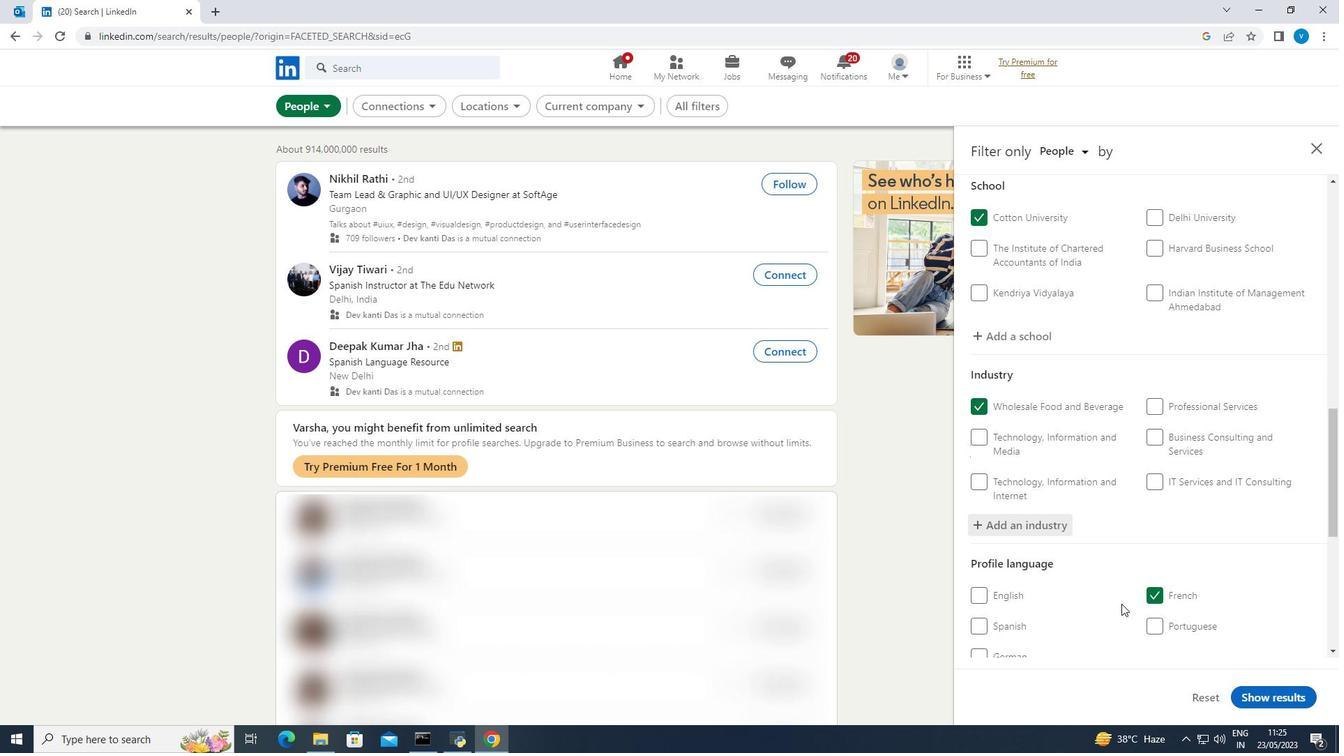 
Action: Mouse scrolled (1121, 603) with delta (0, 0)
Screenshot: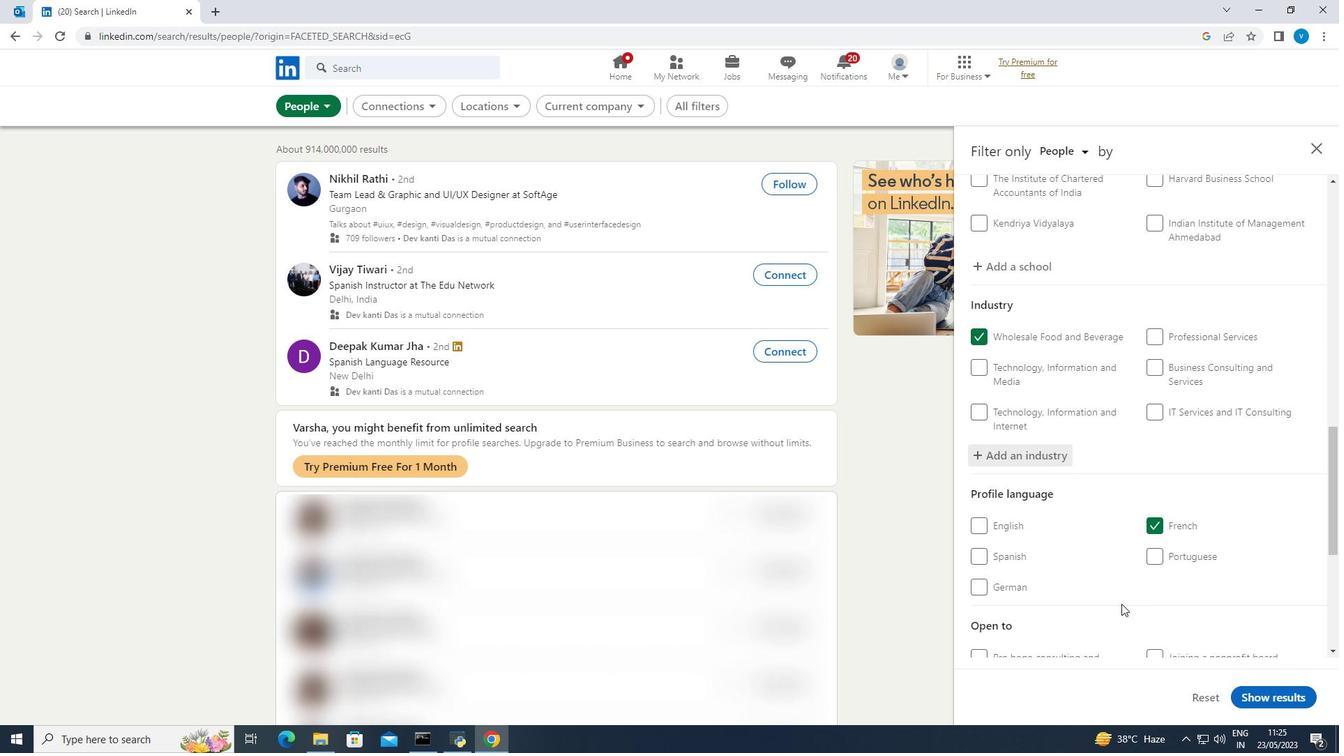 
Action: Mouse scrolled (1121, 603) with delta (0, 0)
Screenshot: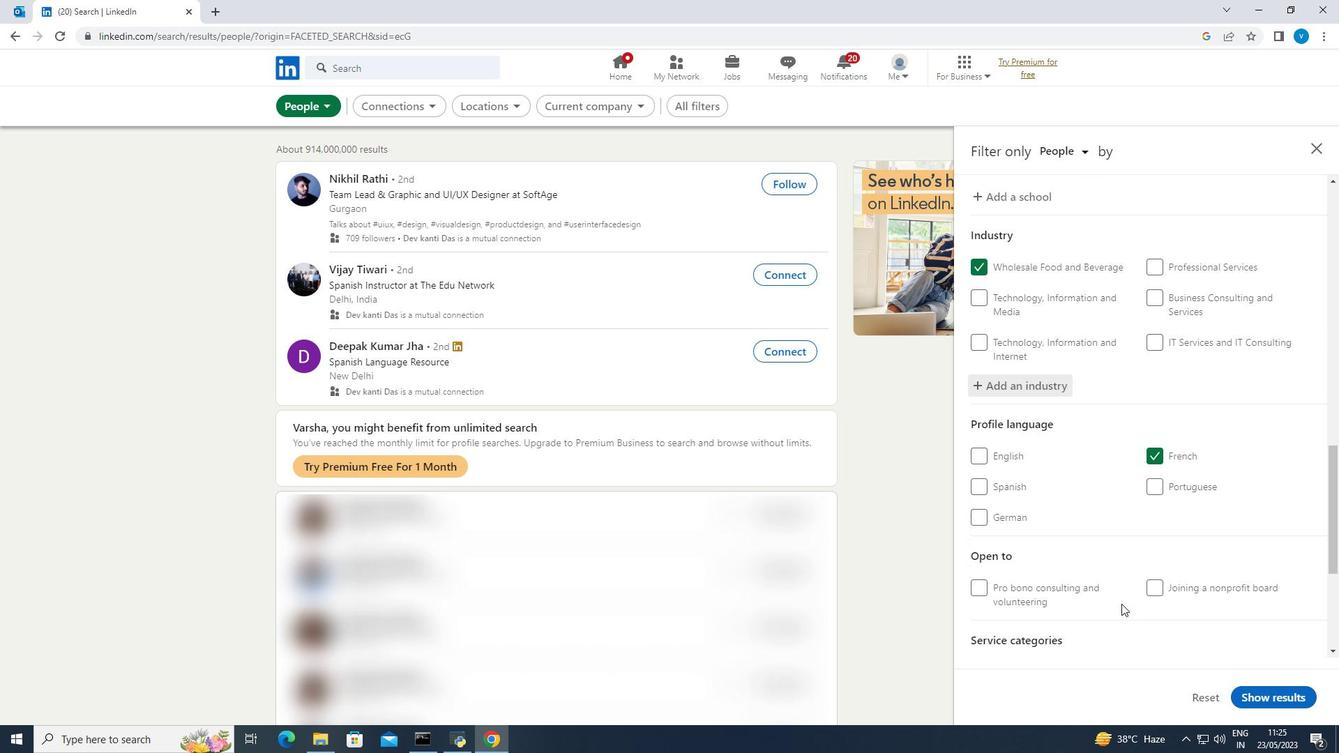 
Action: Mouse scrolled (1121, 603) with delta (0, 0)
Screenshot: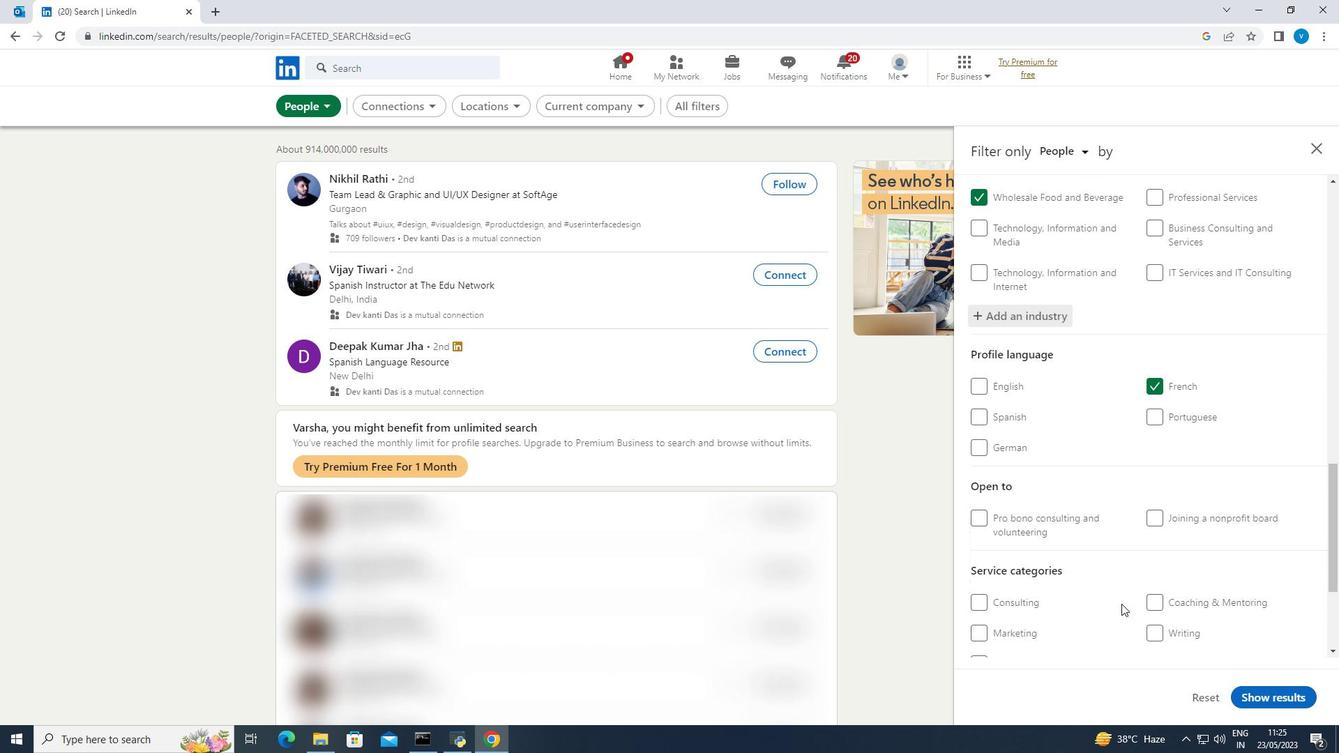 
Action: Mouse moved to (1169, 590)
Screenshot: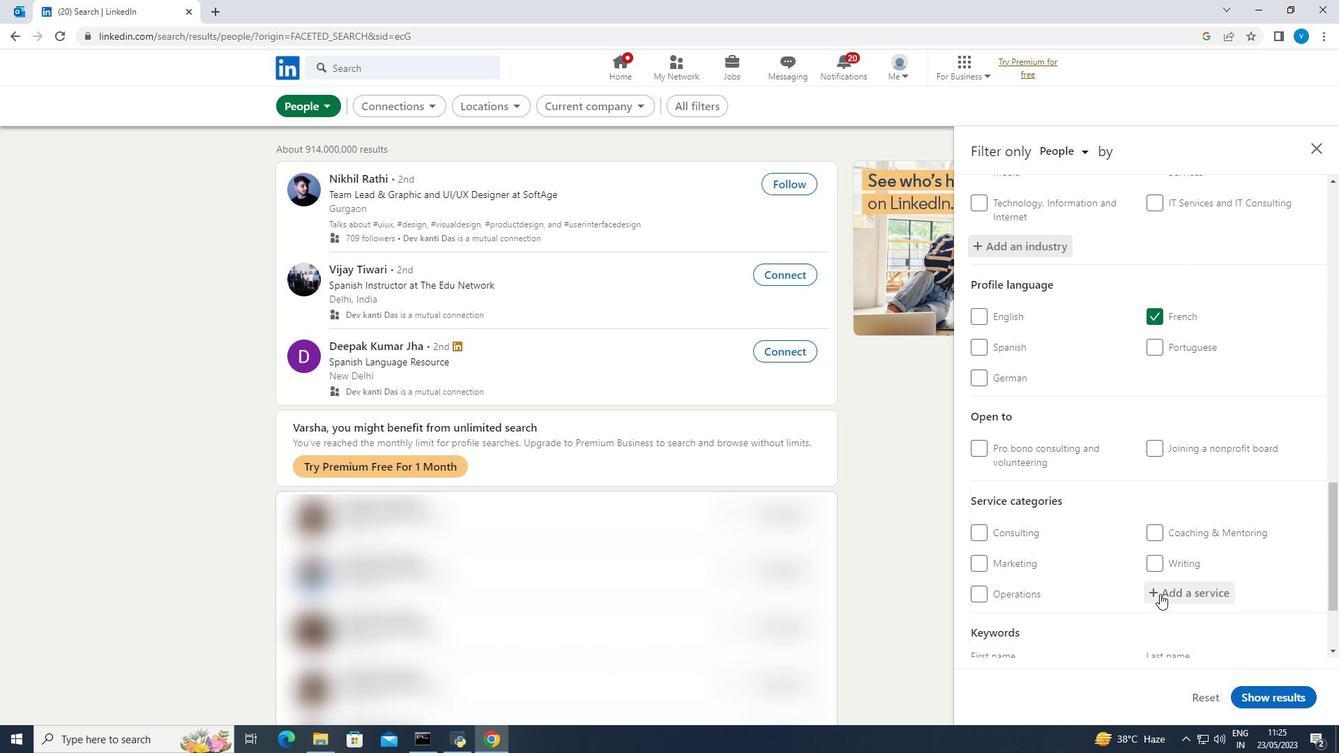 
Action: Mouse pressed left at (1169, 590)
Screenshot: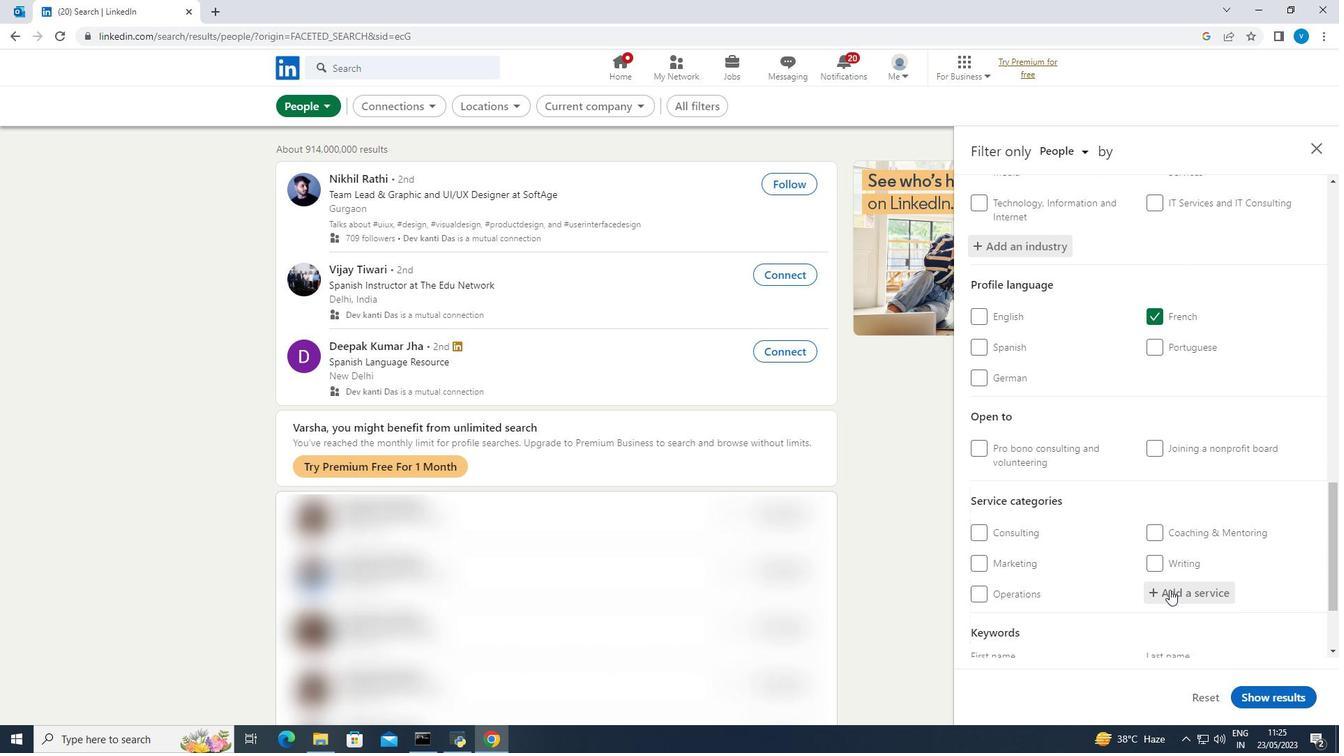 
Action: Key pressed <Key.shift><Key.shift><Key.shift><Key.shift><Key.shift>Market<Key.space><Key.shift><Key.shift><Key.shift><Key.shift>R
Screenshot: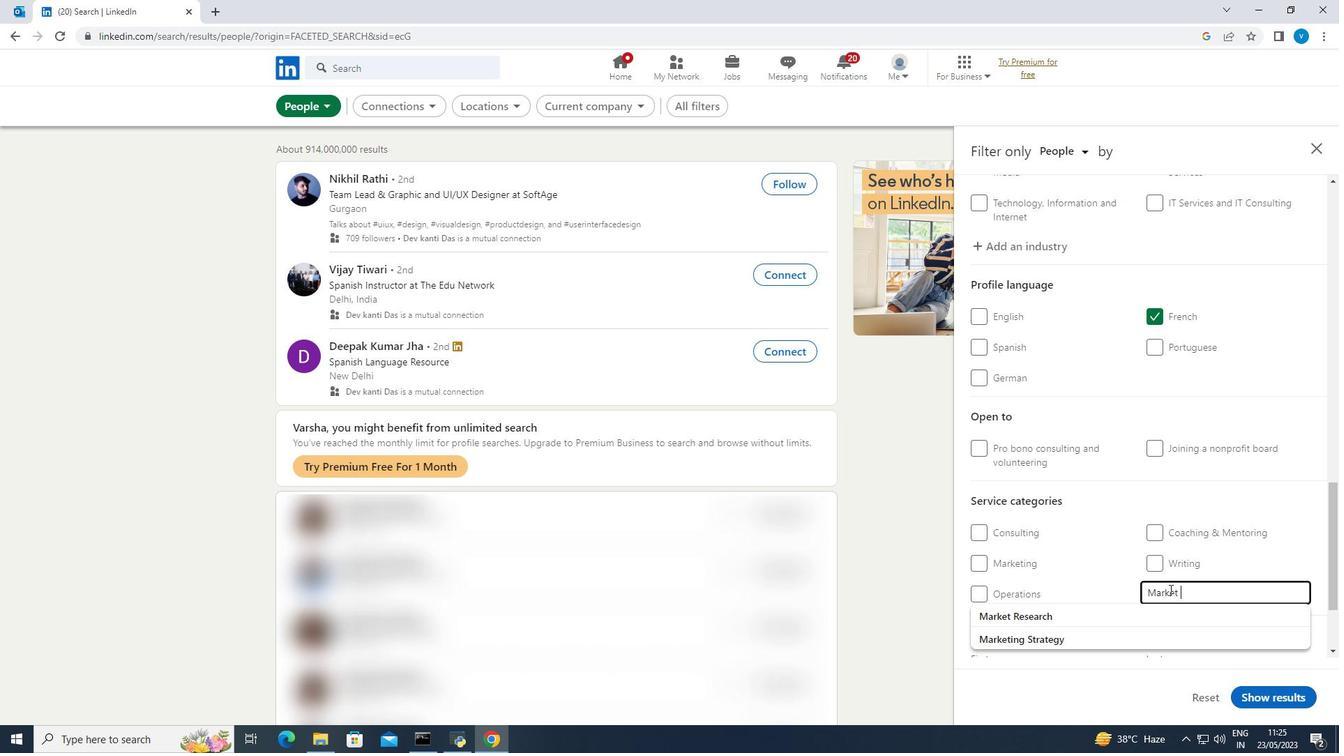 
Action: Mouse moved to (1116, 622)
Screenshot: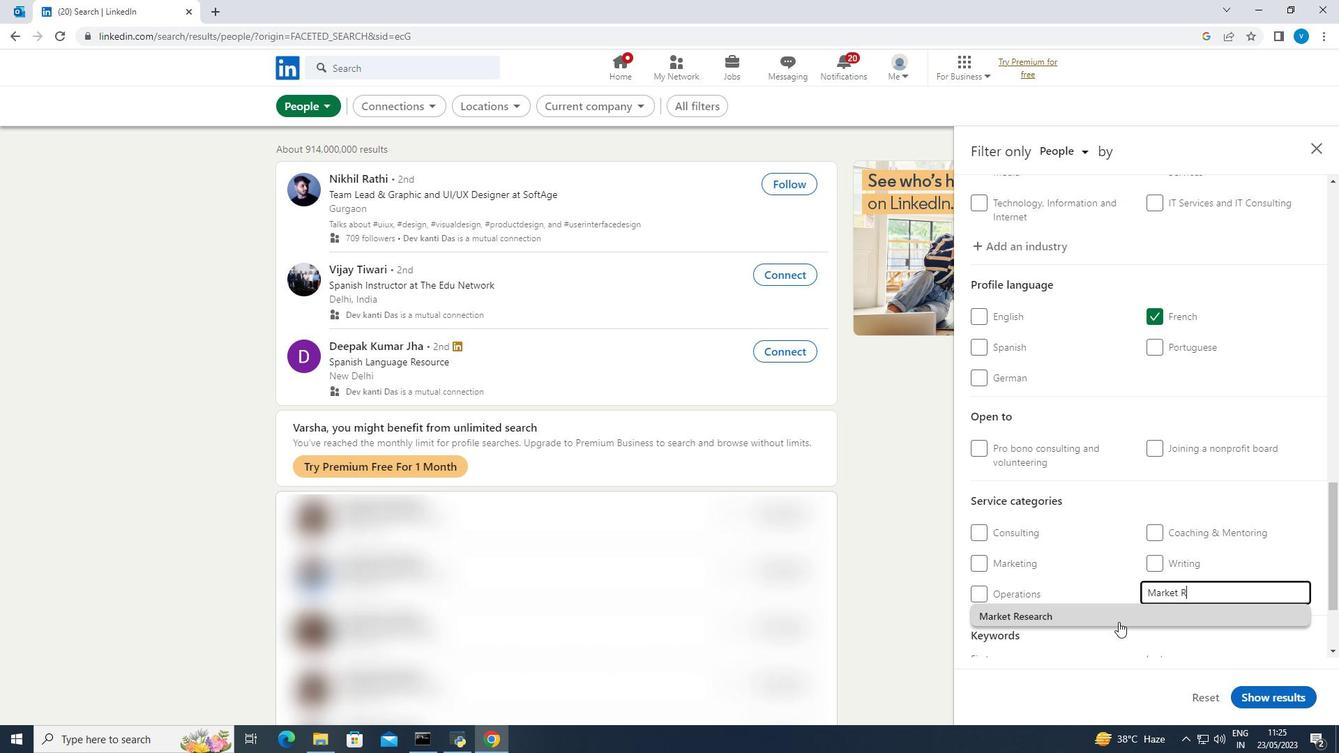 
Action: Mouse pressed left at (1116, 622)
Screenshot: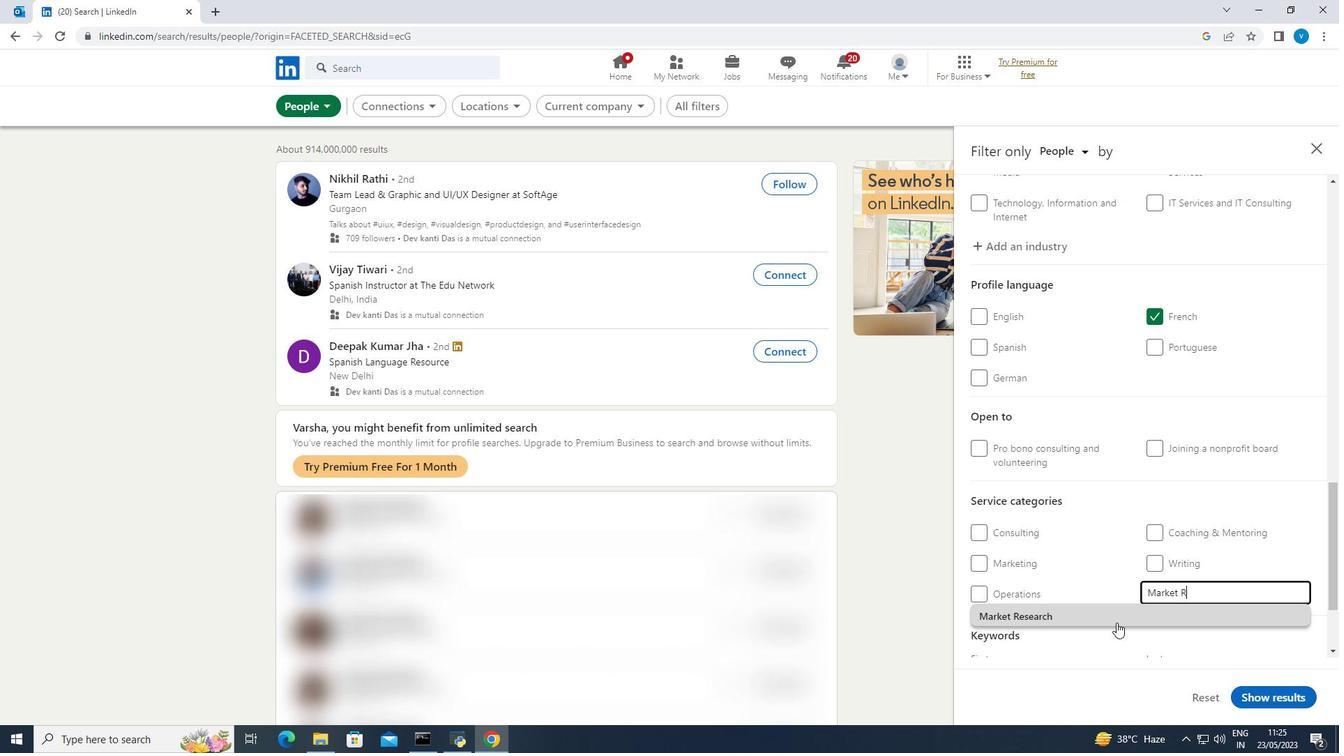 
Action: Mouse scrolled (1116, 622) with delta (0, 0)
Screenshot: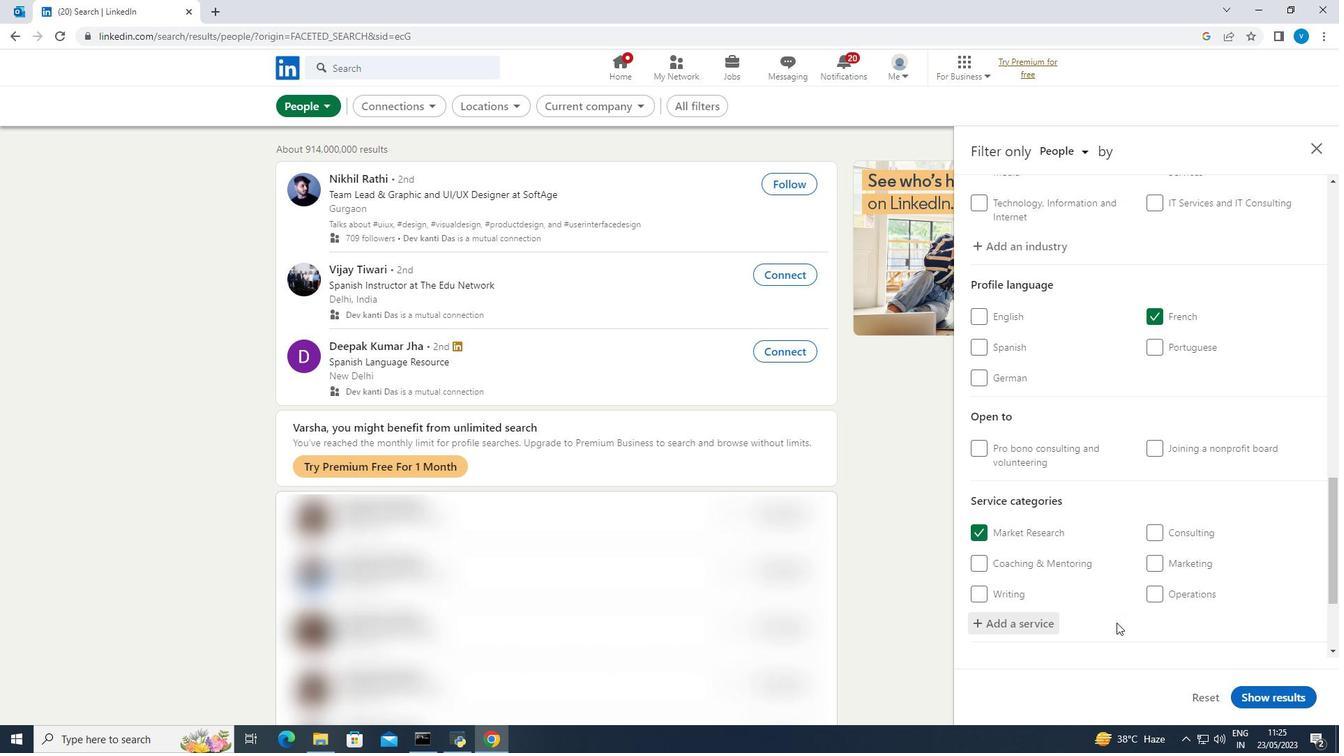 
Action: Mouse scrolled (1116, 622) with delta (0, 0)
Screenshot: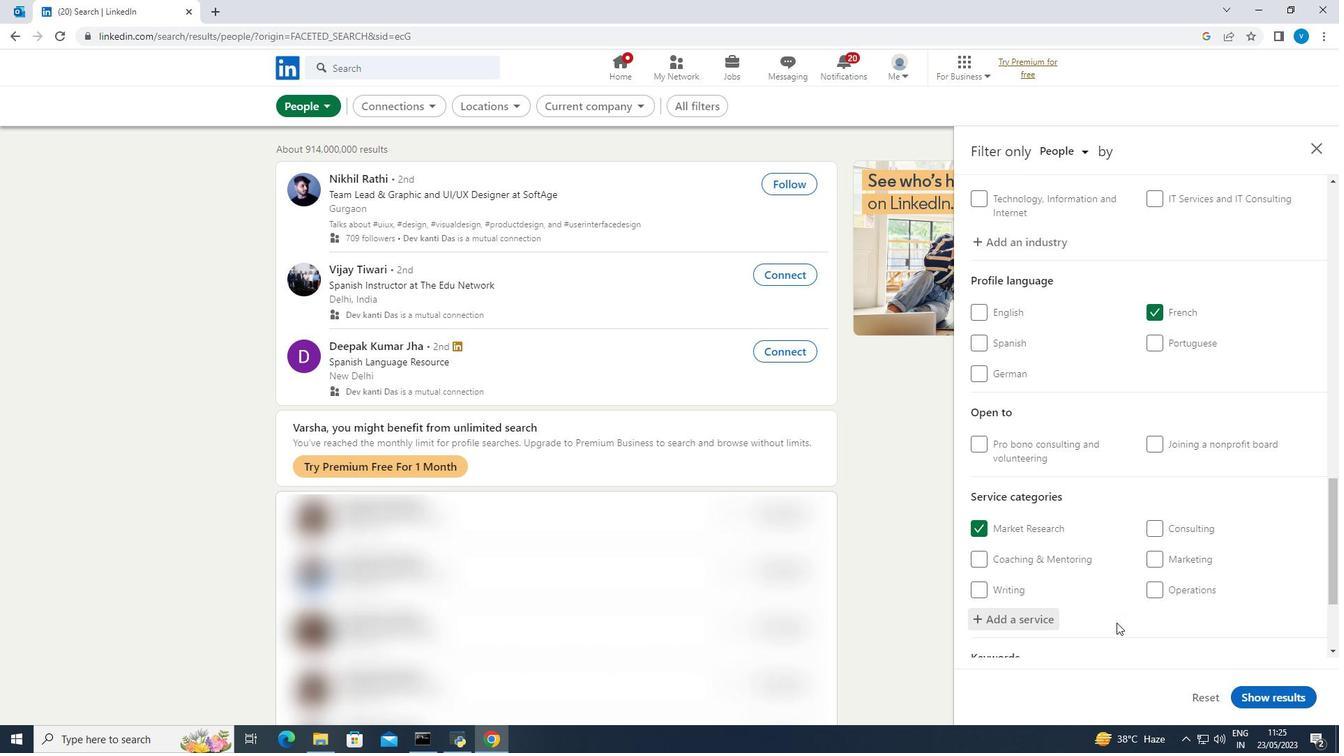 
Action: Mouse scrolled (1116, 622) with delta (0, 0)
Screenshot: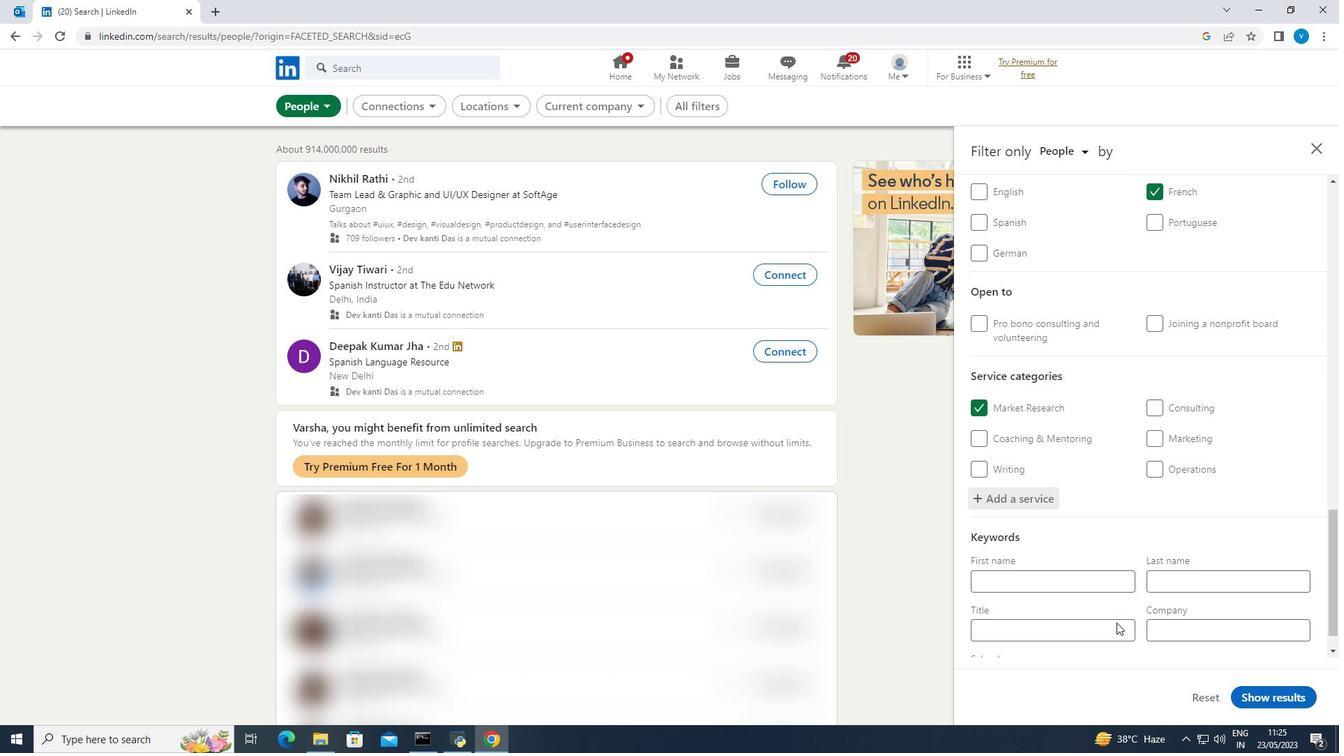 
Action: Mouse scrolled (1116, 622) with delta (0, 0)
Screenshot: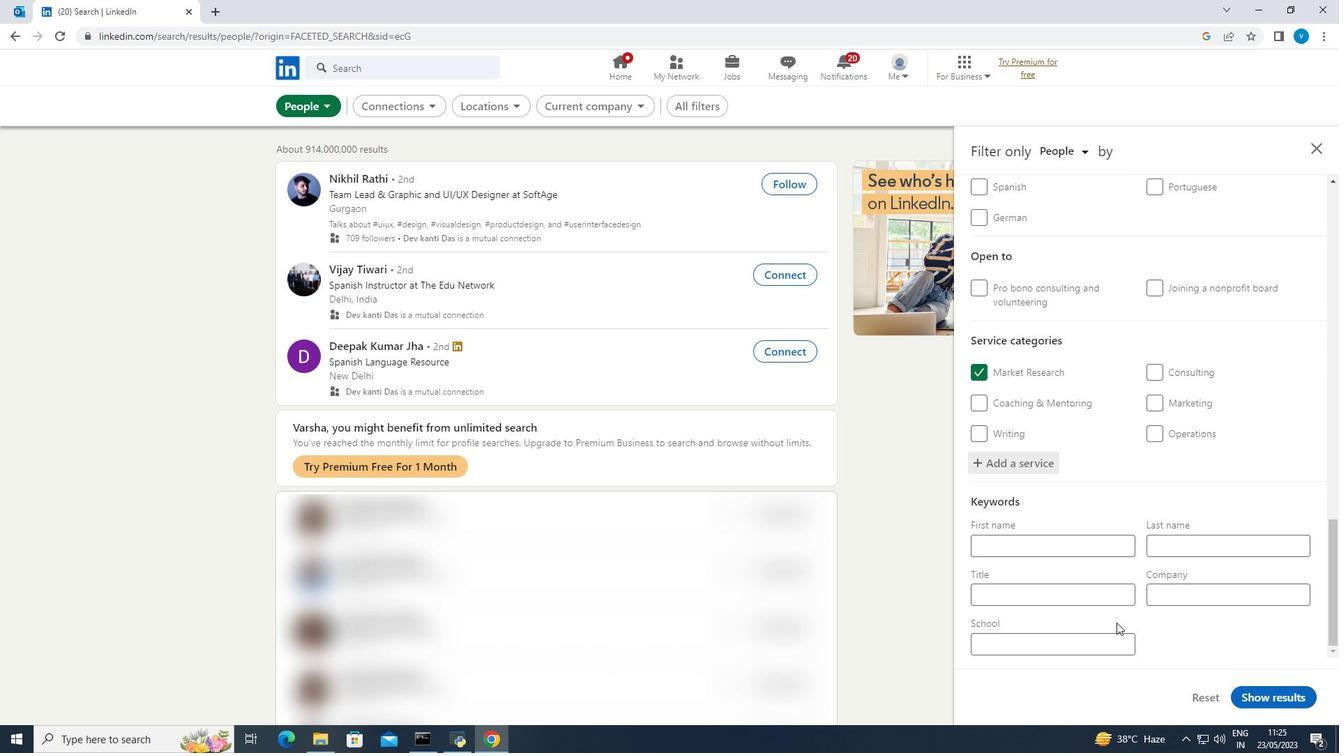 
Action: Mouse moved to (1117, 601)
Screenshot: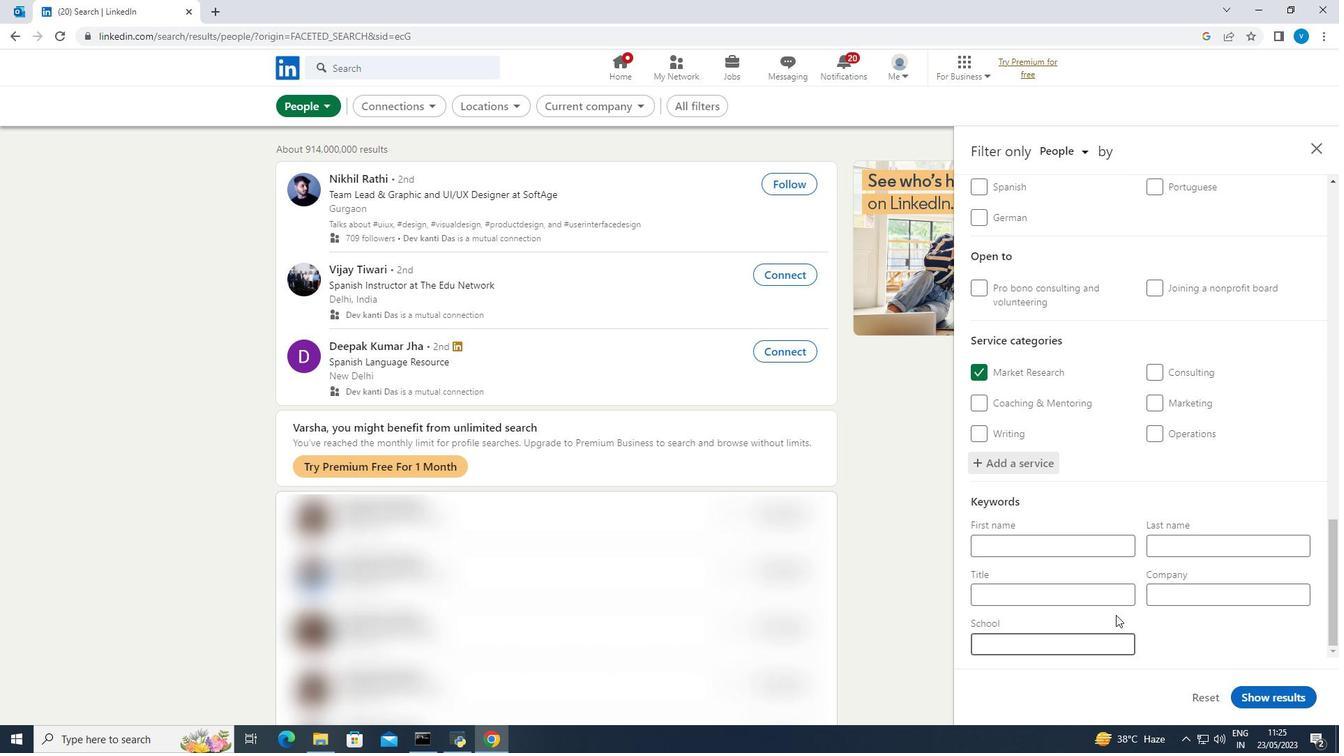 
Action: Mouse pressed left at (1117, 601)
Screenshot: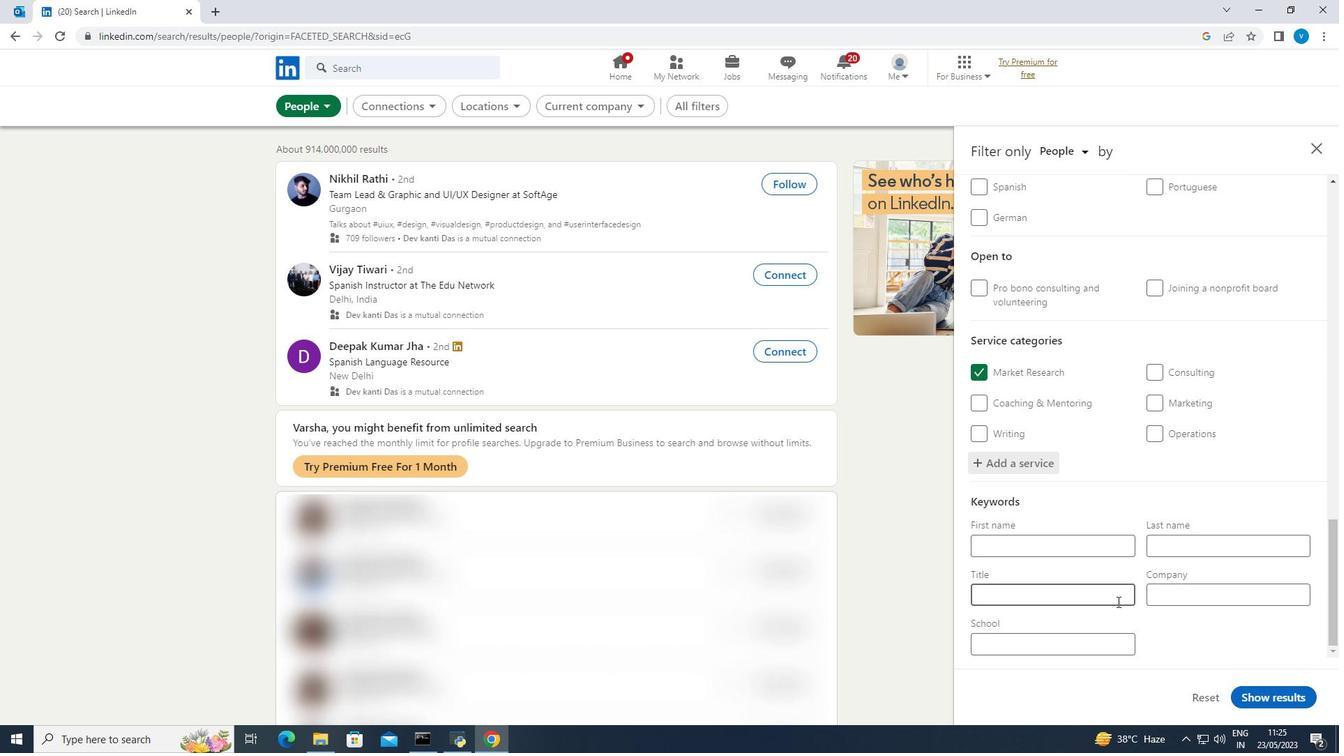 
Action: Key pressed <Key.shift><Key.shift><Key.shift>Brand<Key.space><Key.shift><Key.shift><Key.shift><Key.shift>Strategist
Screenshot: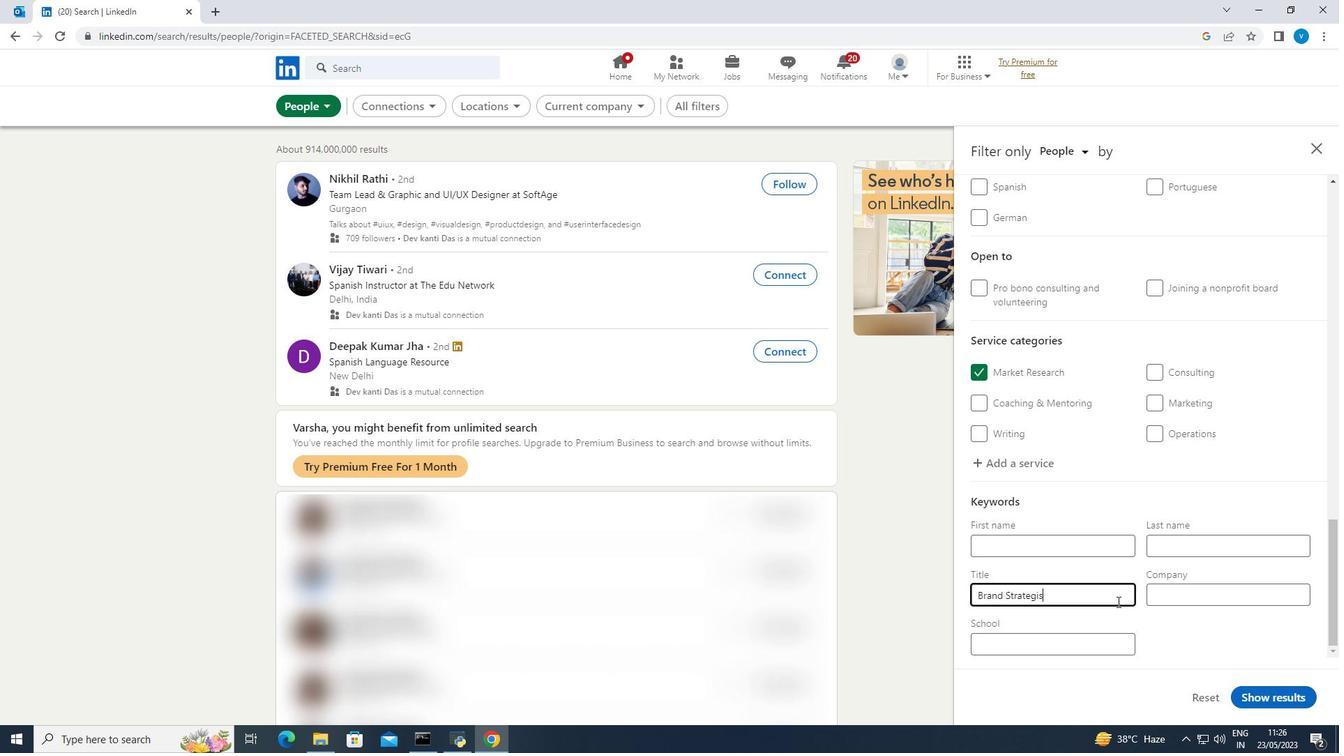 
Action: Mouse moved to (1241, 692)
Screenshot: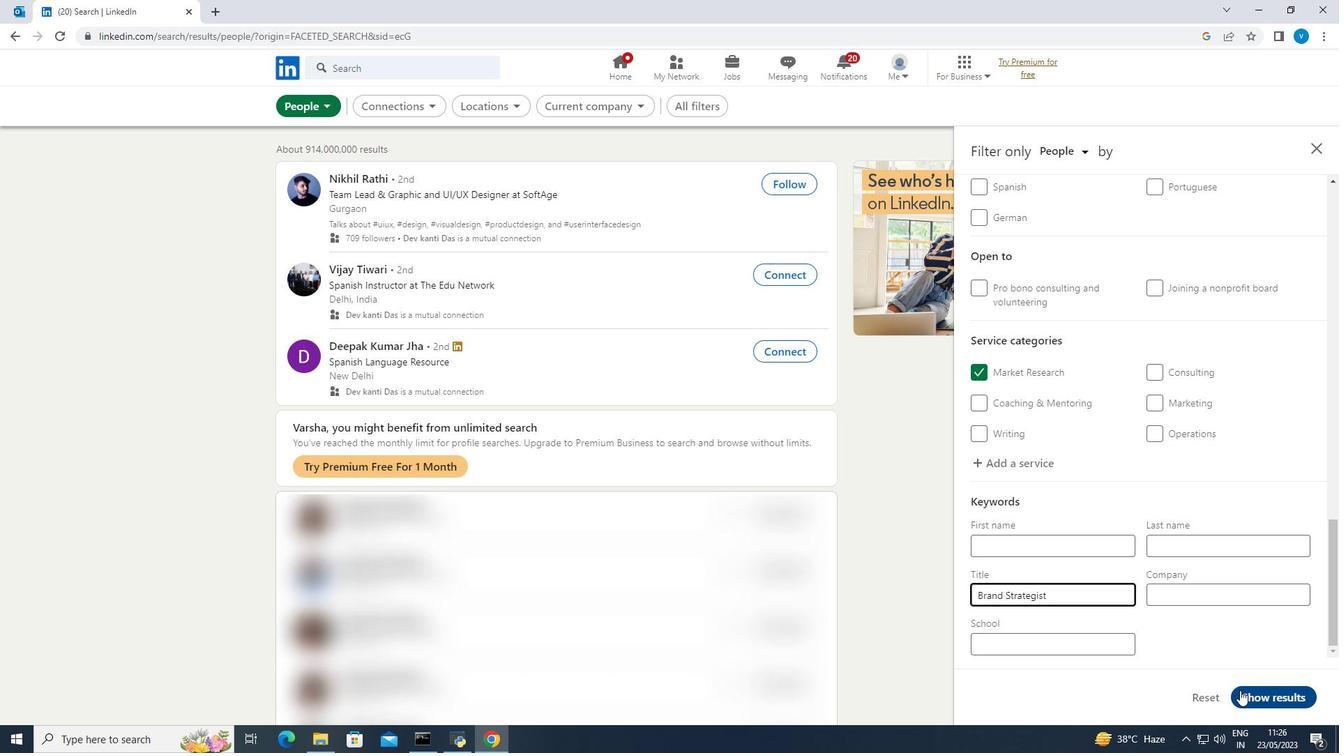 
Action: Mouse pressed left at (1241, 692)
Screenshot: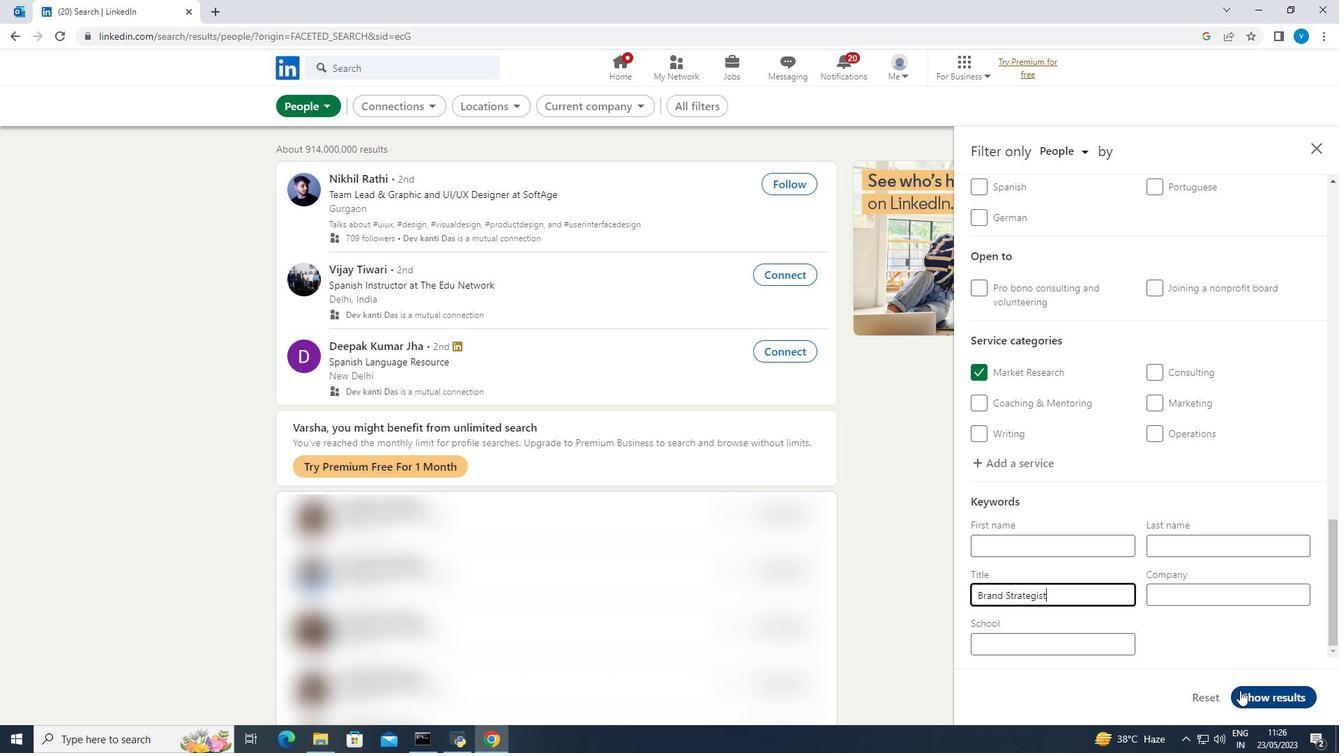 
